 Task: Find a flat in Wooster, United States, for 3 guests from July 1 to July 8, with a price range of ₹15000 to ₹20000, 1 bedroom, 1 bathroom, and self check-in available.
Action: Mouse moved to (508, 100)
Screenshot: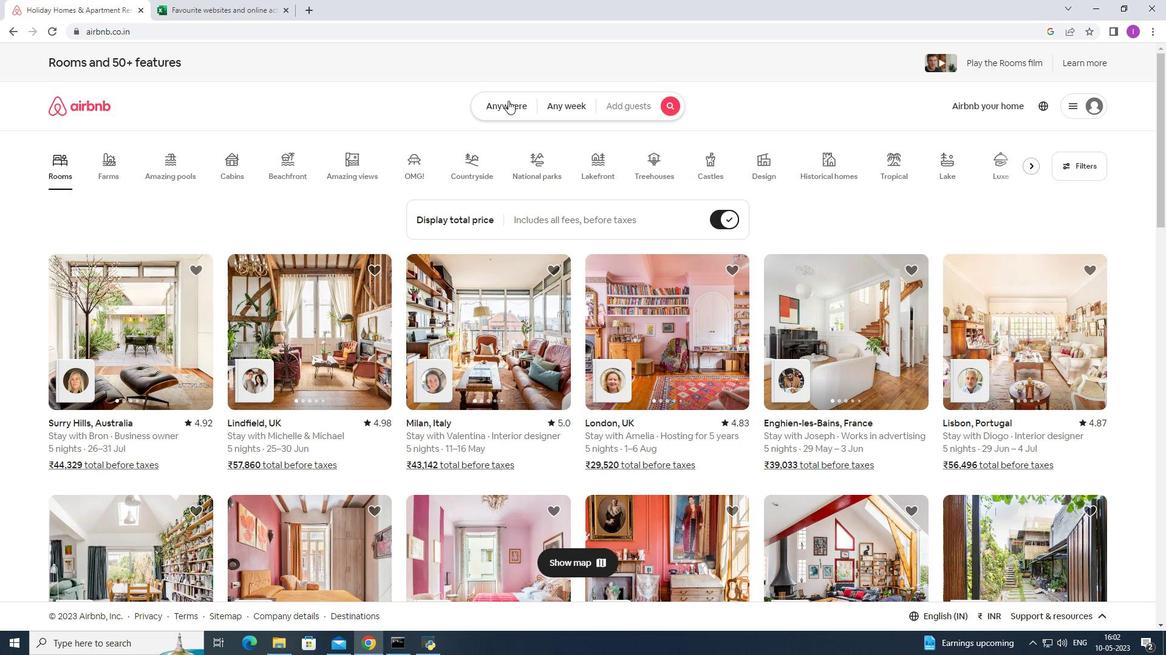 
Action: Mouse pressed left at (508, 100)
Screenshot: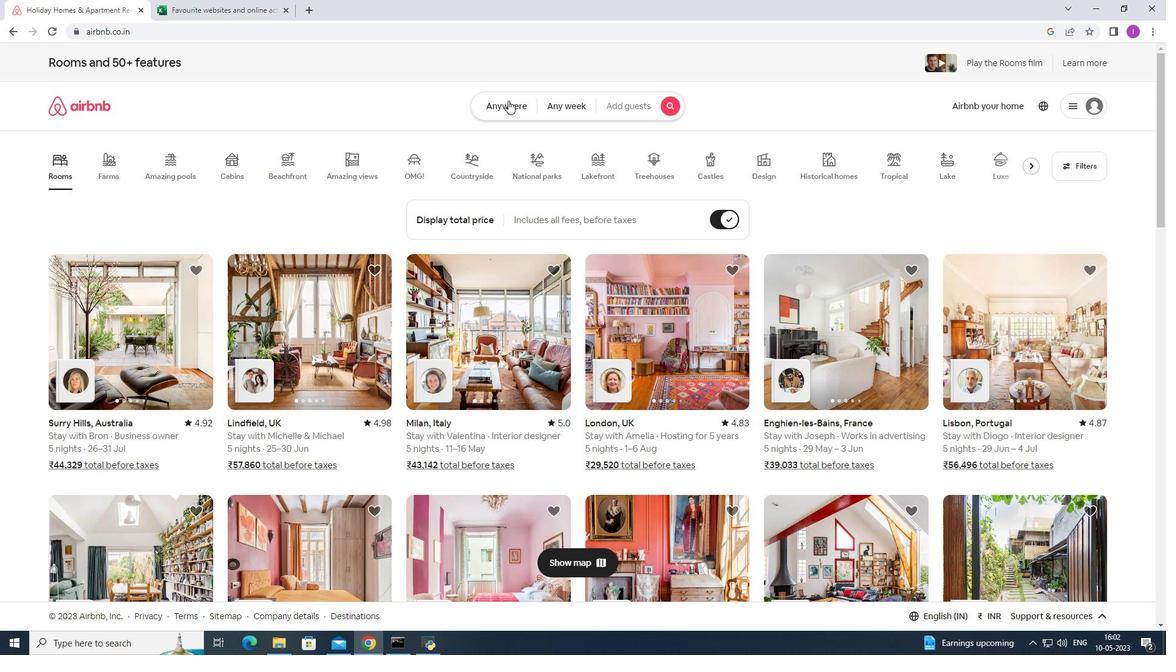 
Action: Mouse moved to (409, 148)
Screenshot: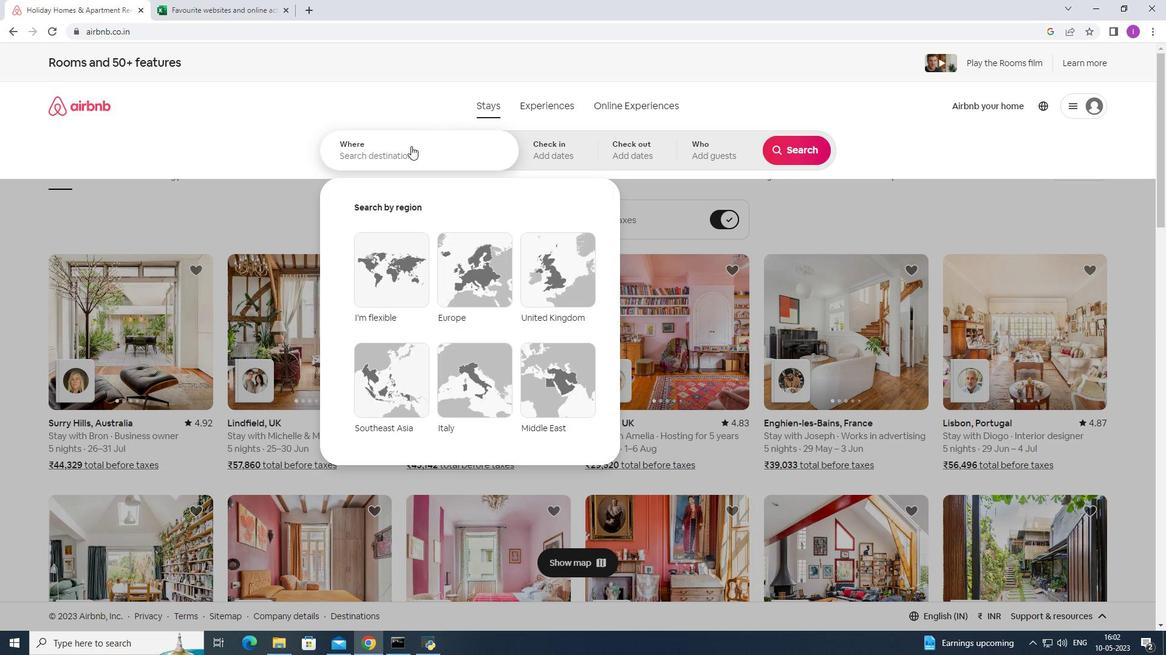 
Action: Mouse pressed left at (409, 148)
Screenshot: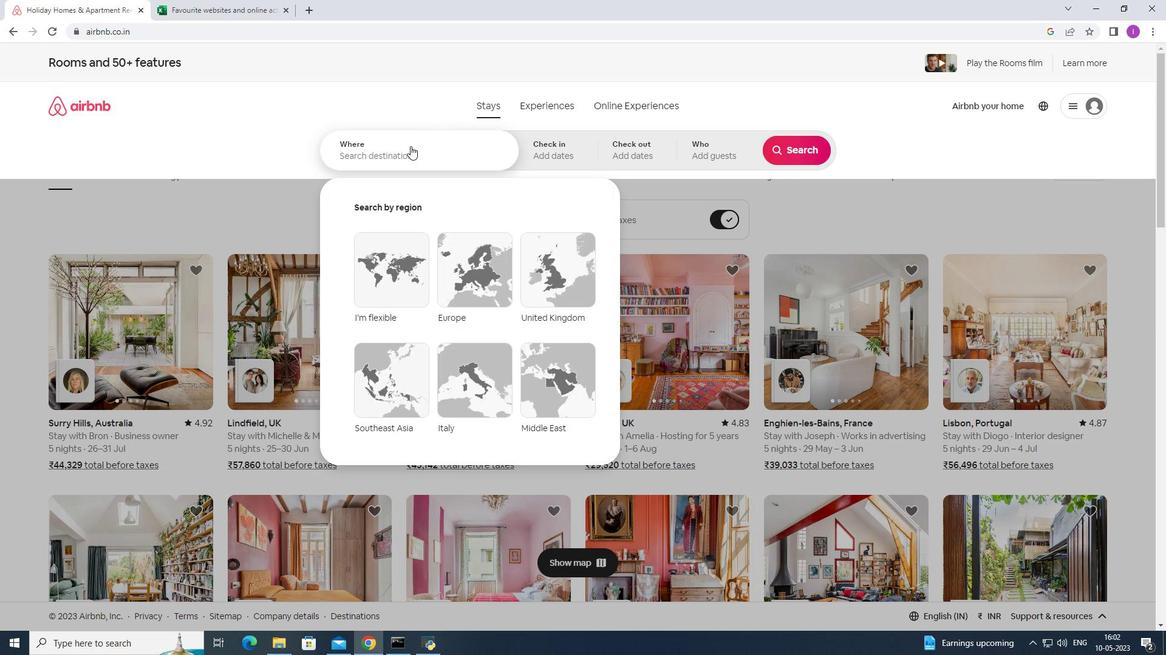 
Action: Mouse moved to (429, 140)
Screenshot: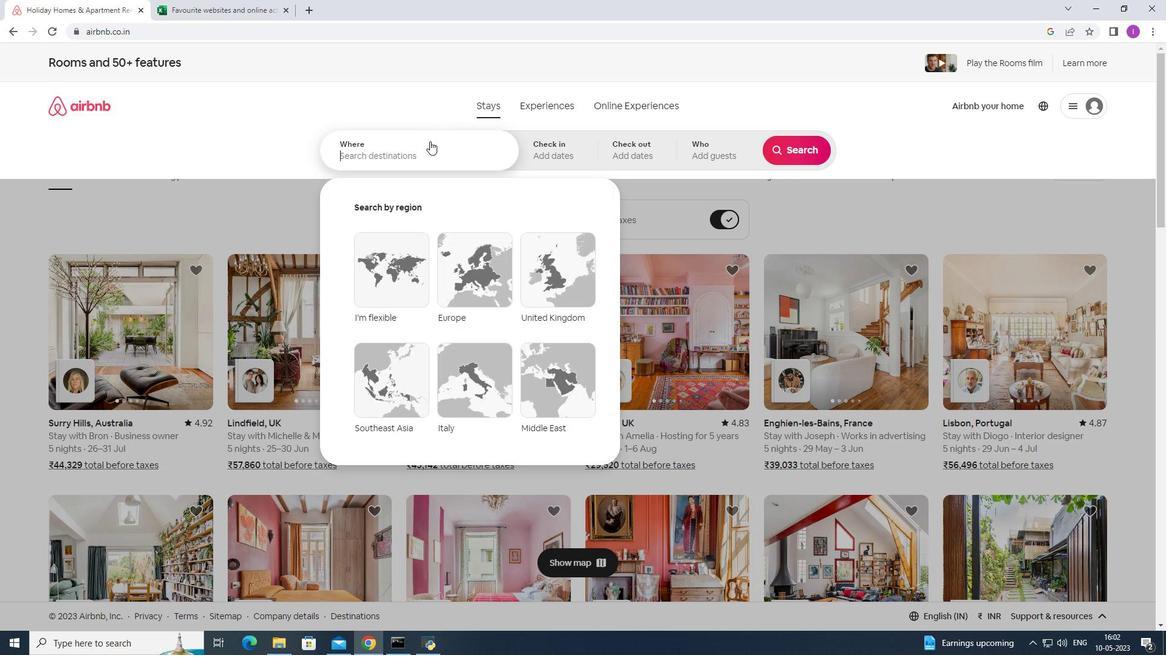 
Action: Key pressed <Key.shift>Wooster,<Key.shift>I<Key.backspace><Key.shift>United<Key.space>states
Screenshot: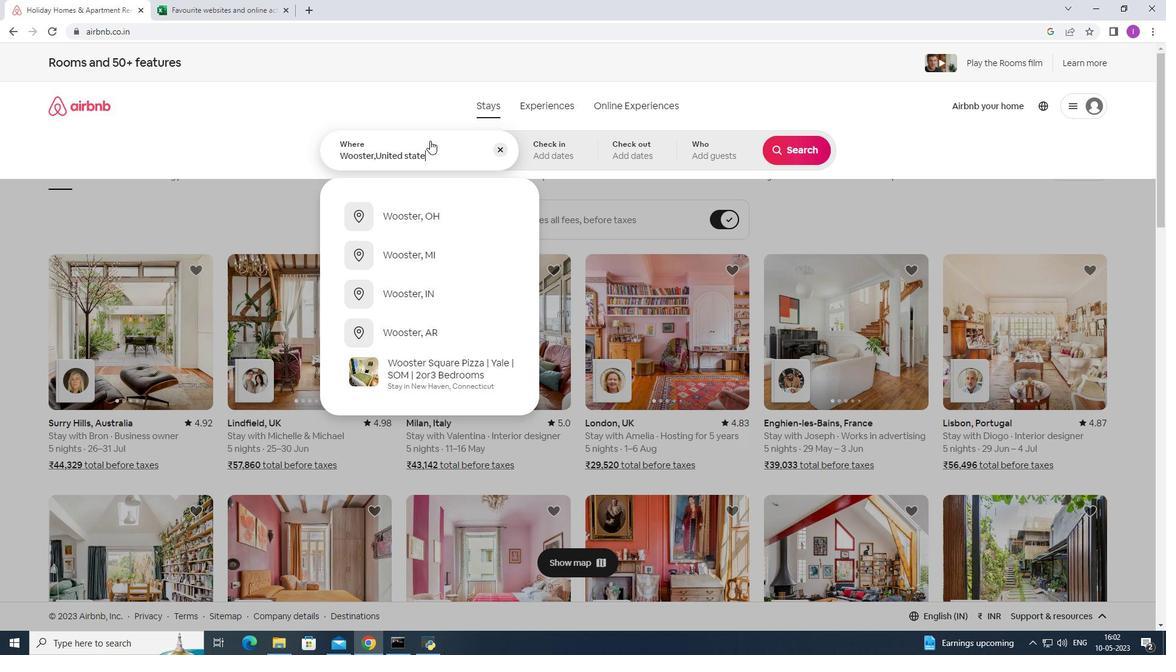 
Action: Mouse moved to (583, 151)
Screenshot: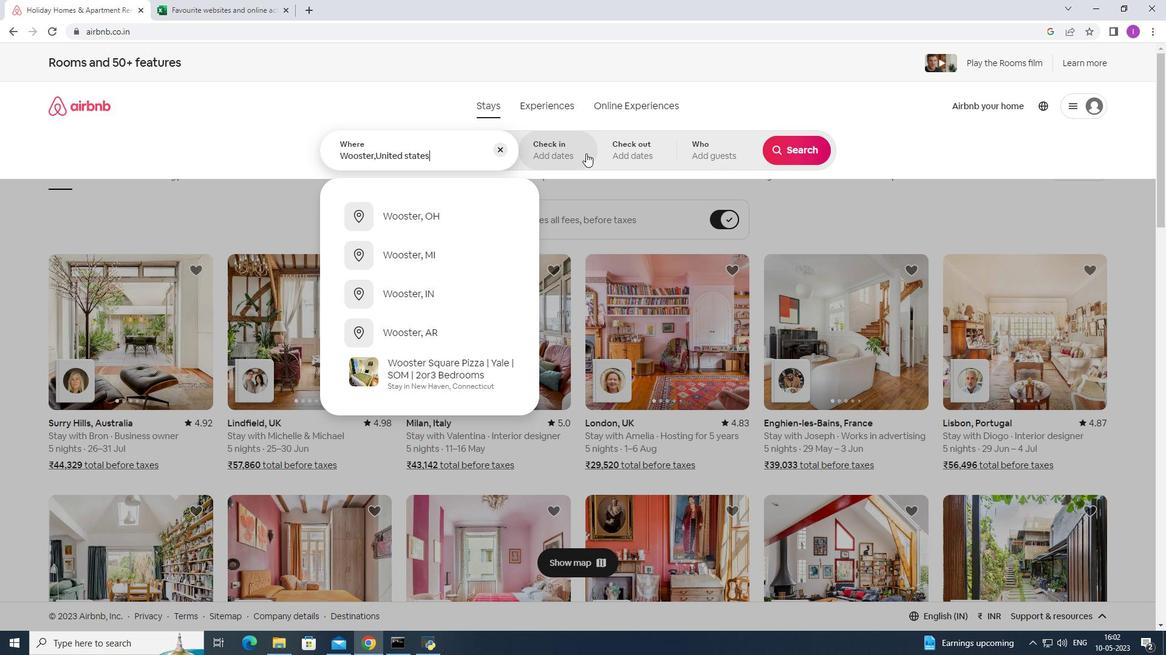 
Action: Mouse pressed left at (583, 151)
Screenshot: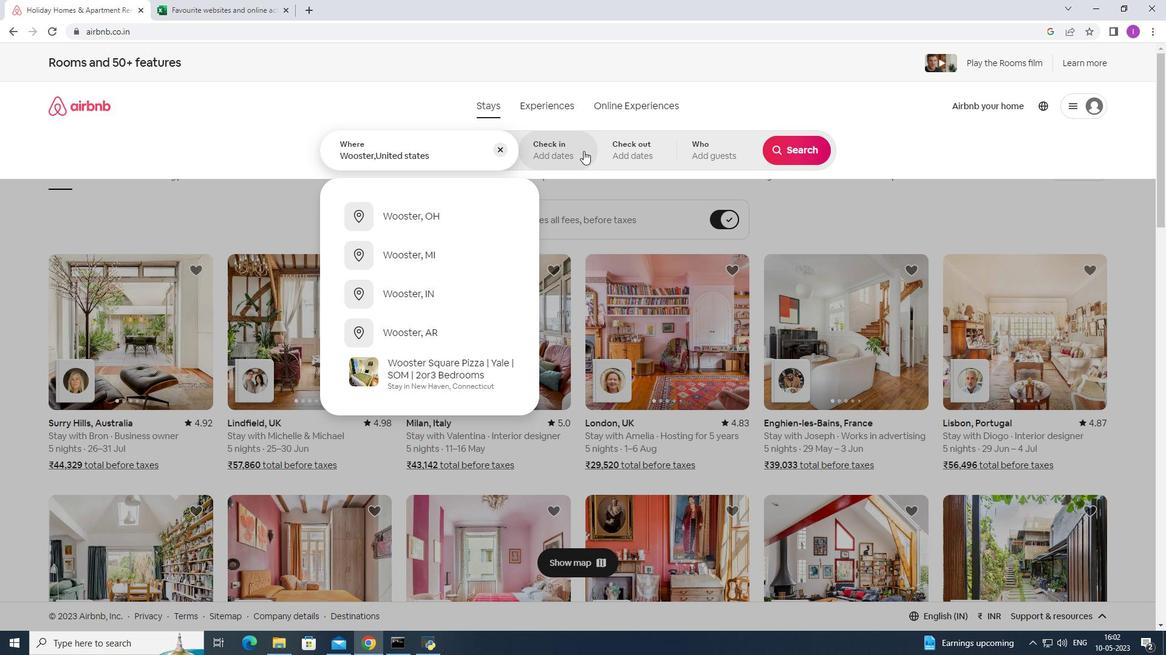 
Action: Mouse moved to (789, 248)
Screenshot: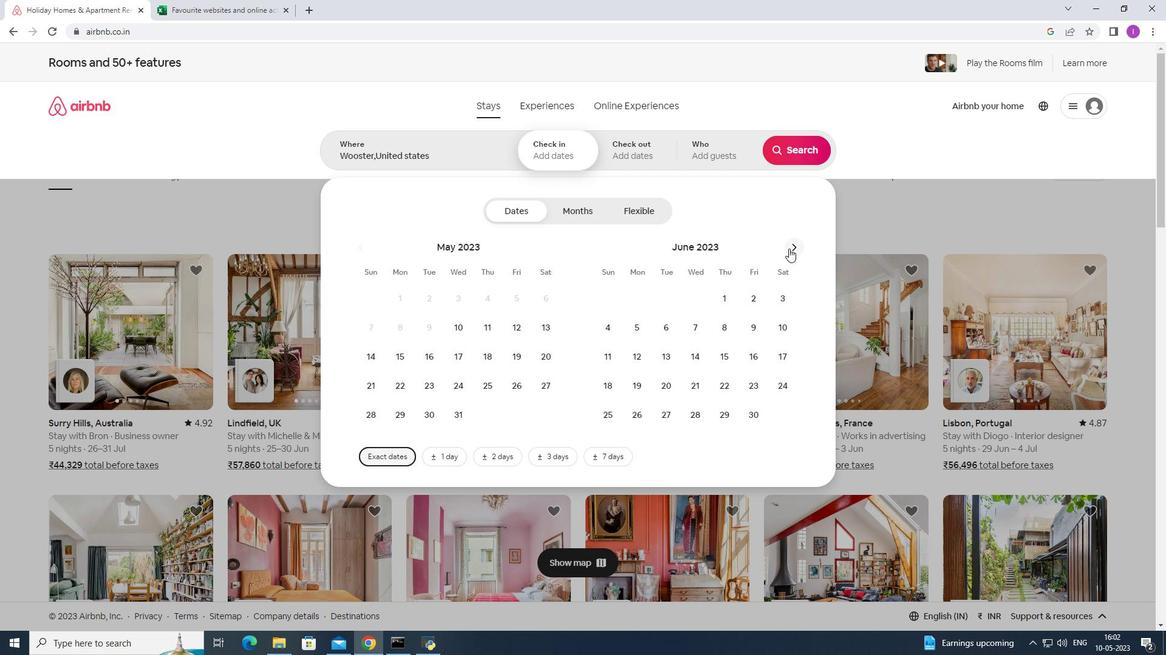 
Action: Mouse pressed left at (789, 248)
Screenshot: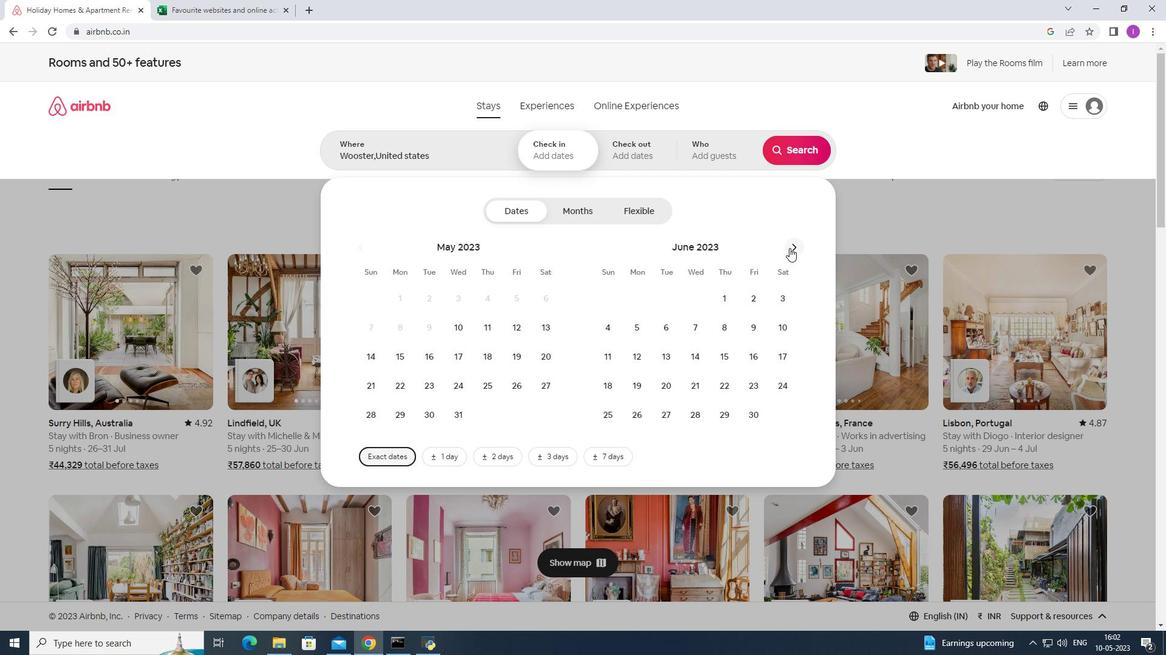 
Action: Mouse moved to (782, 296)
Screenshot: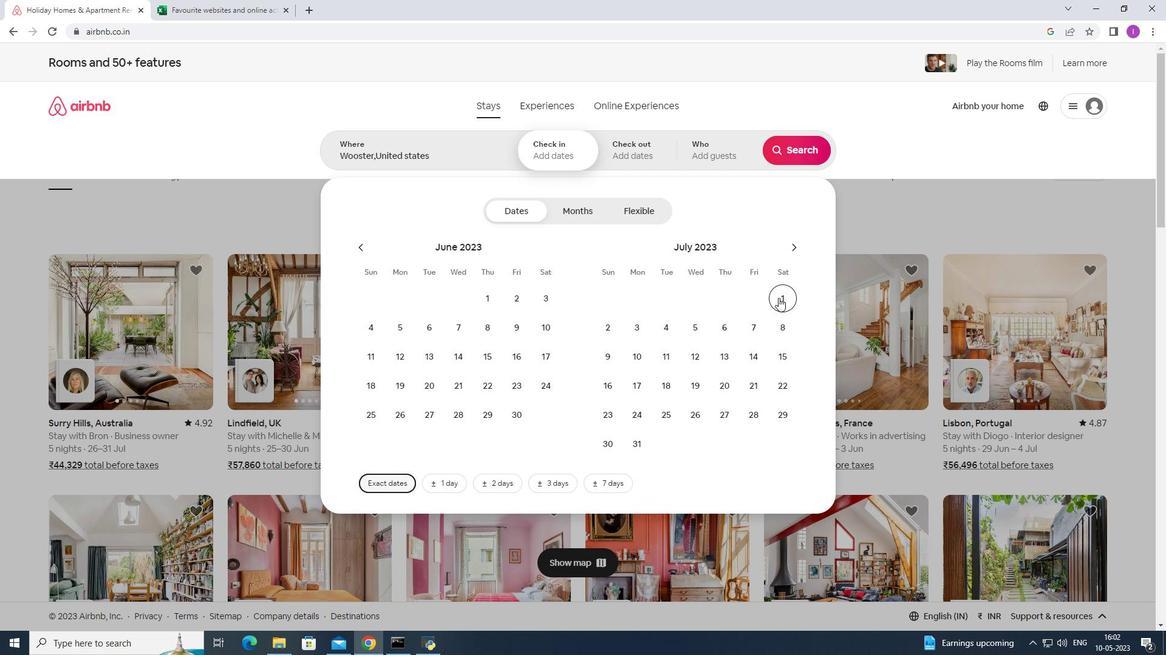 
Action: Mouse pressed left at (782, 296)
Screenshot: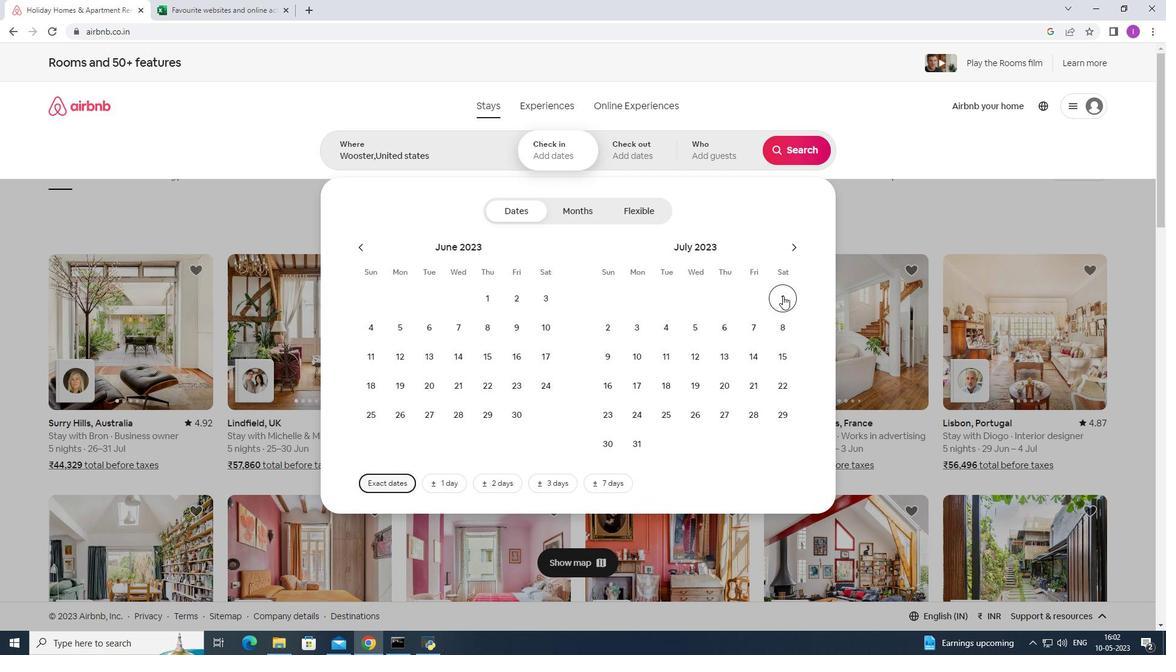 
Action: Mouse moved to (786, 330)
Screenshot: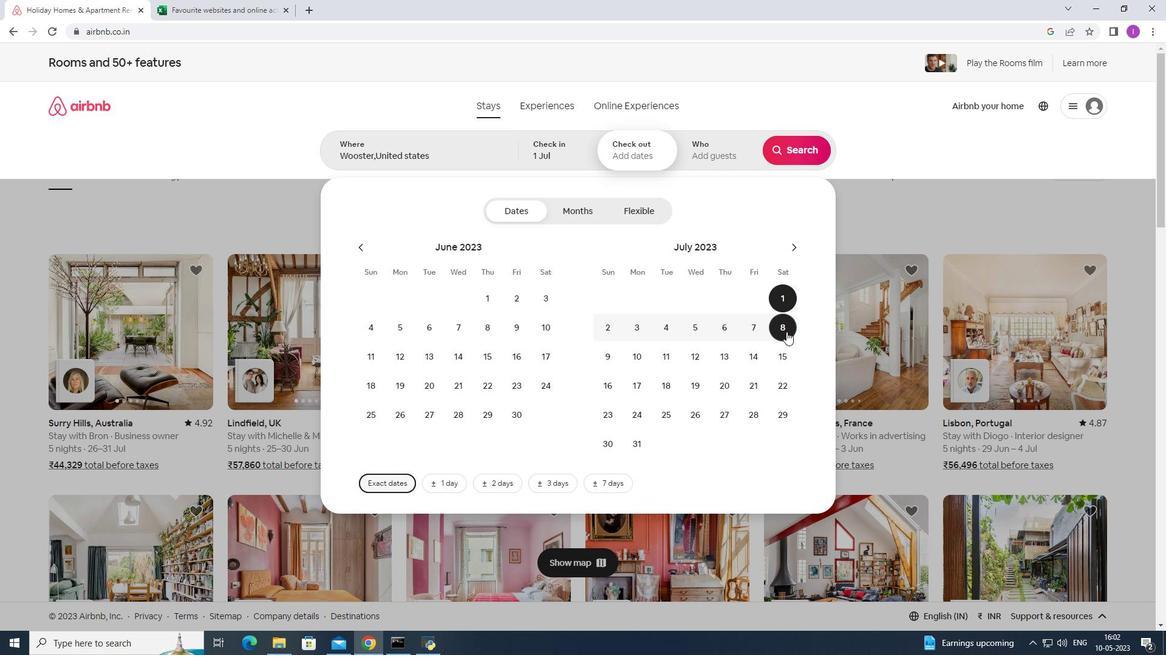 
Action: Mouse pressed left at (786, 330)
Screenshot: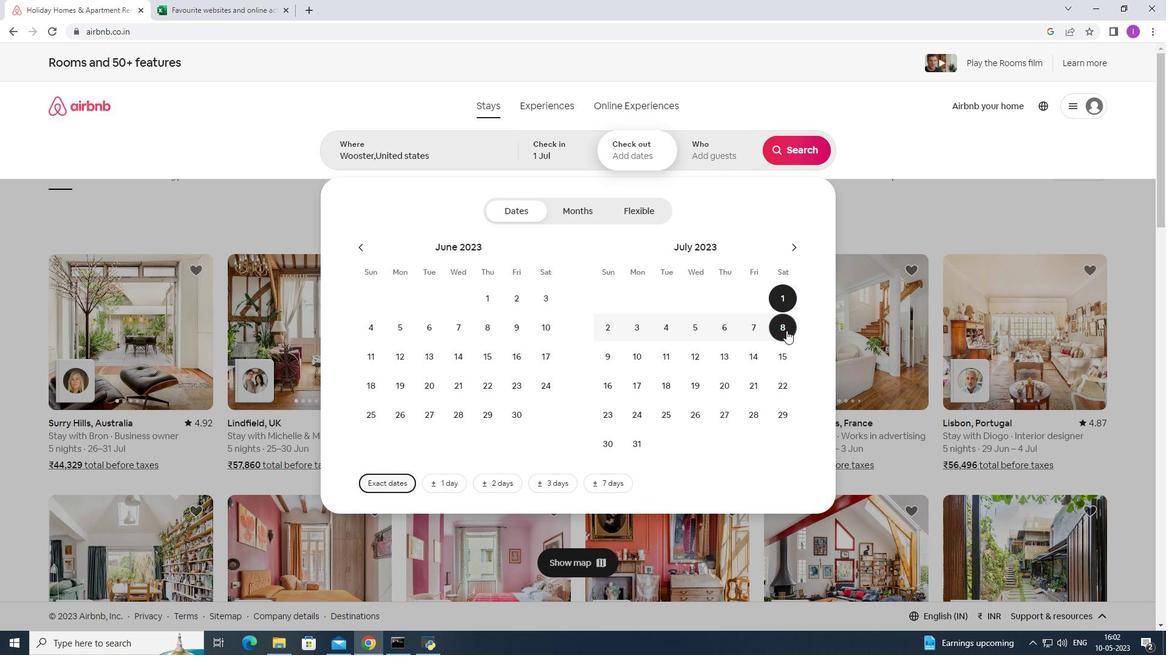 
Action: Mouse moved to (715, 145)
Screenshot: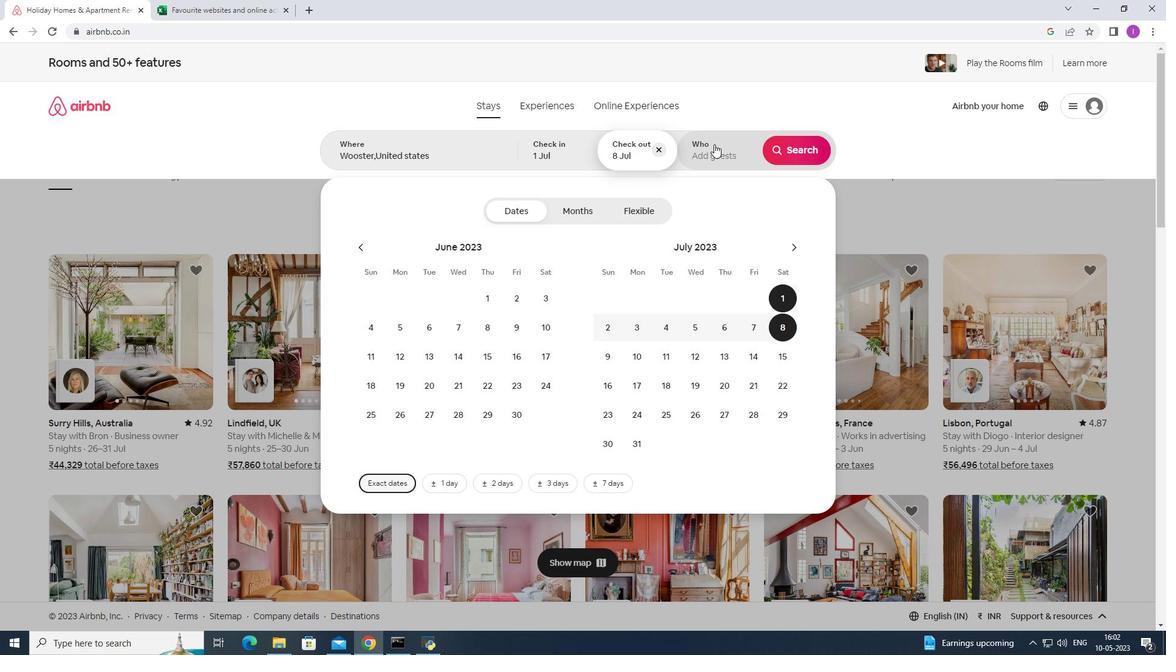 
Action: Mouse pressed left at (715, 145)
Screenshot: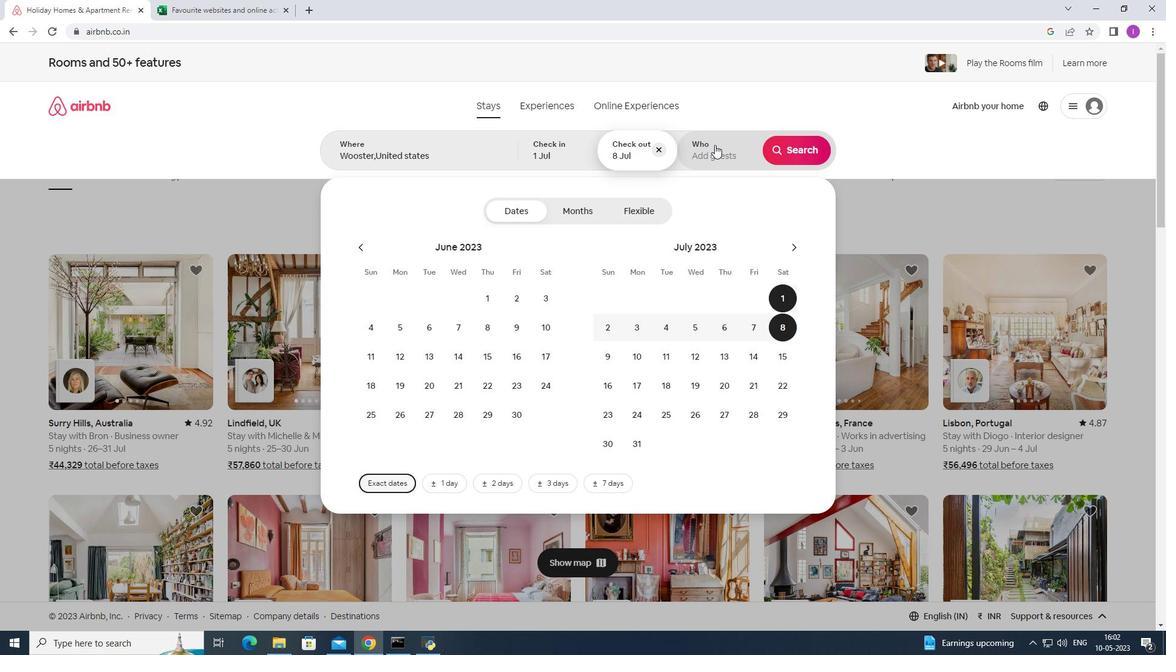 
Action: Mouse moved to (795, 217)
Screenshot: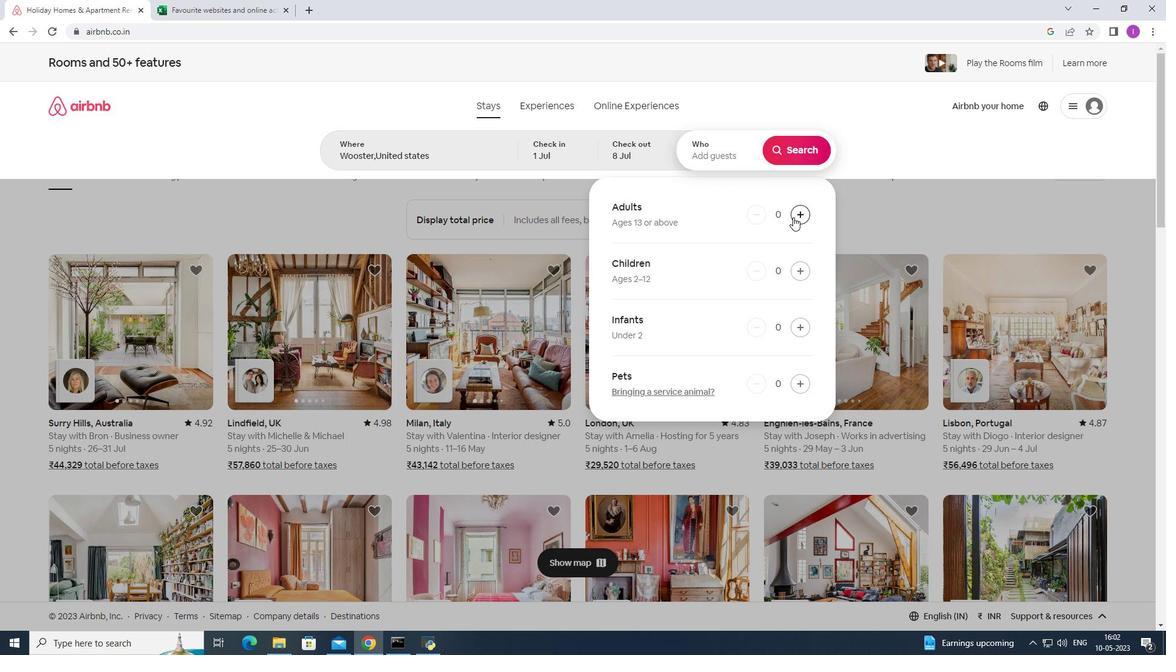 
Action: Mouse pressed left at (795, 217)
Screenshot: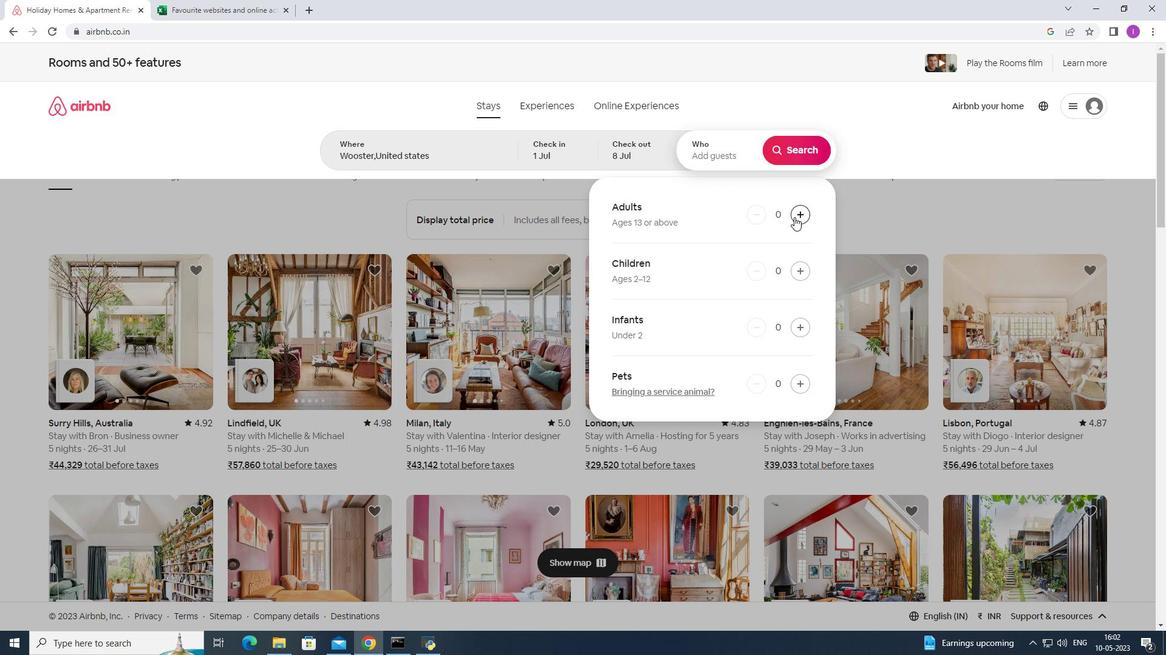 
Action: Mouse moved to (796, 216)
Screenshot: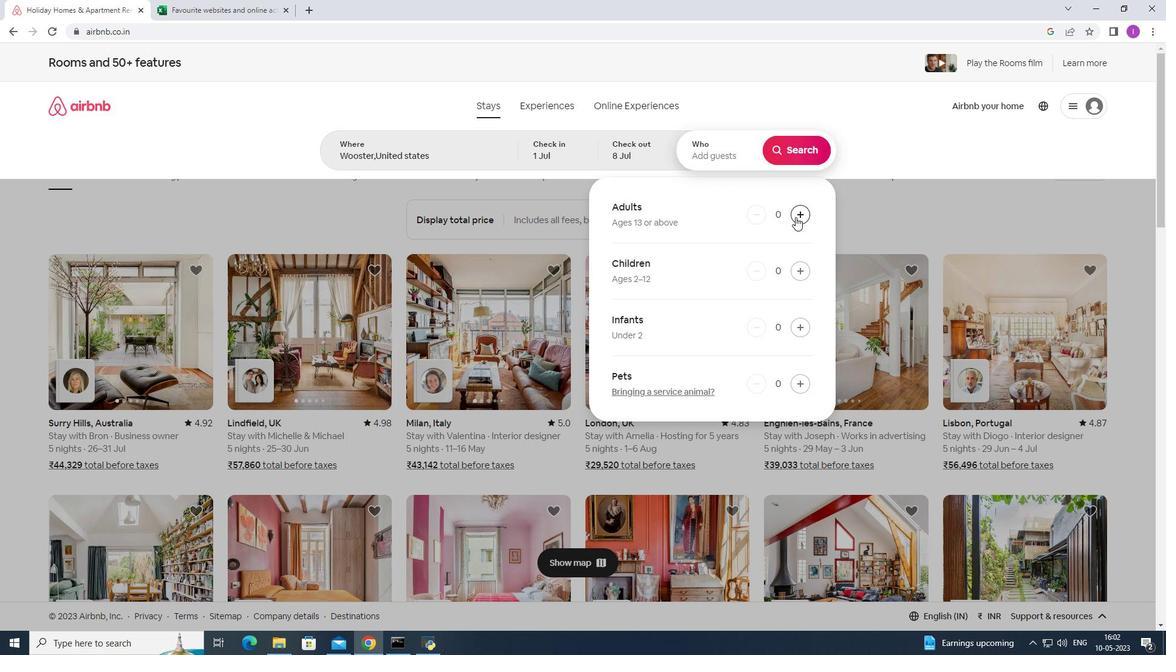 
Action: Mouse pressed left at (796, 216)
Screenshot: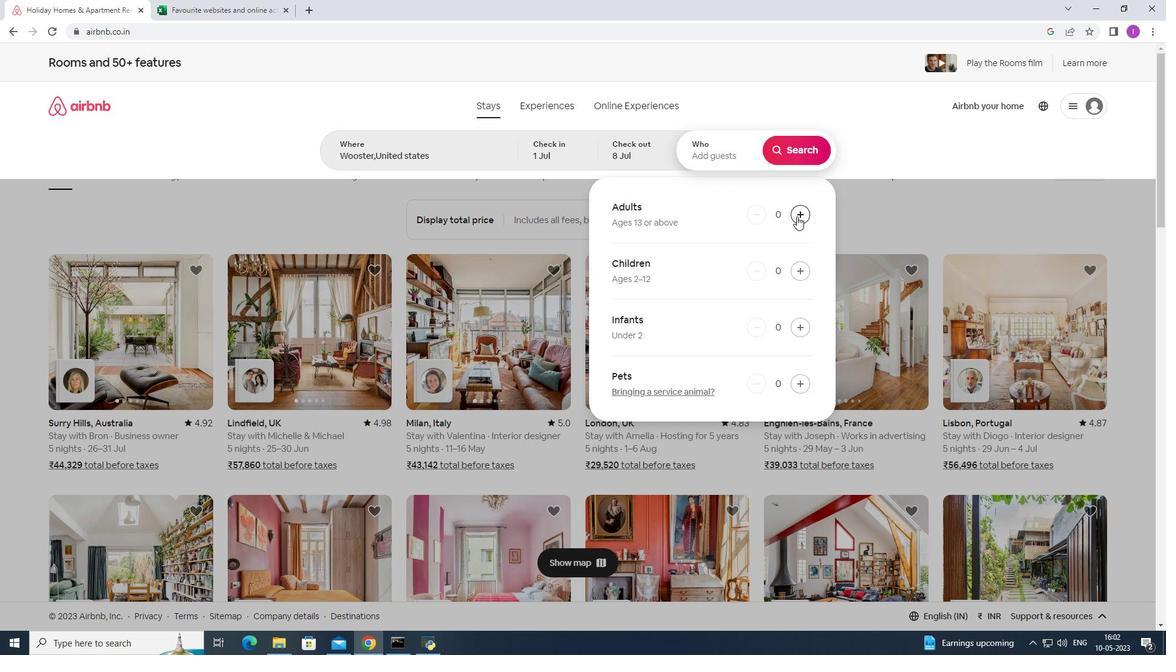 
Action: Mouse moved to (797, 270)
Screenshot: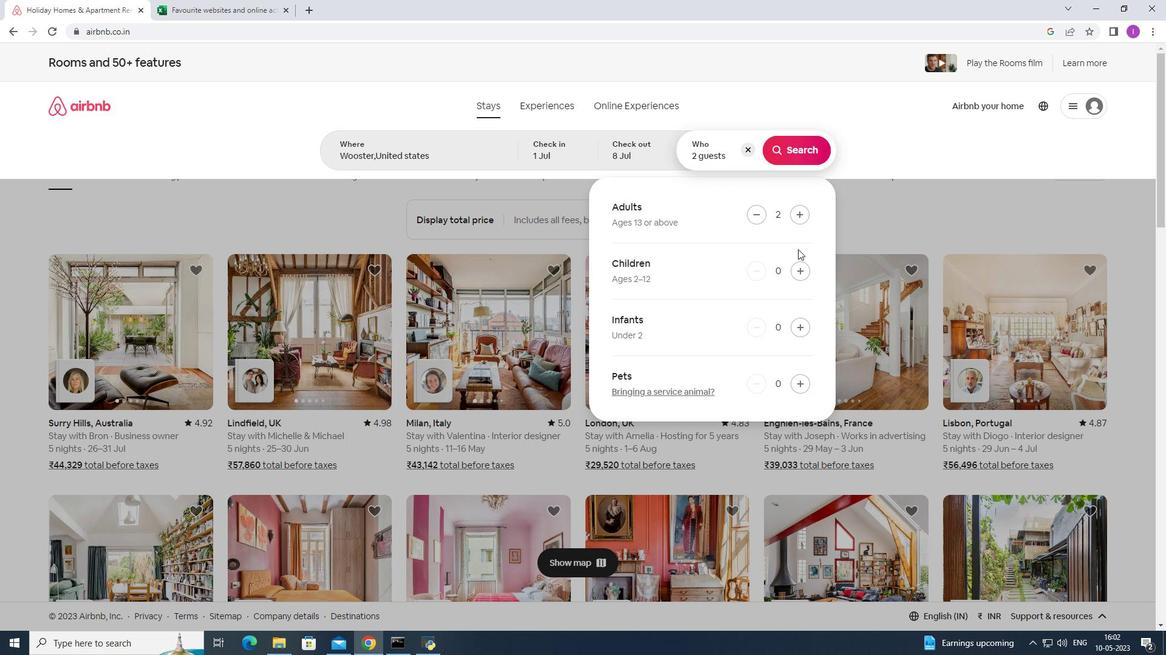 
Action: Mouse pressed left at (797, 270)
Screenshot: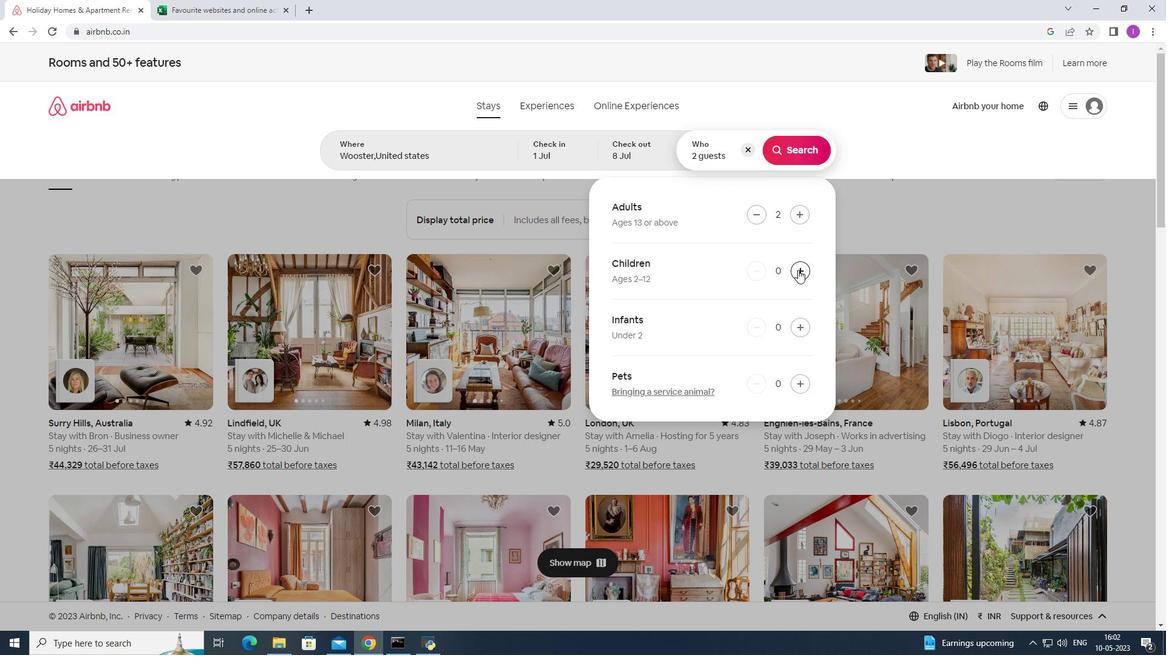 
Action: Mouse moved to (782, 154)
Screenshot: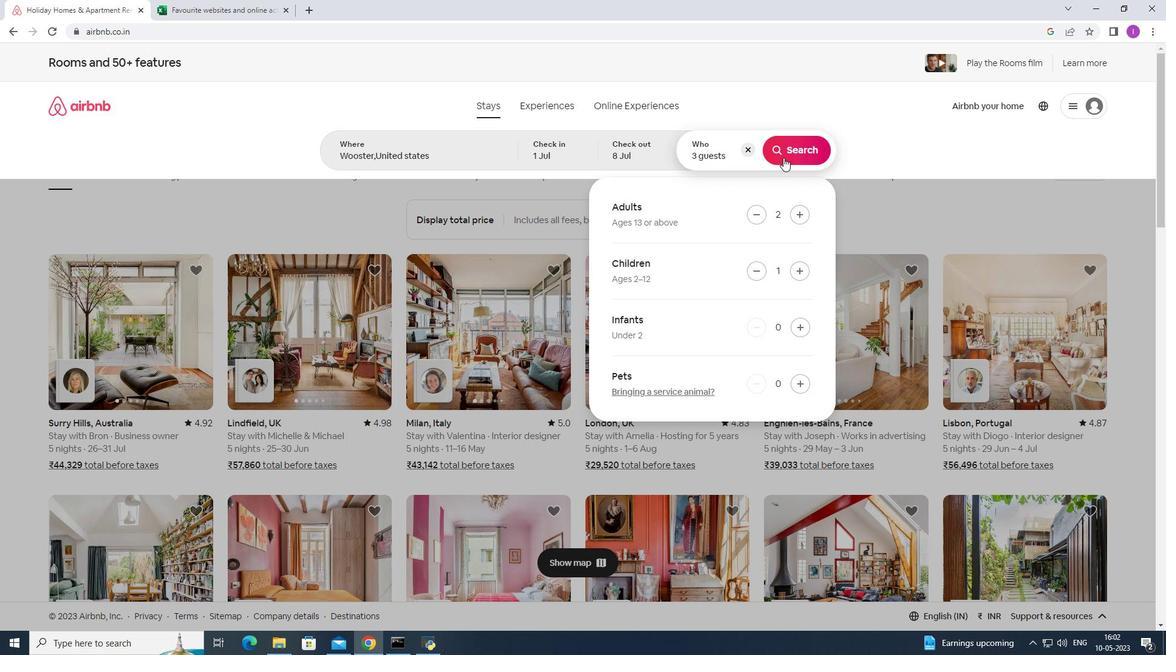 
Action: Mouse pressed left at (782, 154)
Screenshot: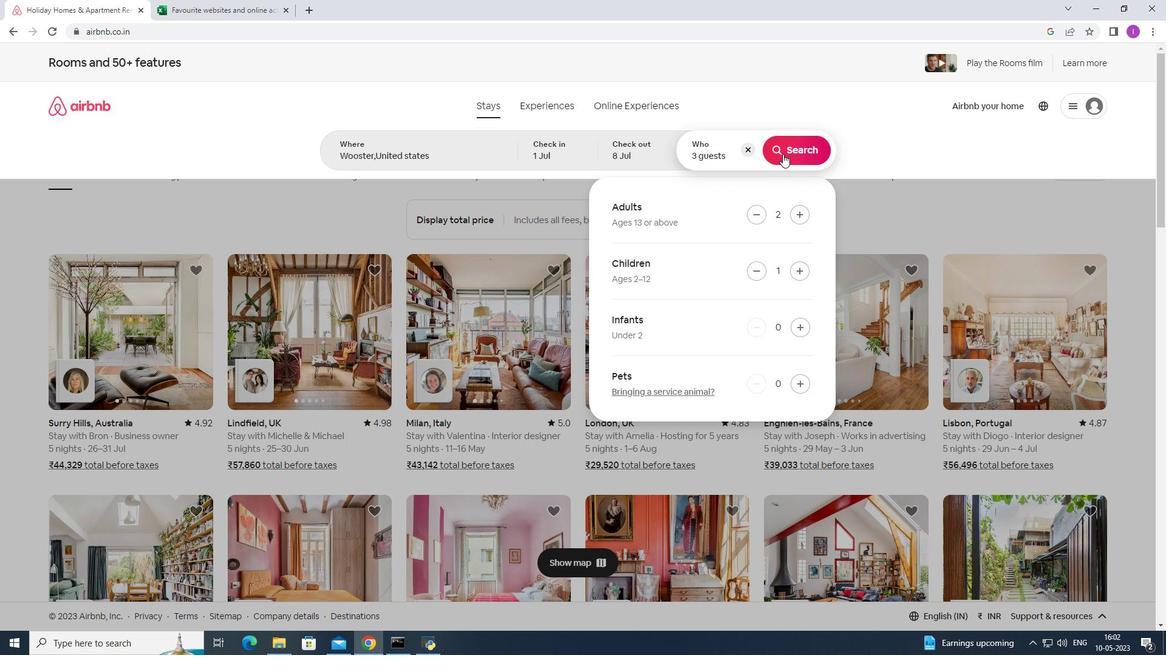 
Action: Mouse moved to (1116, 111)
Screenshot: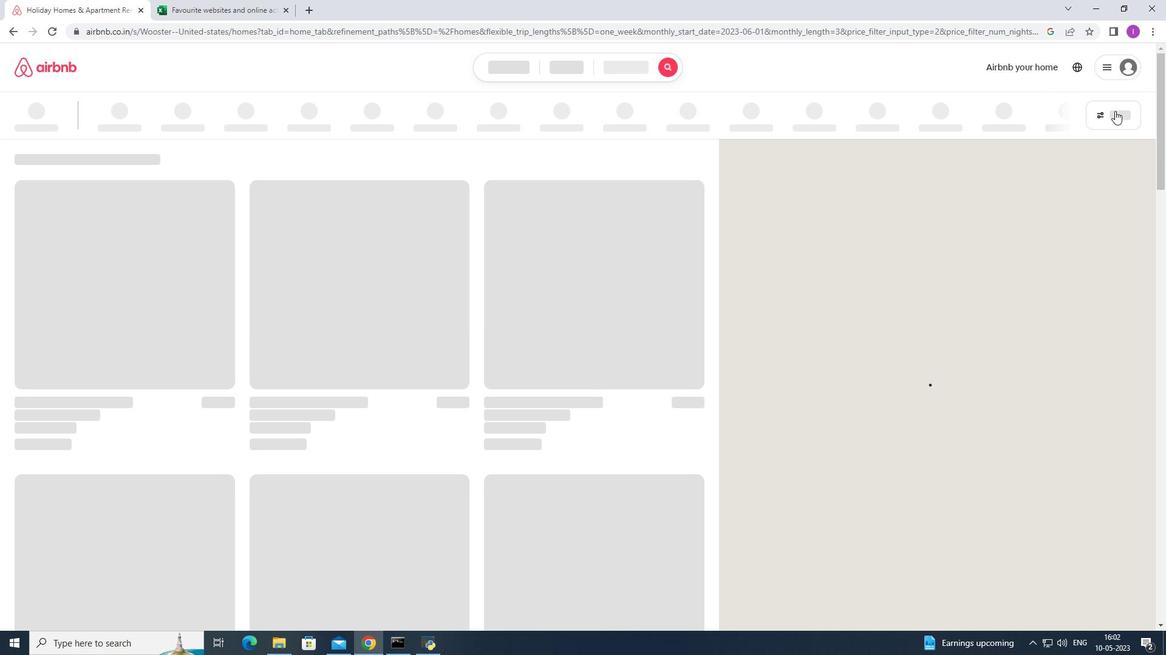 
Action: Mouse pressed left at (1116, 111)
Screenshot: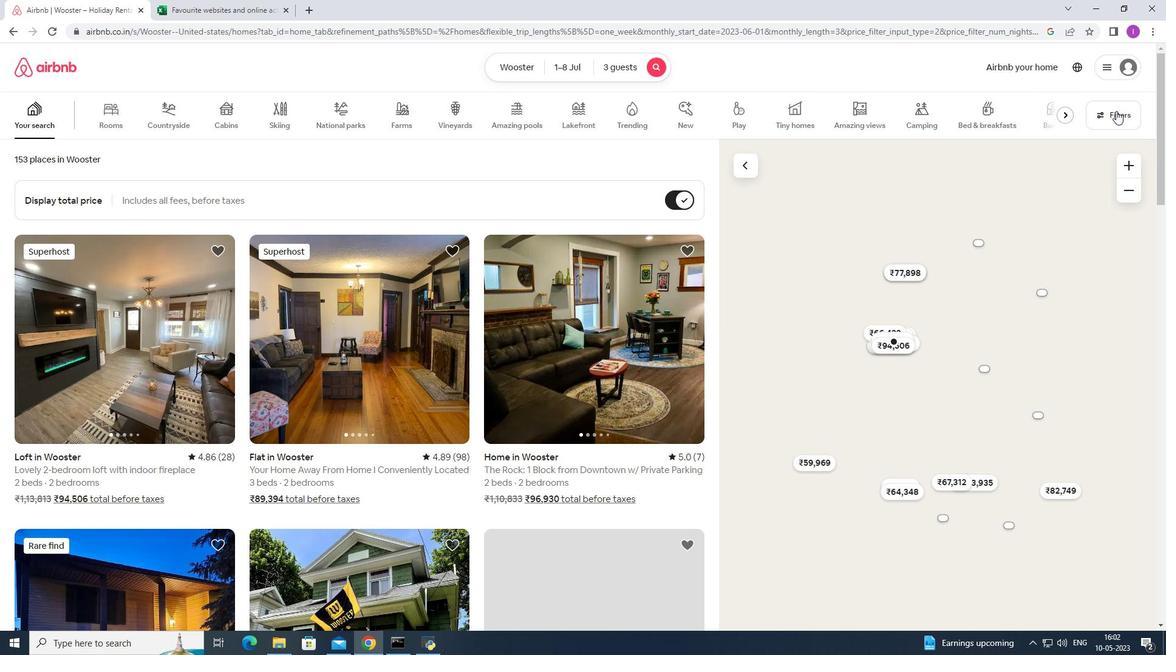 
Action: Mouse moved to (673, 420)
Screenshot: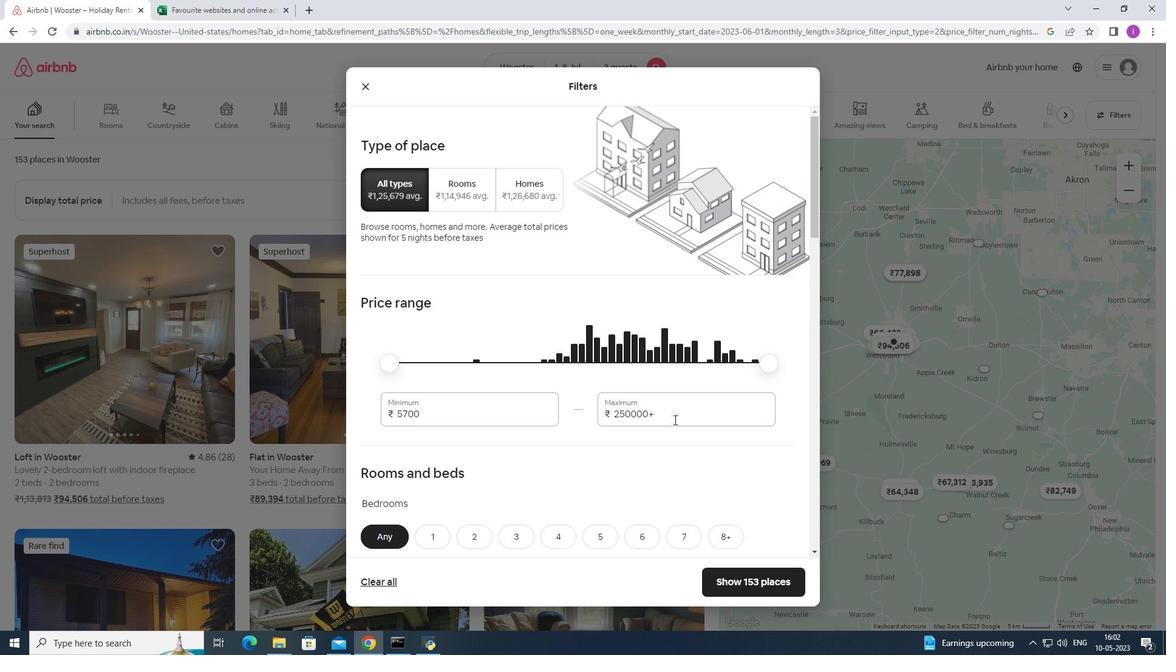 
Action: Mouse pressed left at (673, 420)
Screenshot: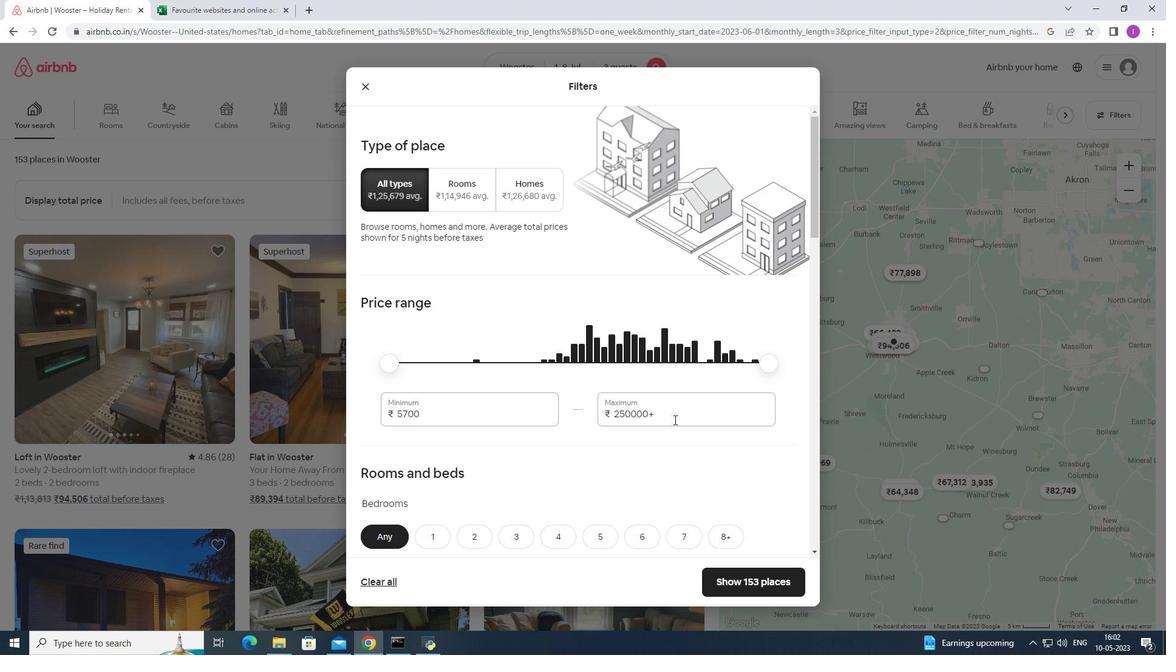 
Action: Mouse moved to (590, 401)
Screenshot: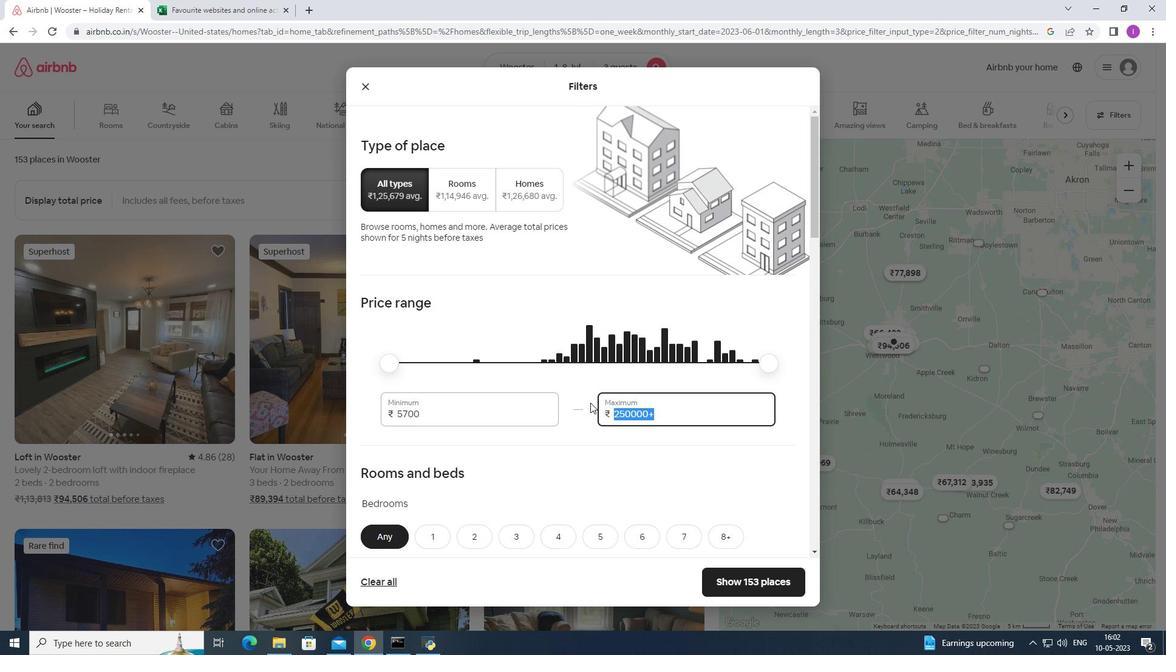 
Action: Key pressed 2
Screenshot: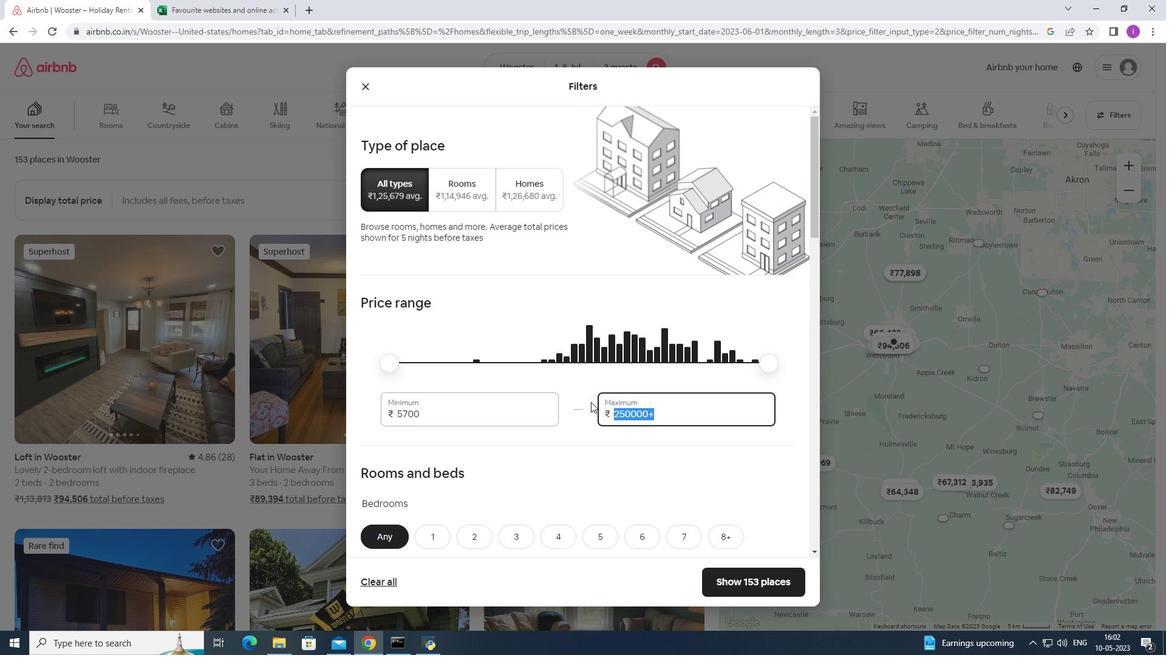 
Action: Mouse moved to (596, 388)
Screenshot: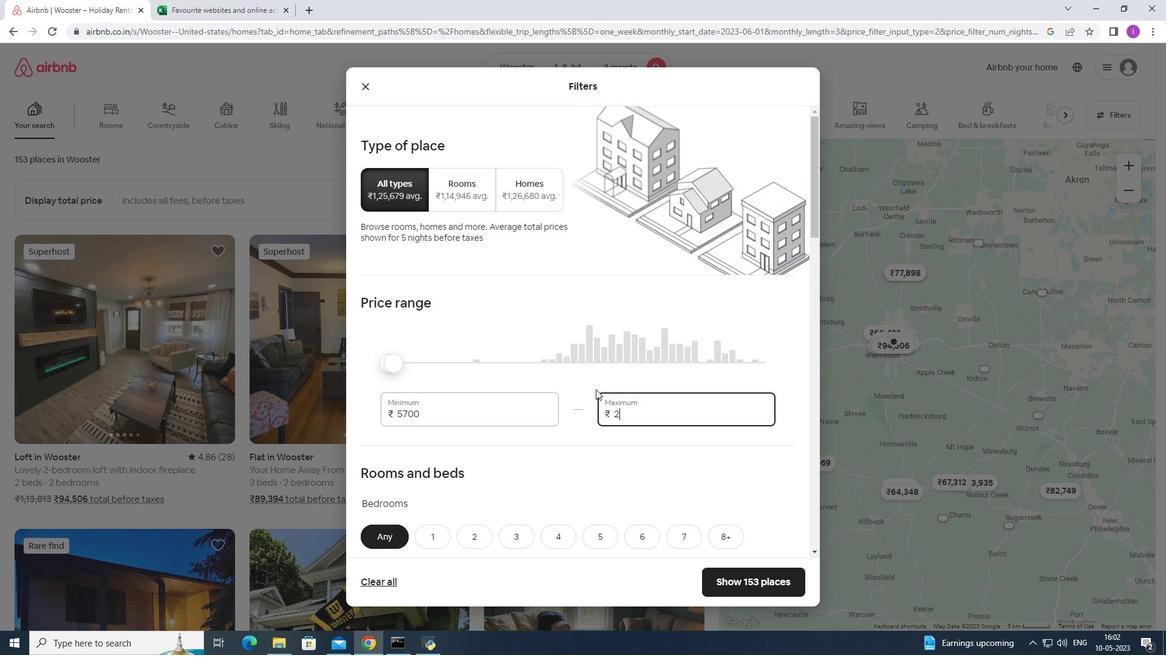 
Action: Key pressed 0
Screenshot: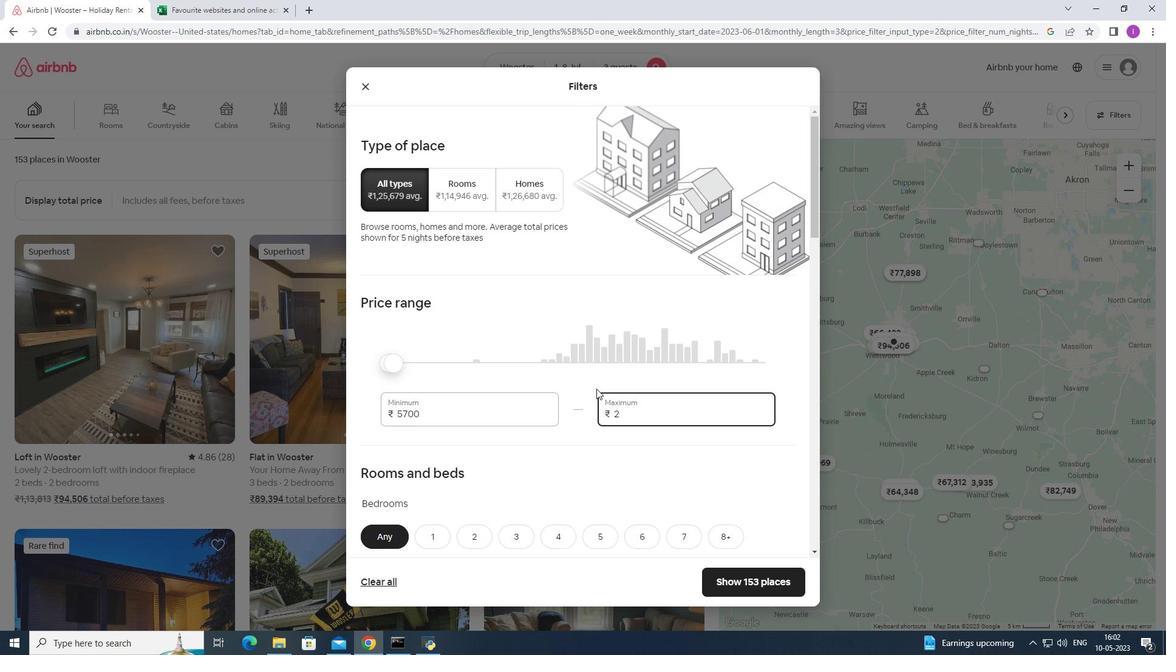 
Action: Mouse moved to (598, 386)
Screenshot: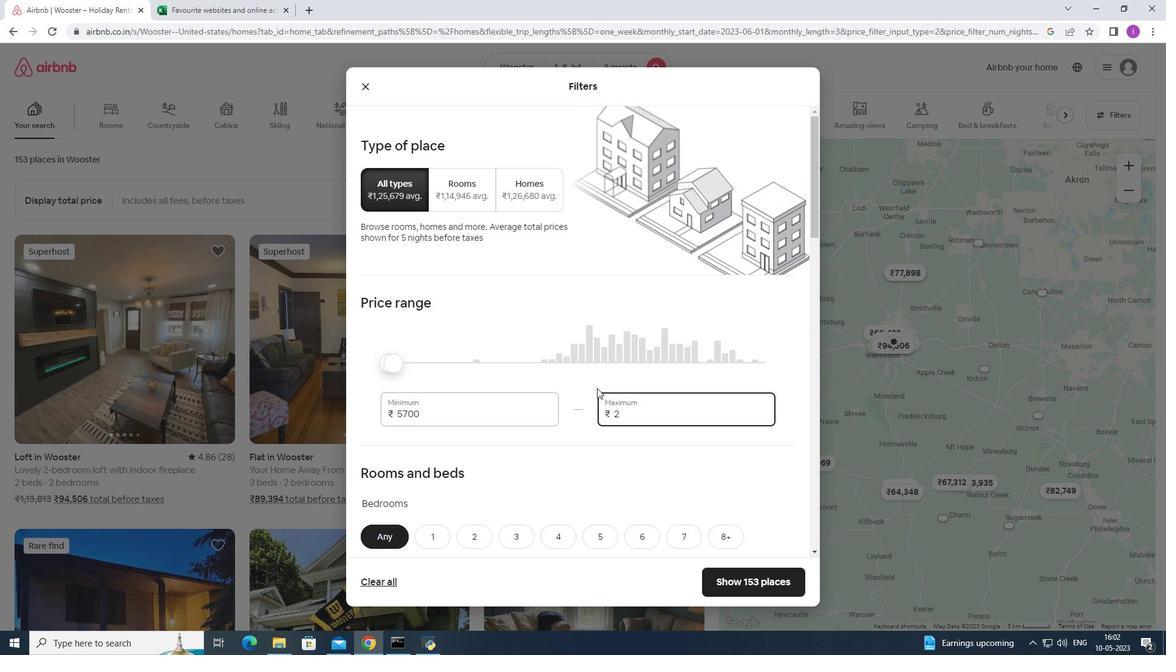 
Action: Key pressed 000
Screenshot: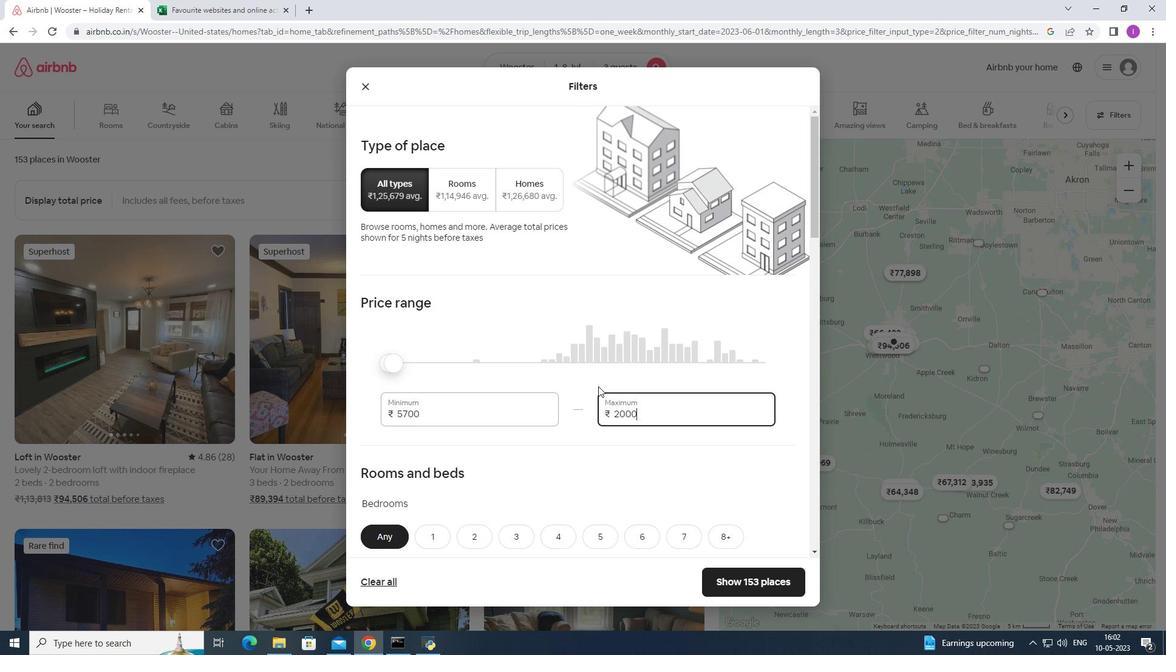 
Action: Mouse moved to (431, 415)
Screenshot: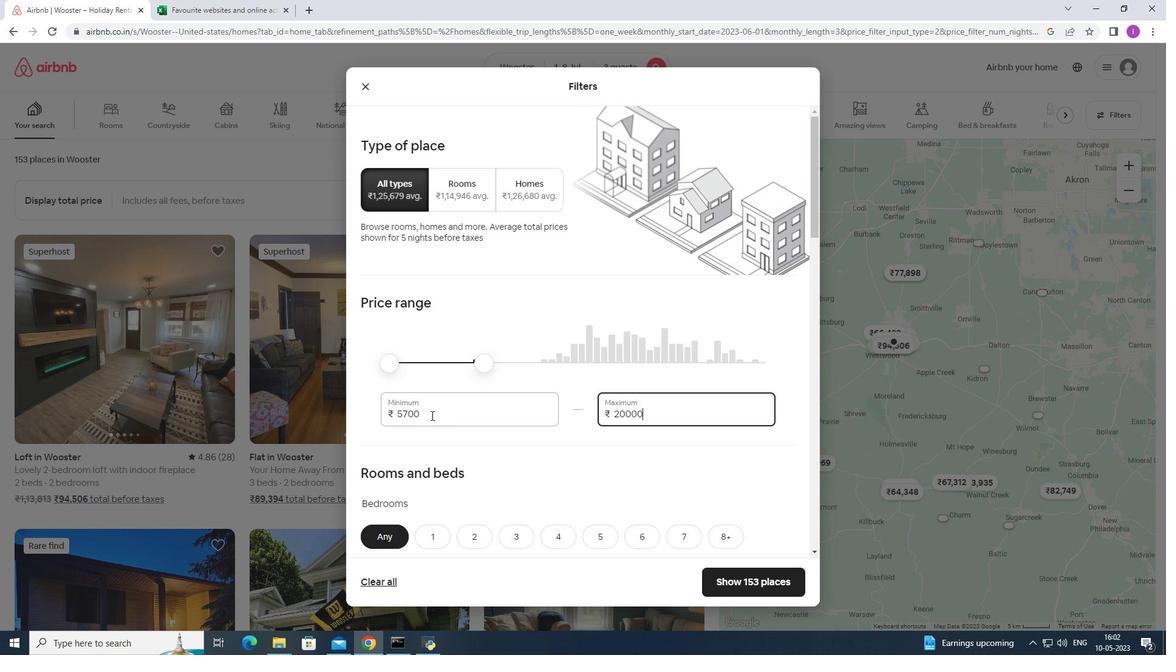 
Action: Mouse pressed left at (431, 415)
Screenshot: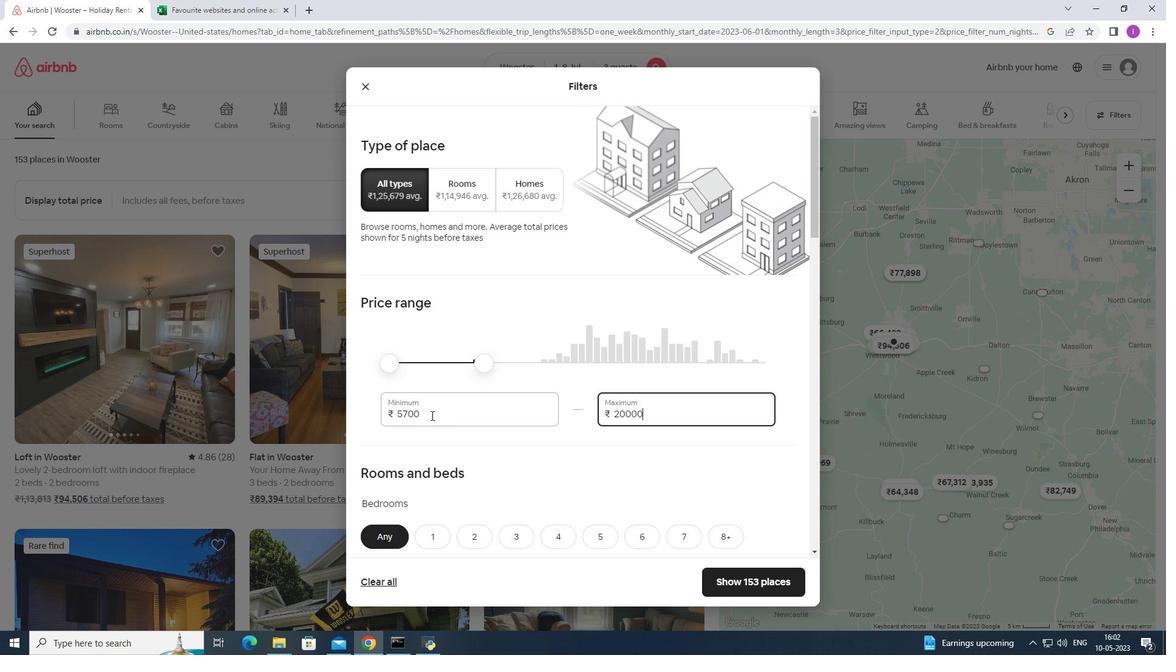 
Action: Mouse moved to (411, 396)
Screenshot: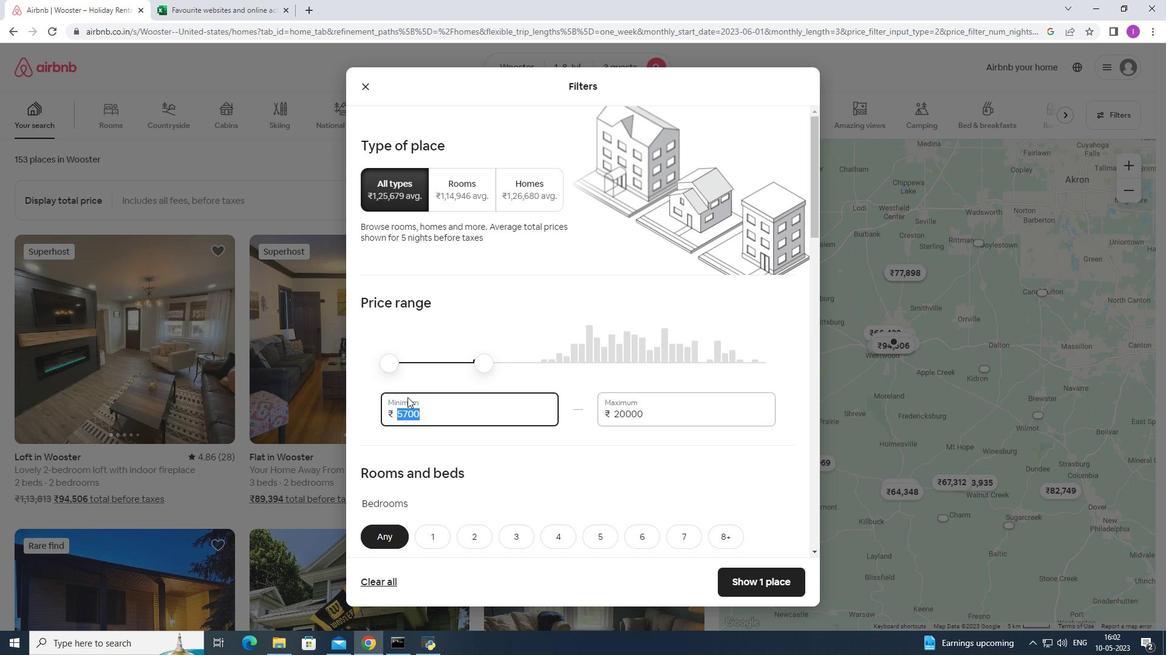 
Action: Key pressed 1
Screenshot: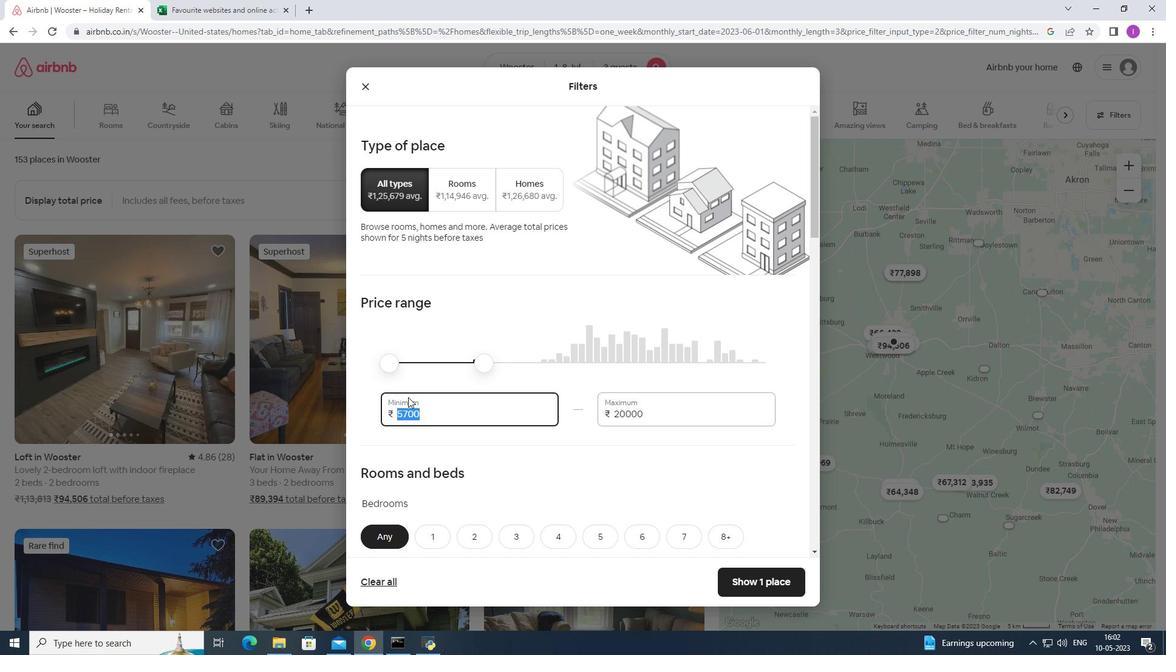 
Action: Mouse moved to (412, 395)
Screenshot: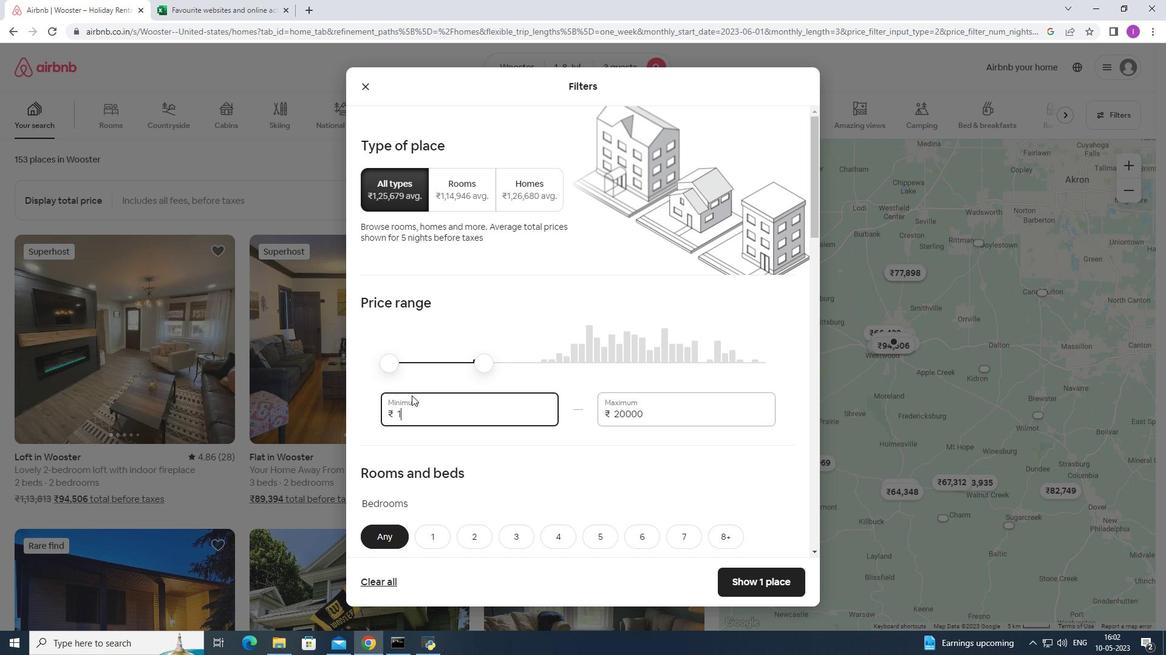
Action: Key pressed 5
Screenshot: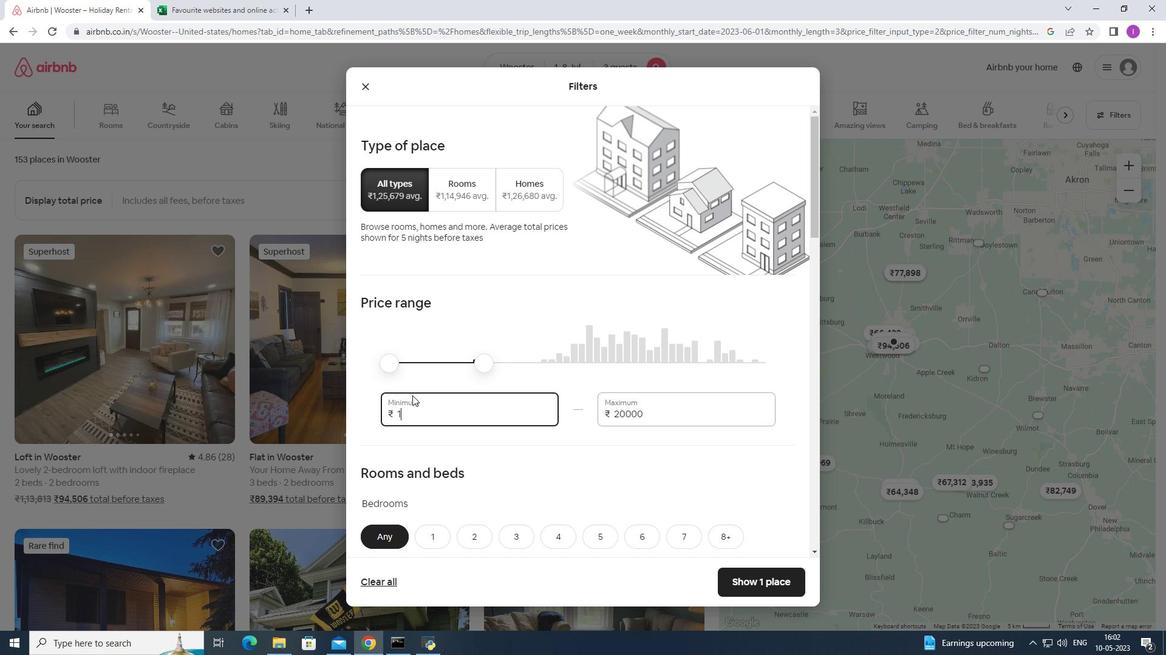 
Action: Mouse moved to (414, 393)
Screenshot: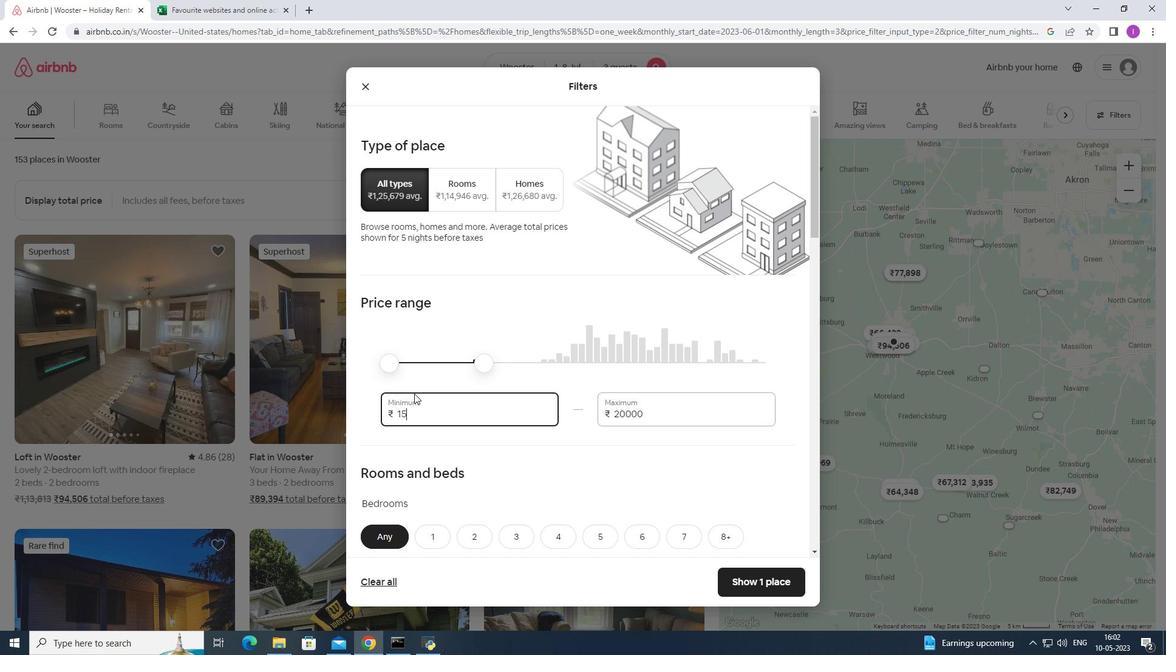 
Action: Key pressed 00
Screenshot: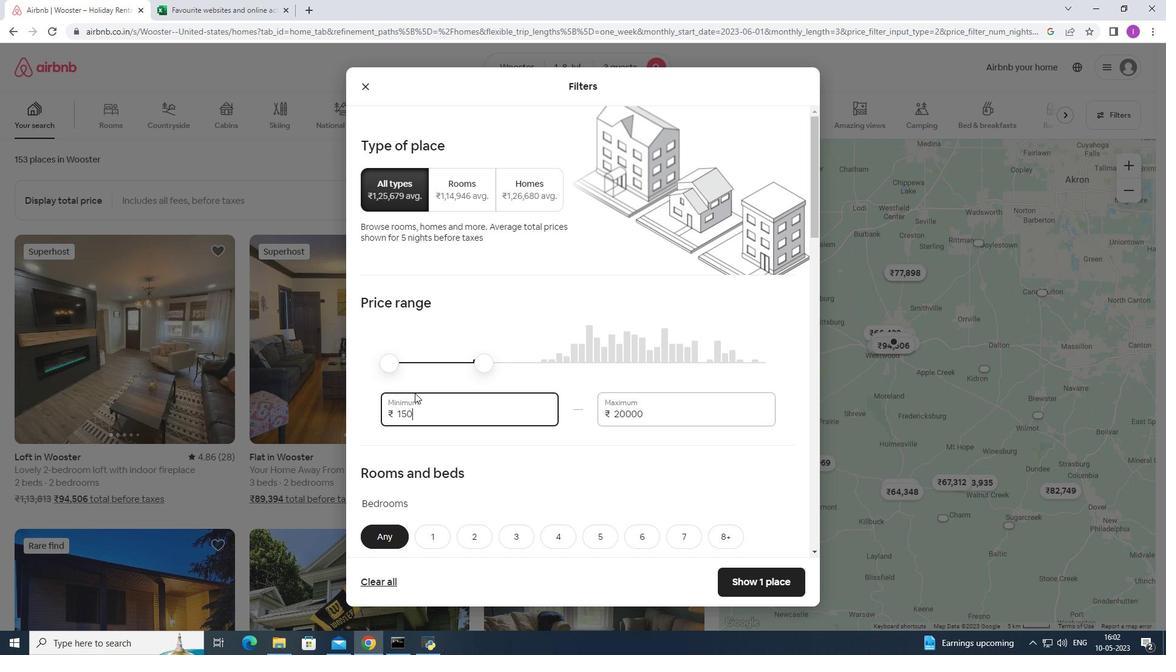 
Action: Mouse moved to (420, 390)
Screenshot: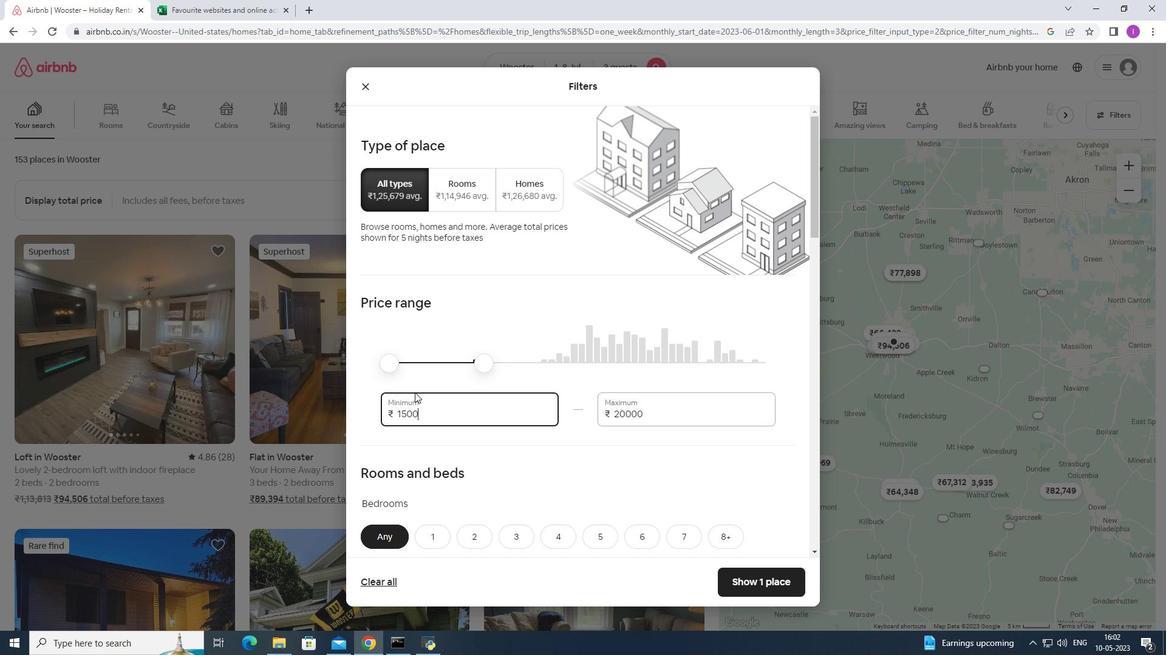 
Action: Key pressed 0
Screenshot: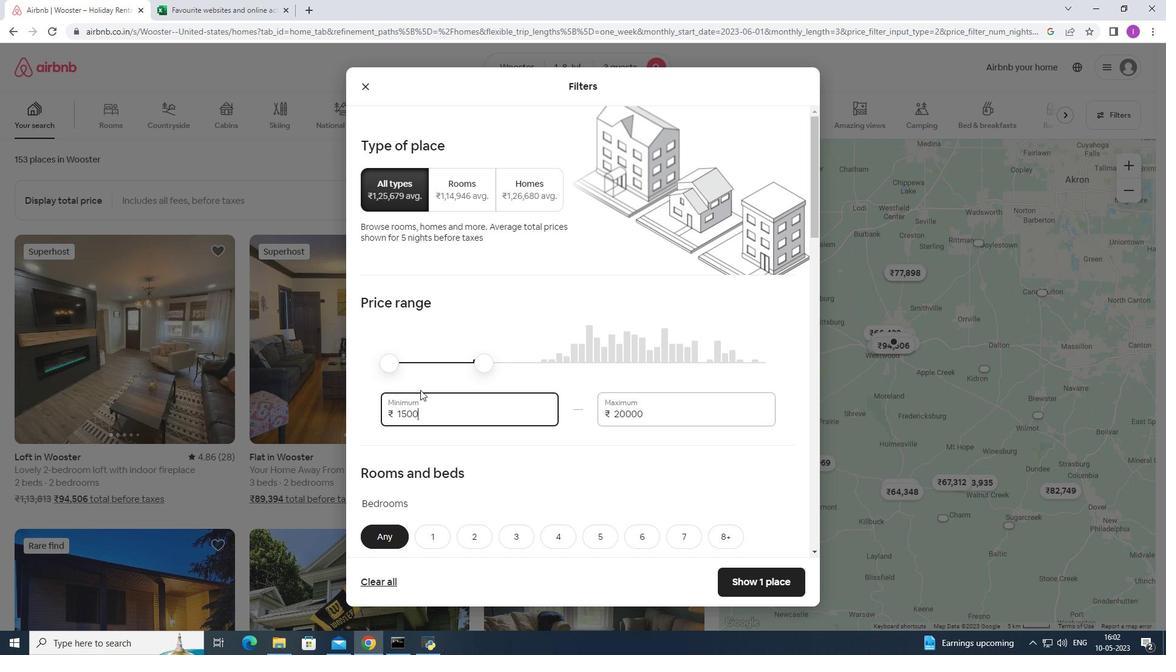 
Action: Mouse moved to (450, 423)
Screenshot: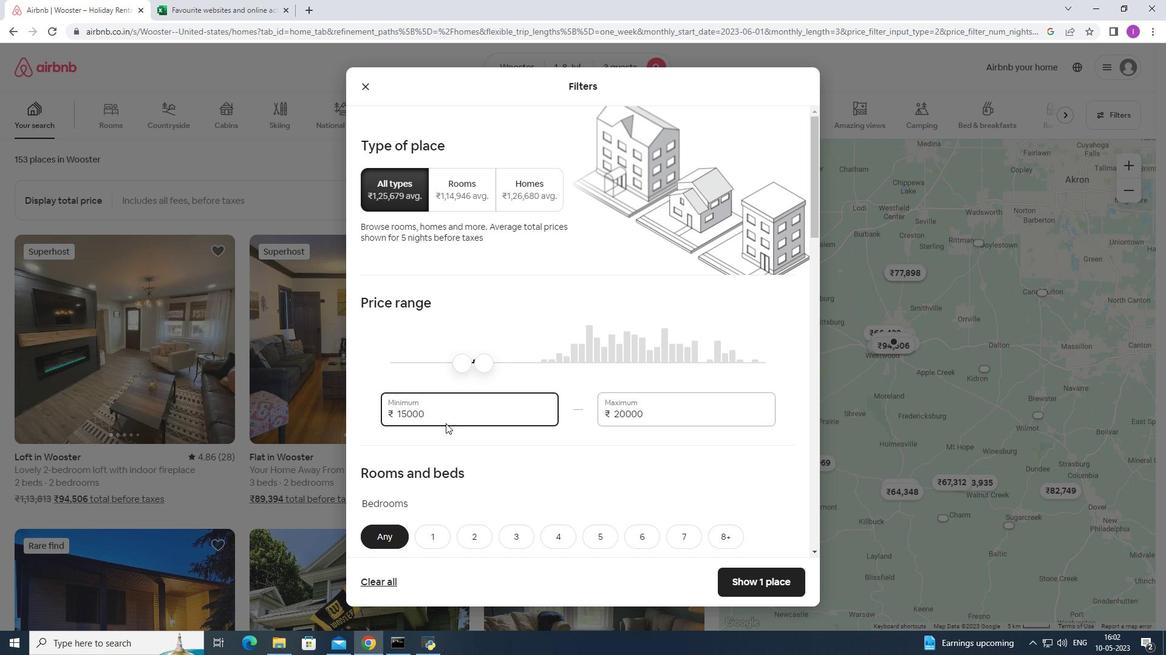 
Action: Mouse scrolled (450, 423) with delta (0, 0)
Screenshot: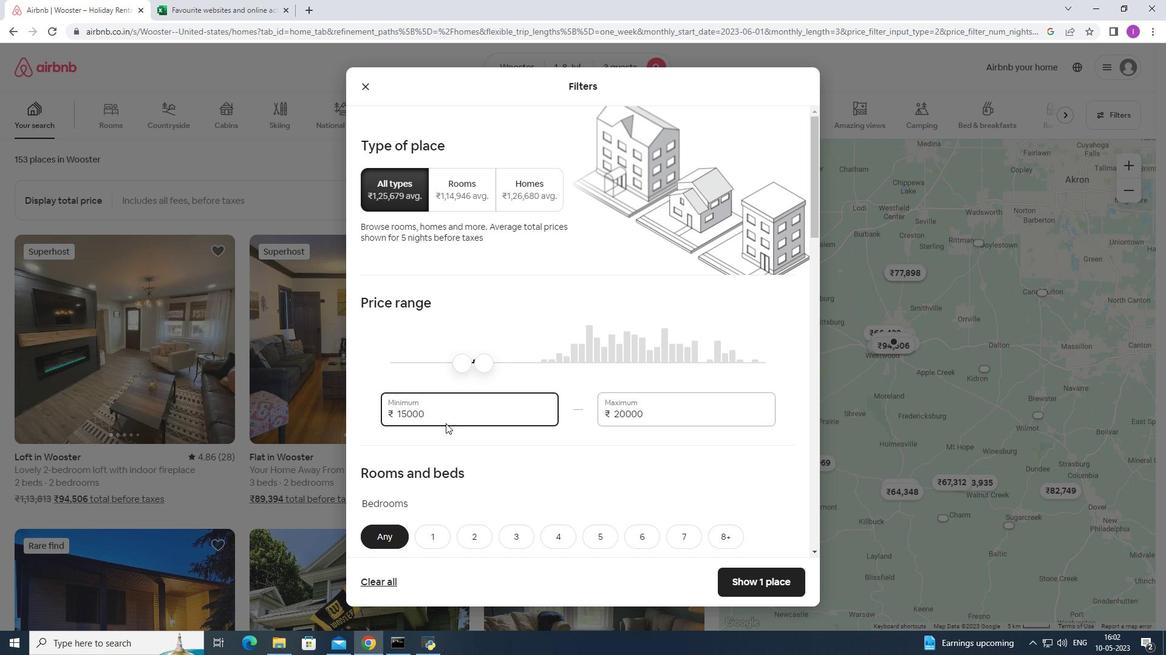 
Action: Mouse moved to (455, 423)
Screenshot: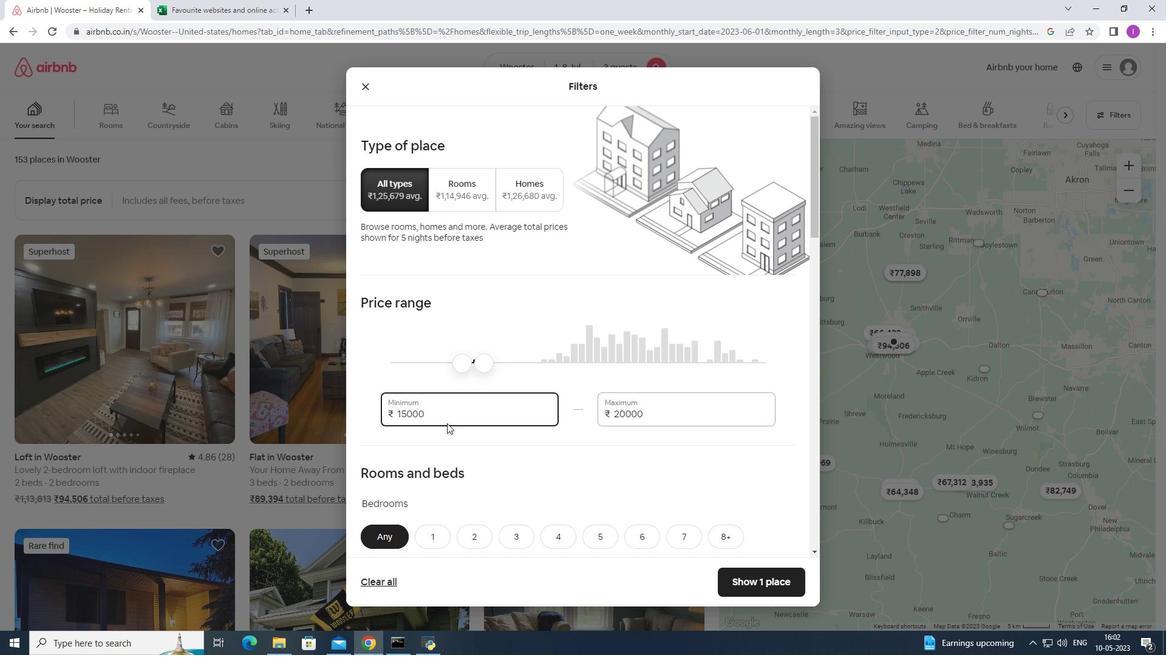 
Action: Mouse scrolled (455, 423) with delta (0, 0)
Screenshot: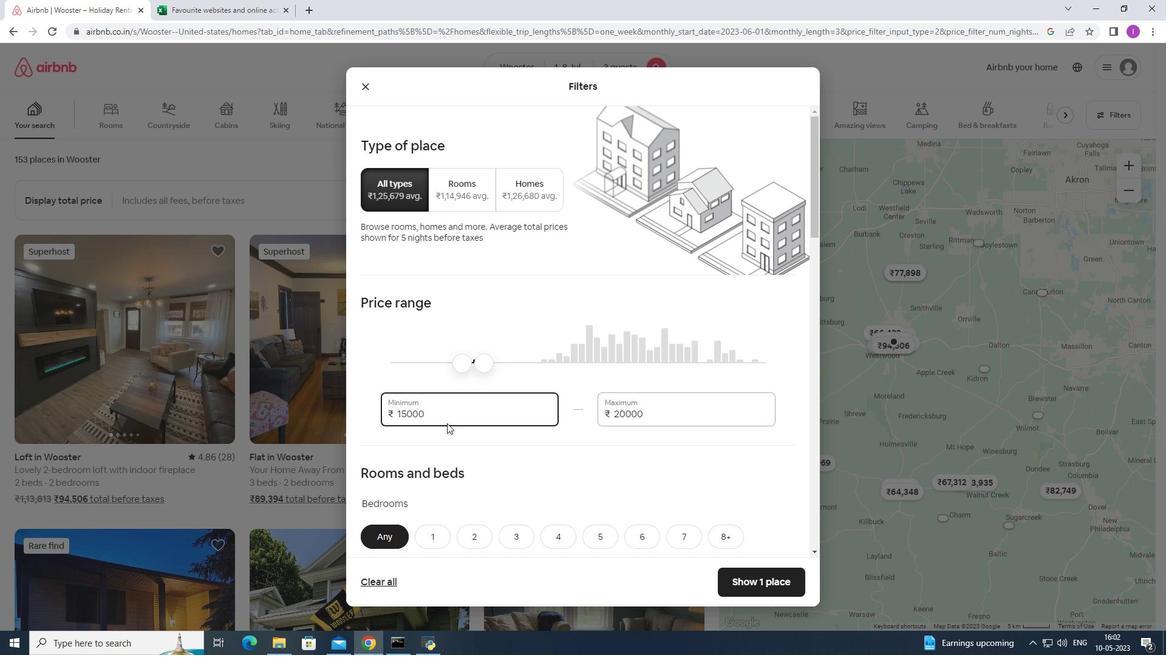 
Action: Mouse moved to (467, 412)
Screenshot: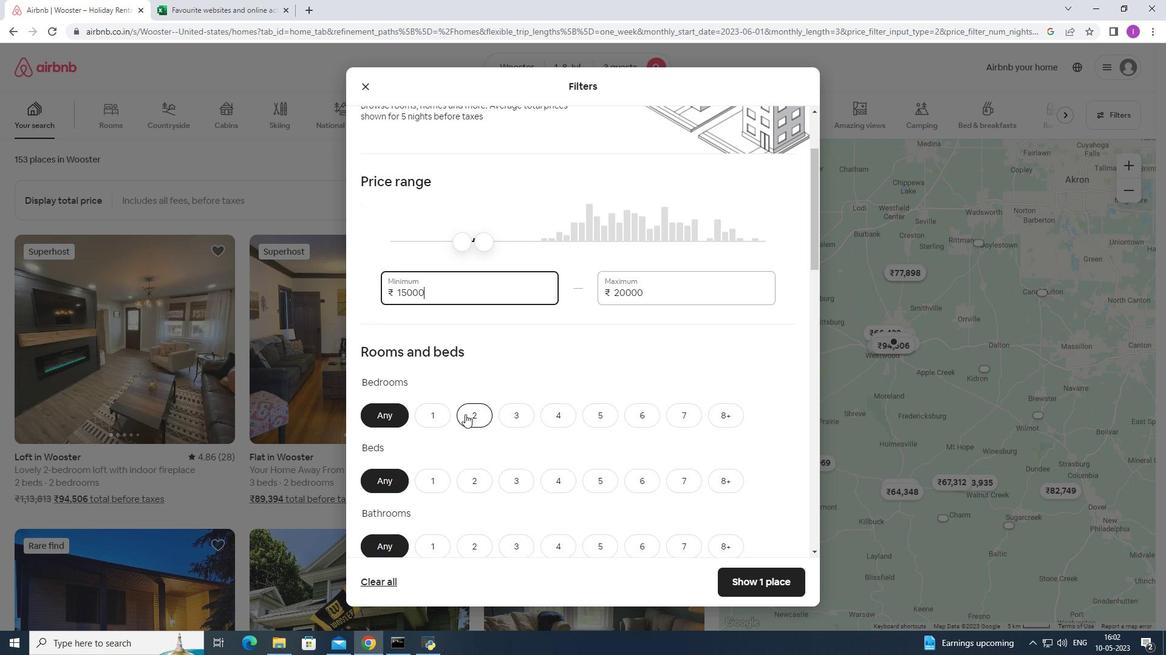 
Action: Mouse scrolled (467, 412) with delta (0, 0)
Screenshot: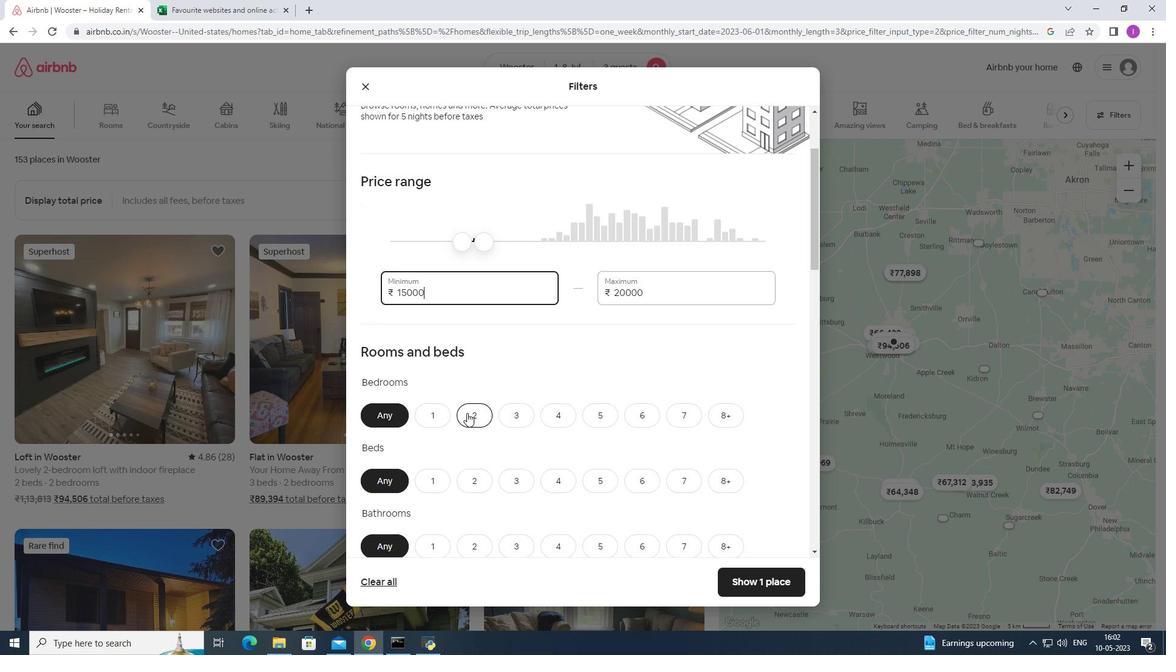 
Action: Mouse moved to (470, 411)
Screenshot: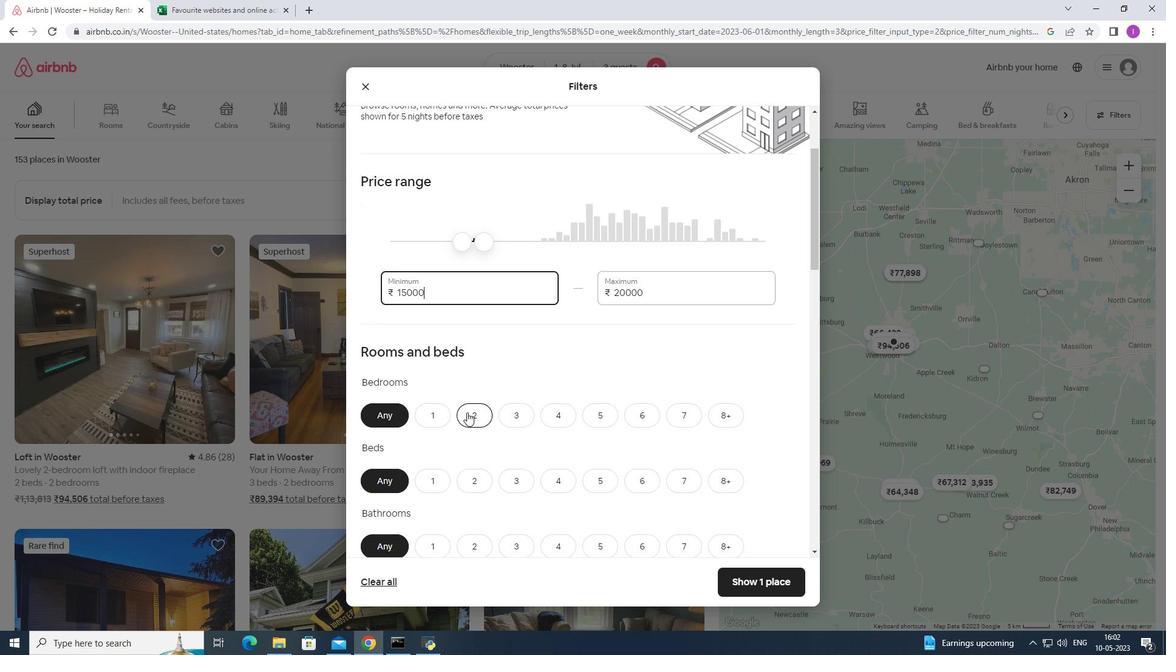 
Action: Mouse scrolled (470, 411) with delta (0, 0)
Screenshot: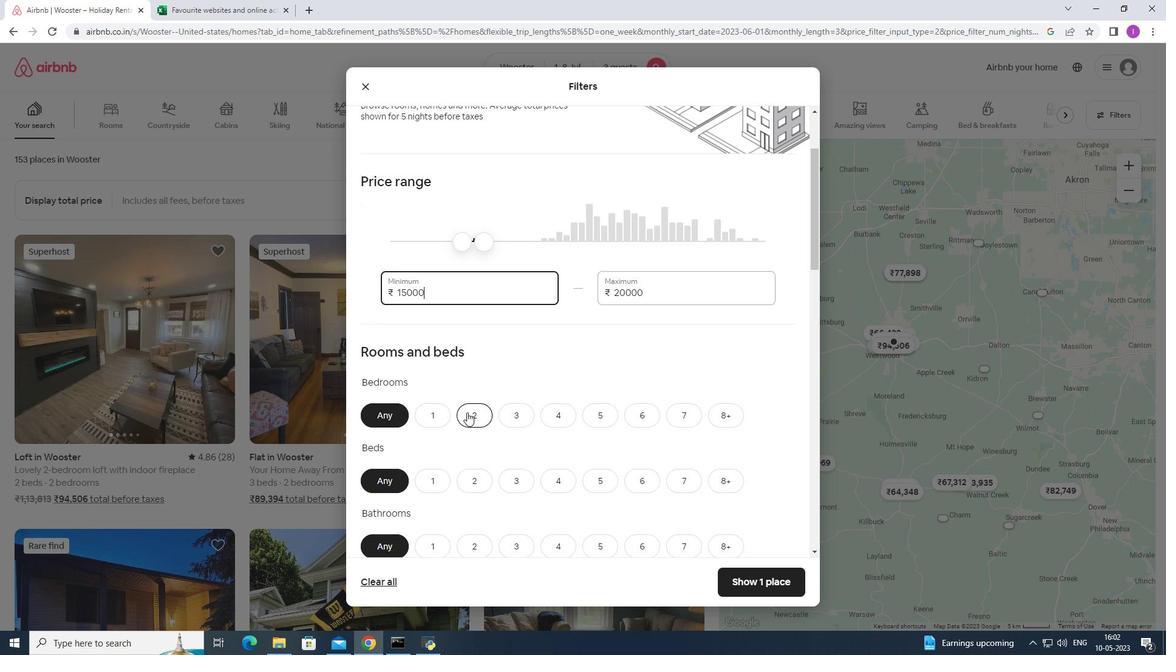 
Action: Mouse moved to (473, 380)
Screenshot: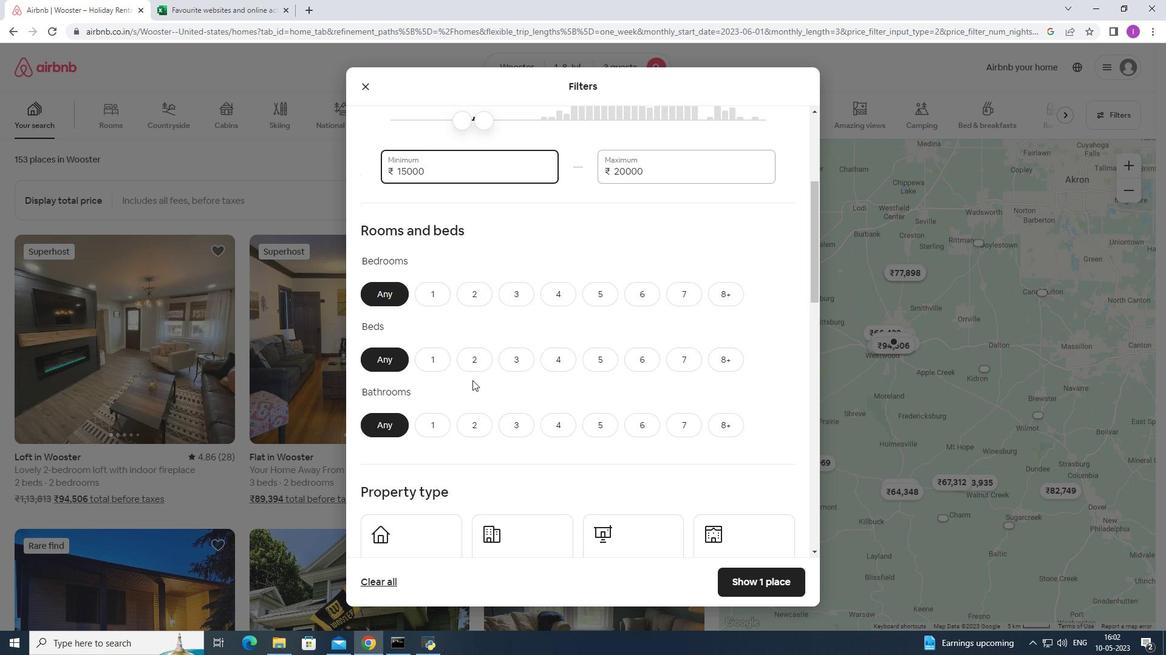 
Action: Mouse scrolled (473, 379) with delta (0, 0)
Screenshot: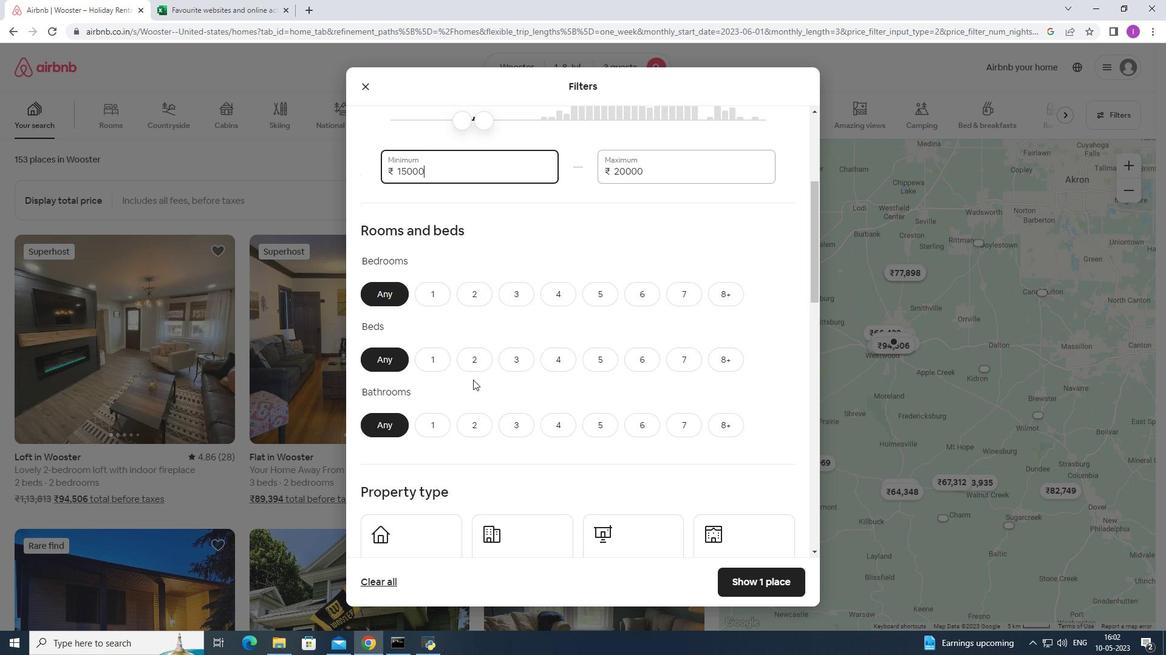 
Action: Mouse moved to (422, 230)
Screenshot: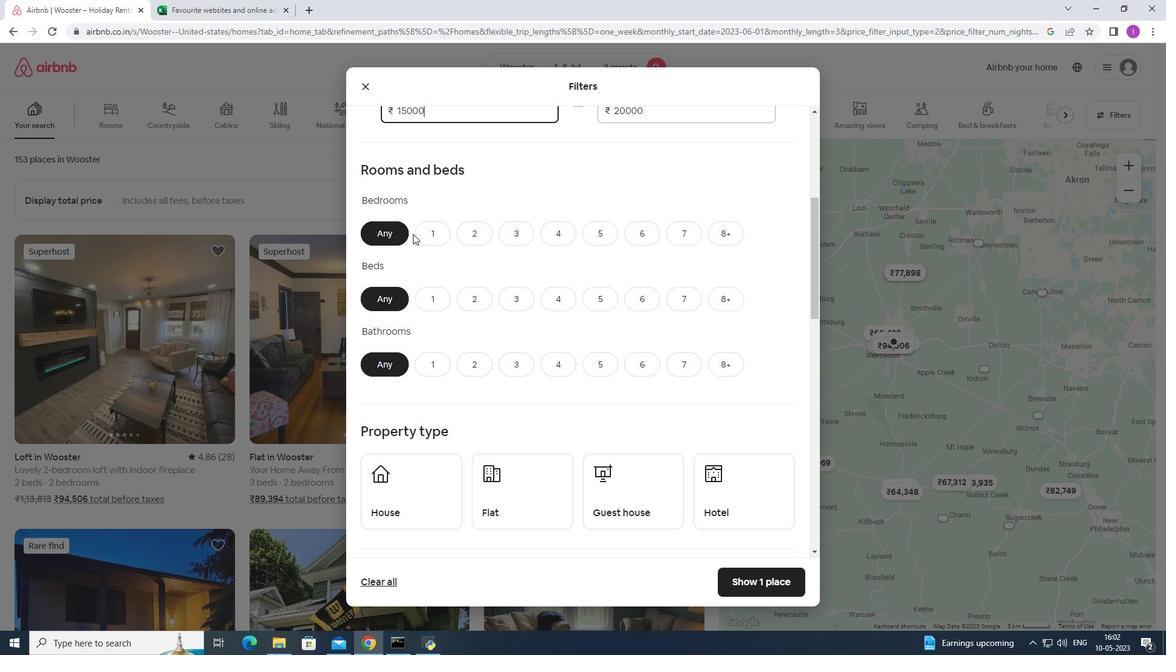 
Action: Mouse pressed left at (422, 230)
Screenshot: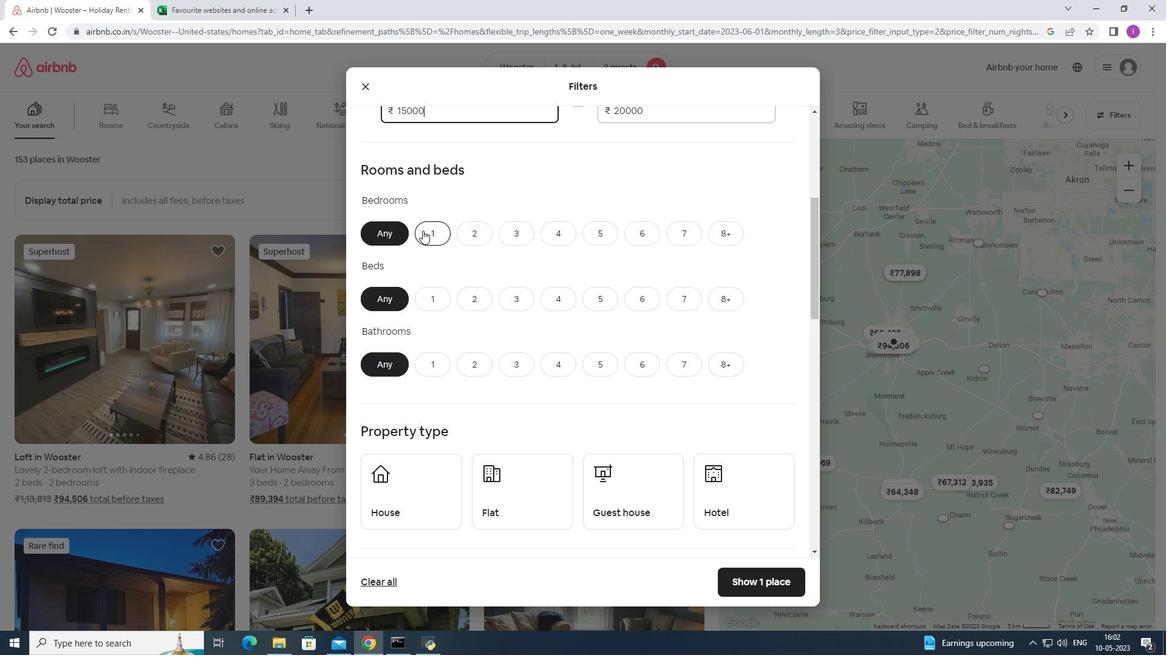 
Action: Mouse moved to (443, 304)
Screenshot: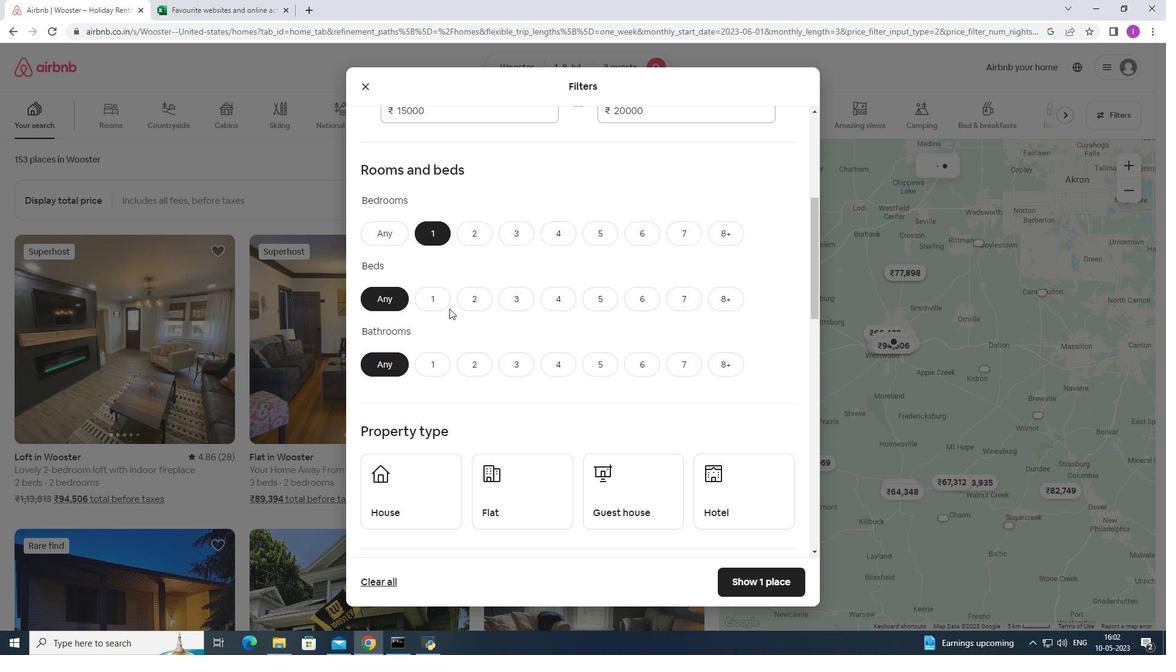 
Action: Mouse pressed left at (443, 304)
Screenshot: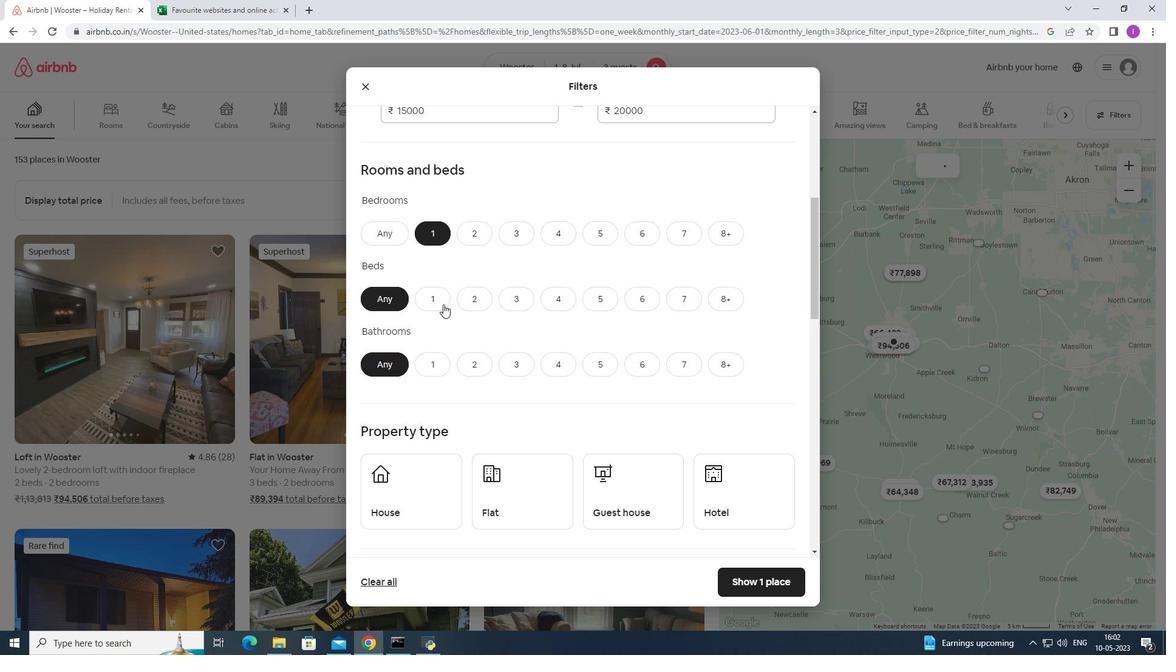
Action: Mouse moved to (439, 358)
Screenshot: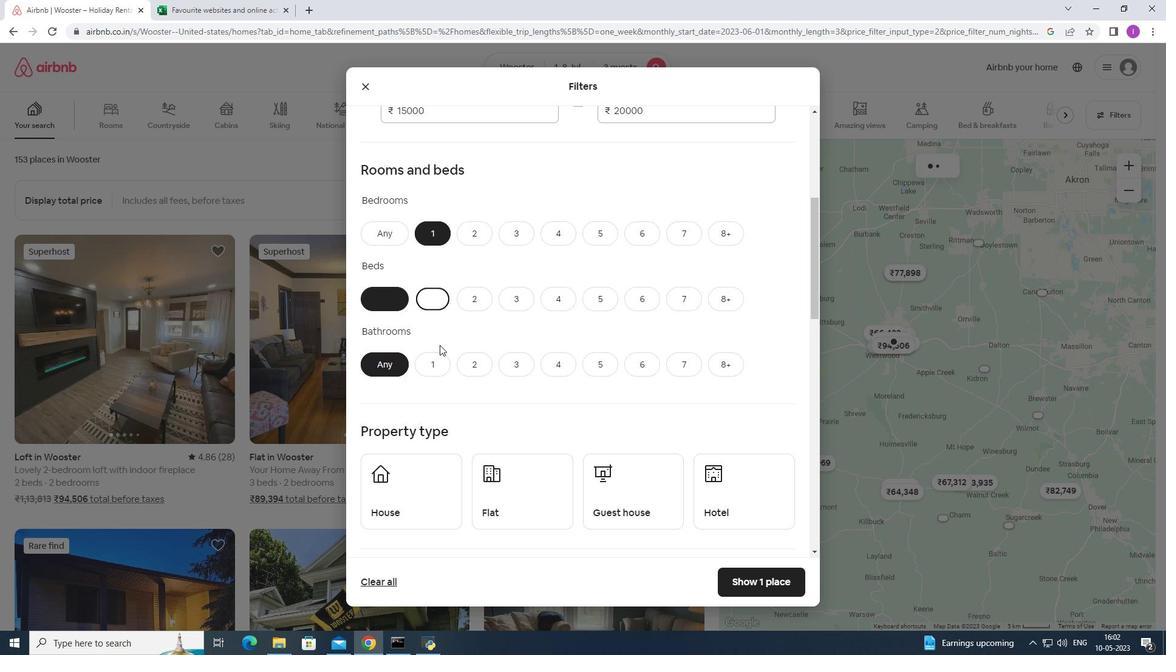 
Action: Mouse pressed left at (439, 358)
Screenshot: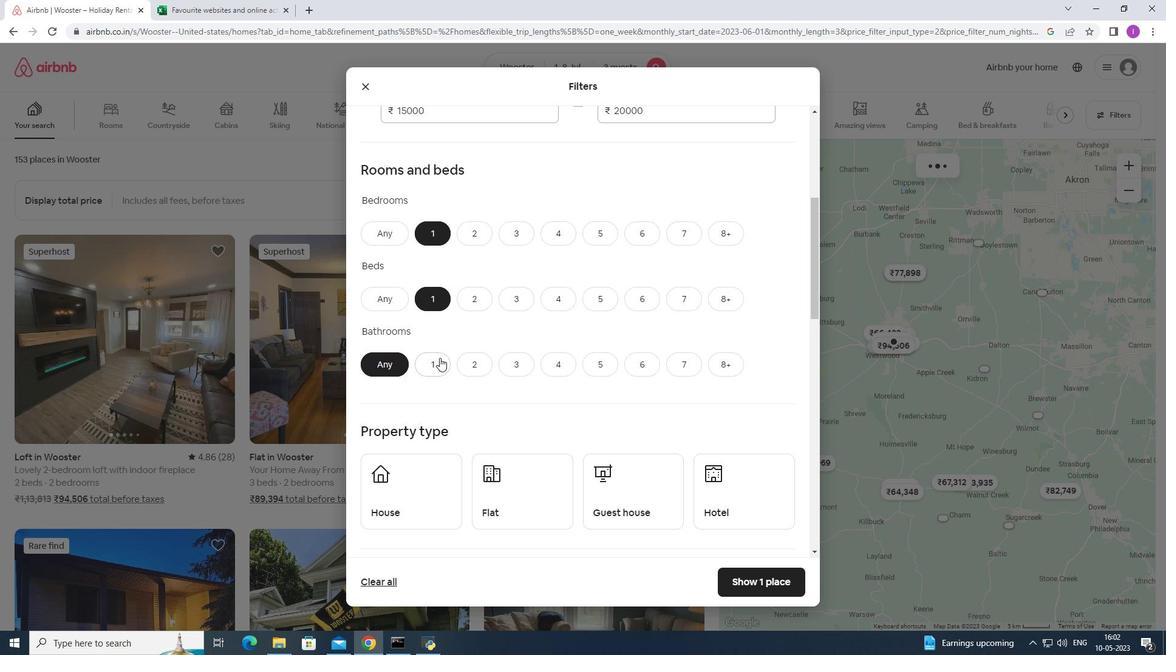 
Action: Mouse moved to (530, 354)
Screenshot: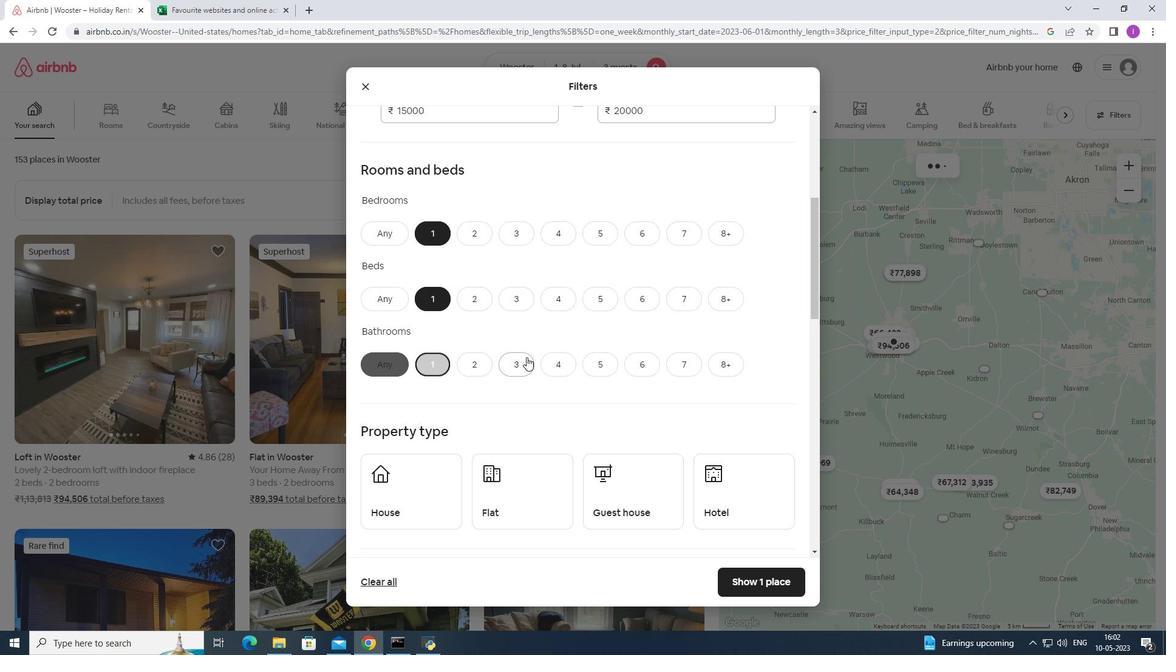 
Action: Mouse scrolled (530, 354) with delta (0, 0)
Screenshot: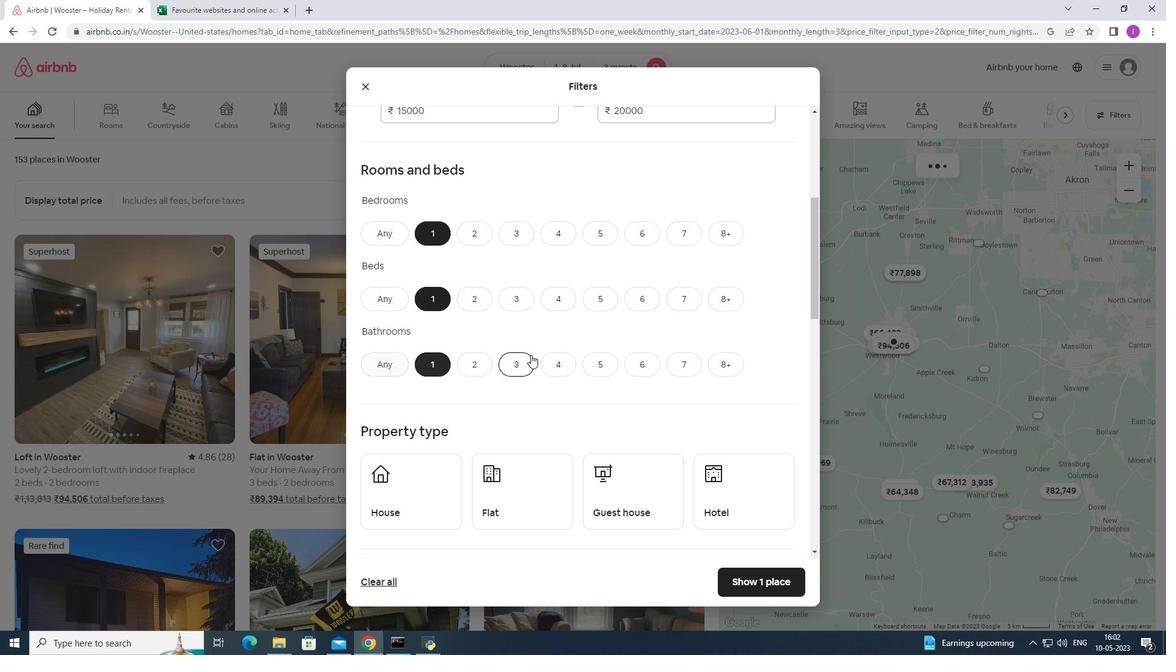 
Action: Mouse scrolled (530, 354) with delta (0, 0)
Screenshot: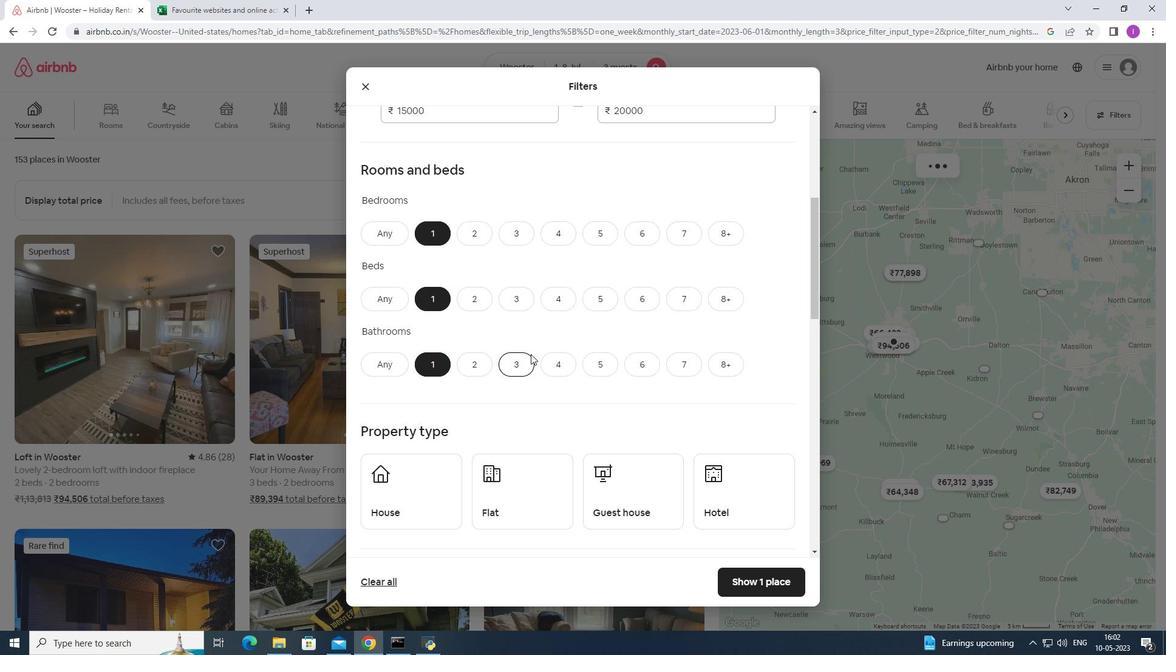 
Action: Mouse scrolled (530, 354) with delta (0, 0)
Screenshot: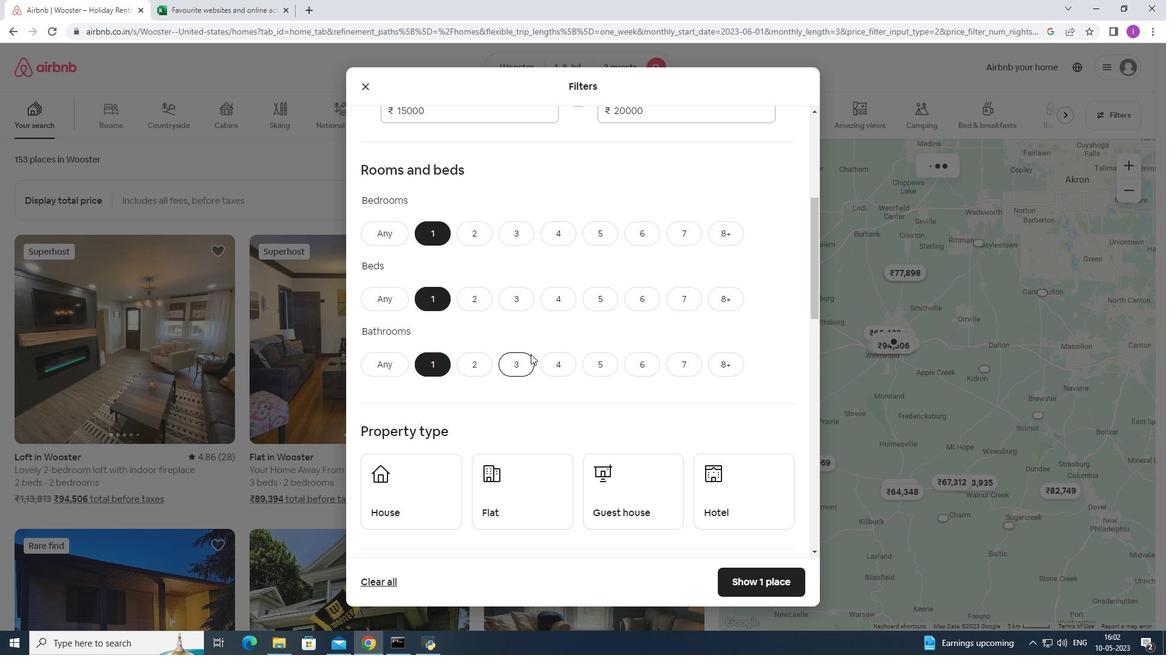 
Action: Mouse moved to (429, 303)
Screenshot: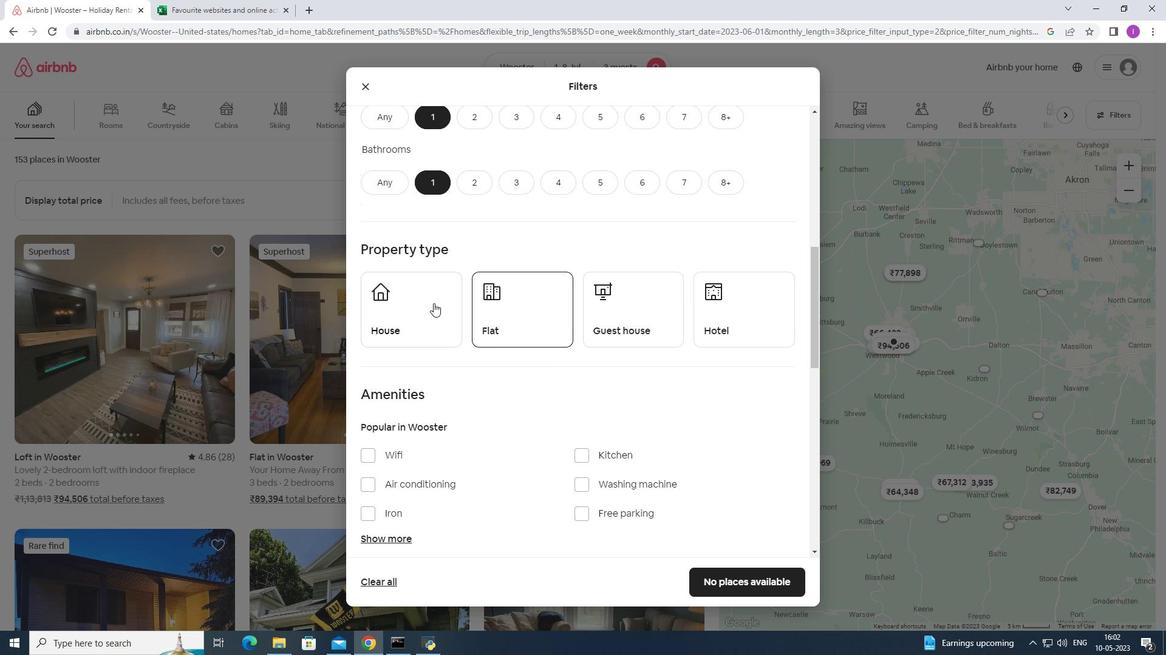 
Action: Mouse pressed left at (429, 303)
Screenshot: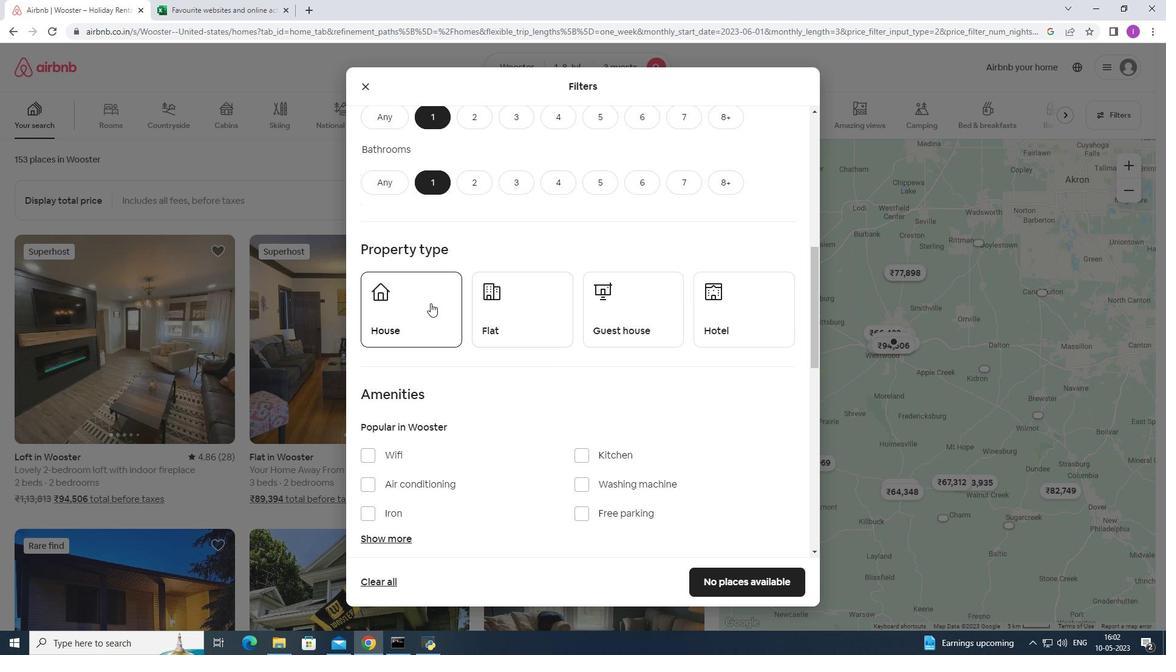 
Action: Mouse moved to (501, 312)
Screenshot: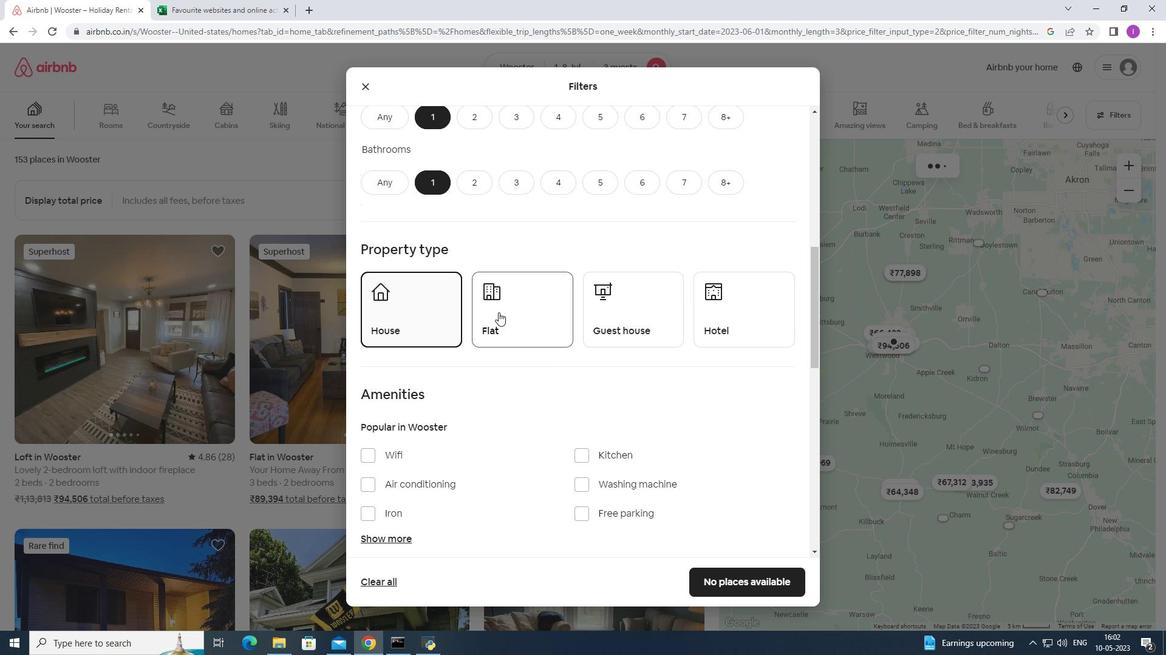 
Action: Mouse pressed left at (501, 312)
Screenshot: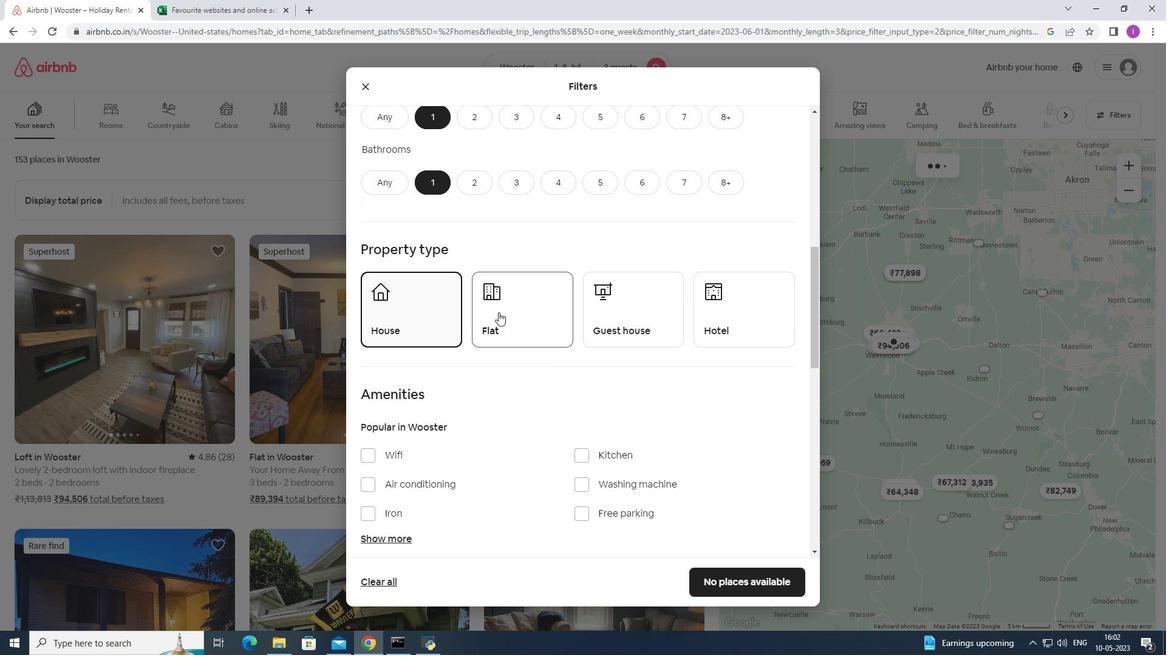 
Action: Mouse moved to (606, 318)
Screenshot: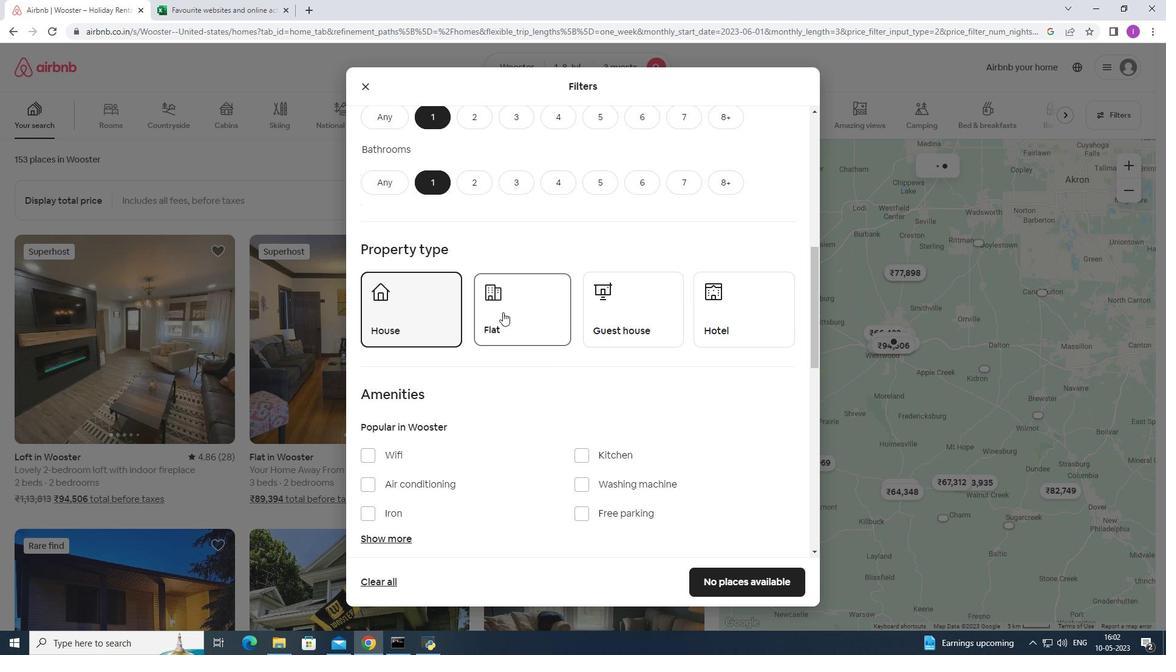 
Action: Mouse pressed left at (606, 318)
Screenshot: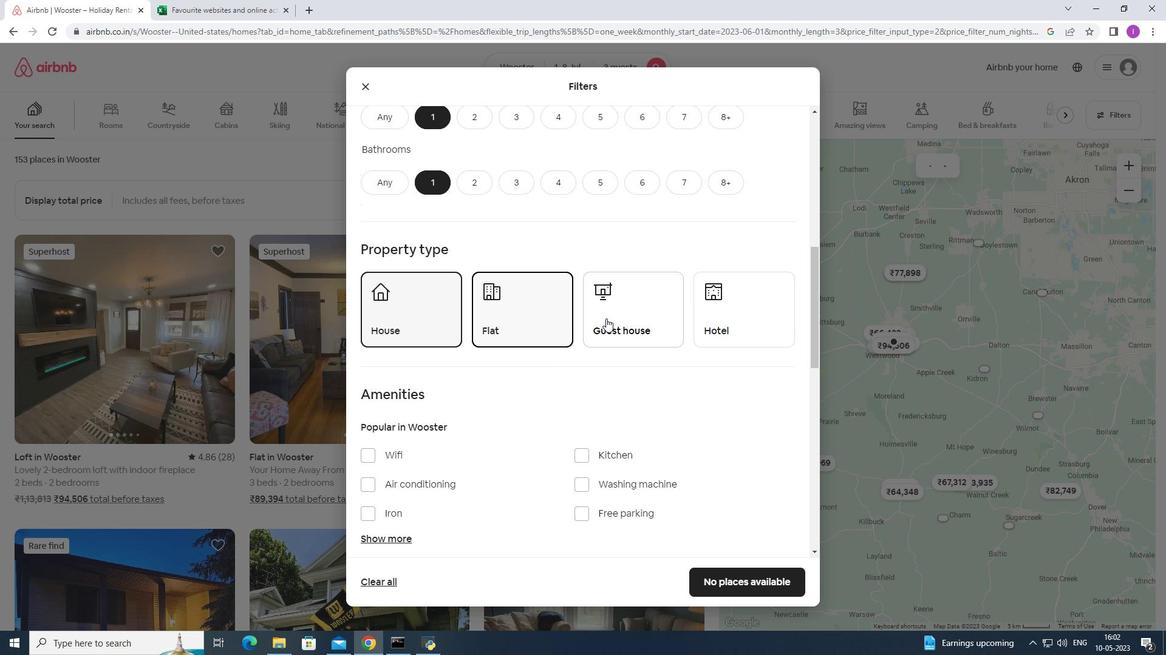
Action: Mouse moved to (710, 317)
Screenshot: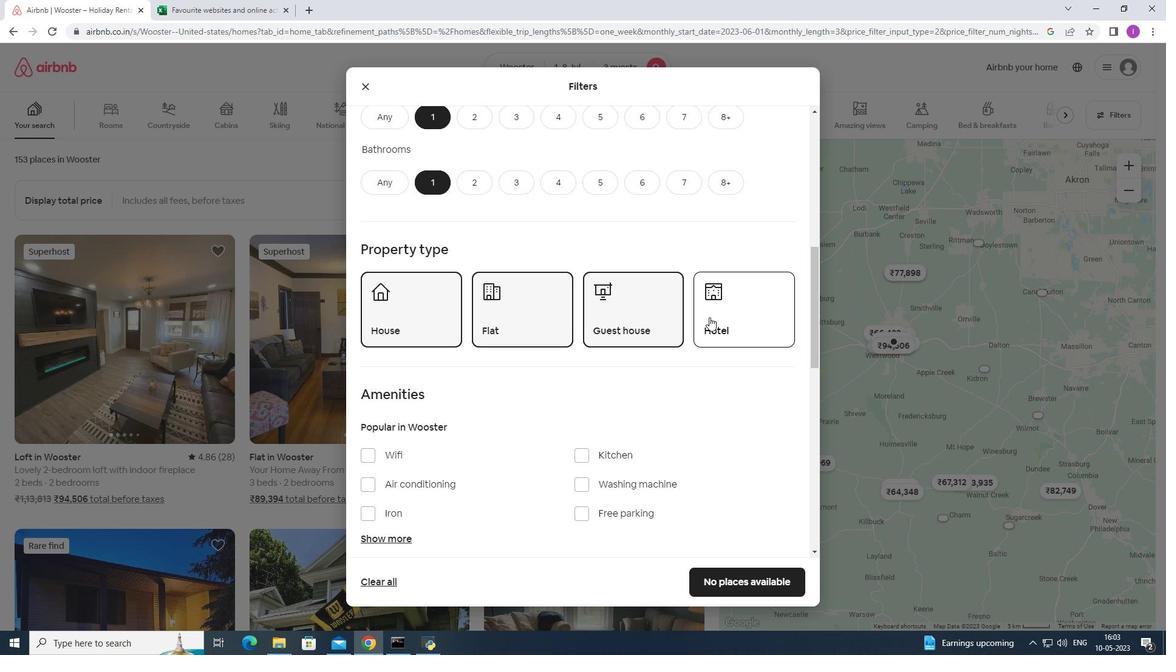 
Action: Mouse pressed left at (710, 317)
Screenshot: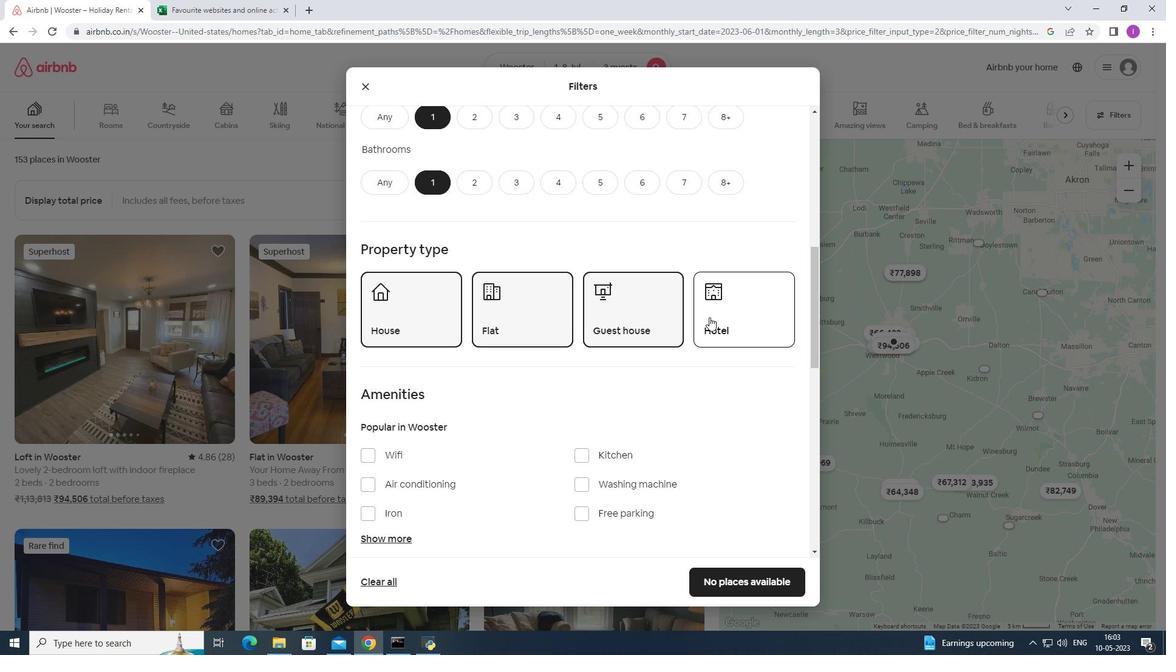 
Action: Mouse moved to (637, 388)
Screenshot: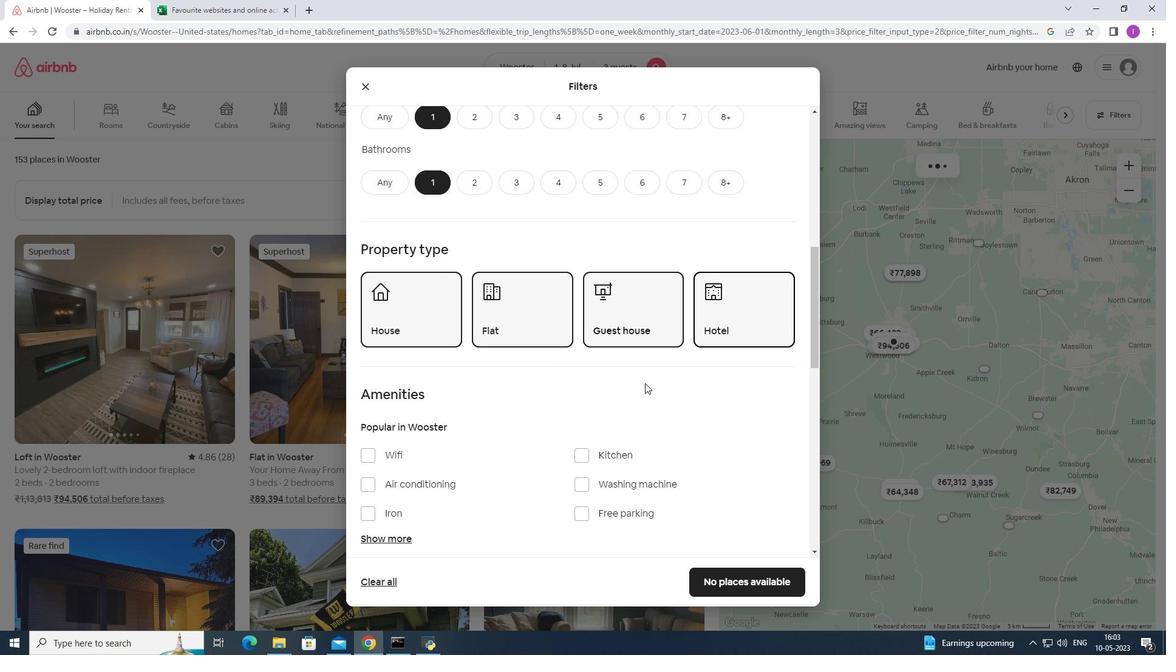 
Action: Mouse scrolled (637, 388) with delta (0, 0)
Screenshot: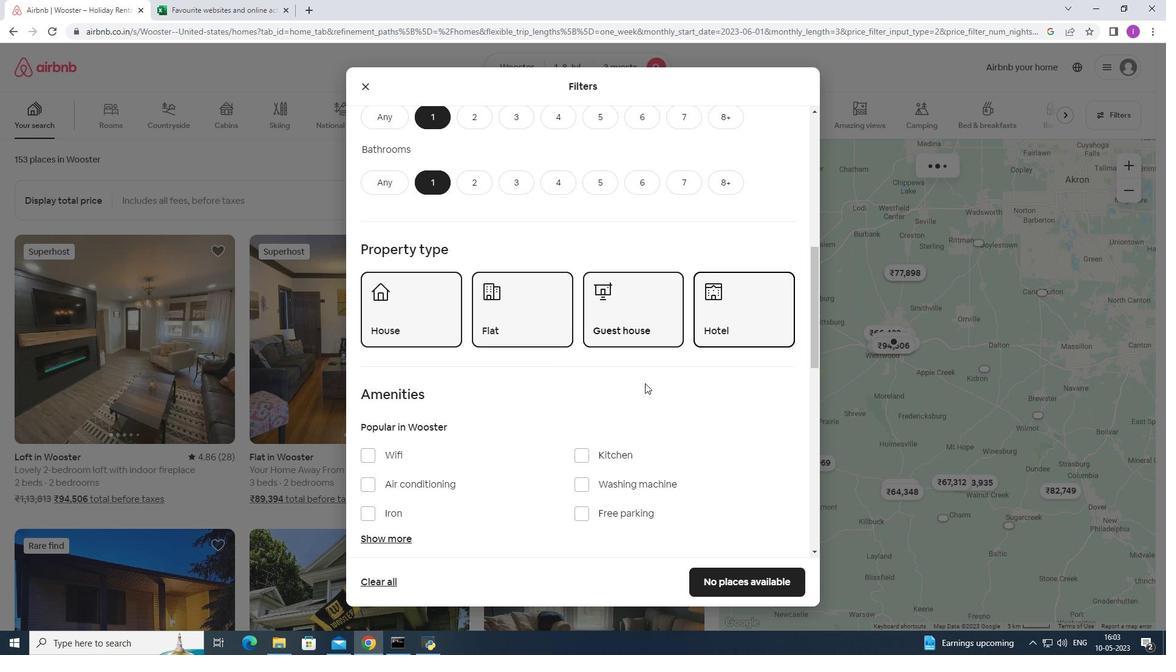 
Action: Mouse scrolled (637, 388) with delta (0, 0)
Screenshot: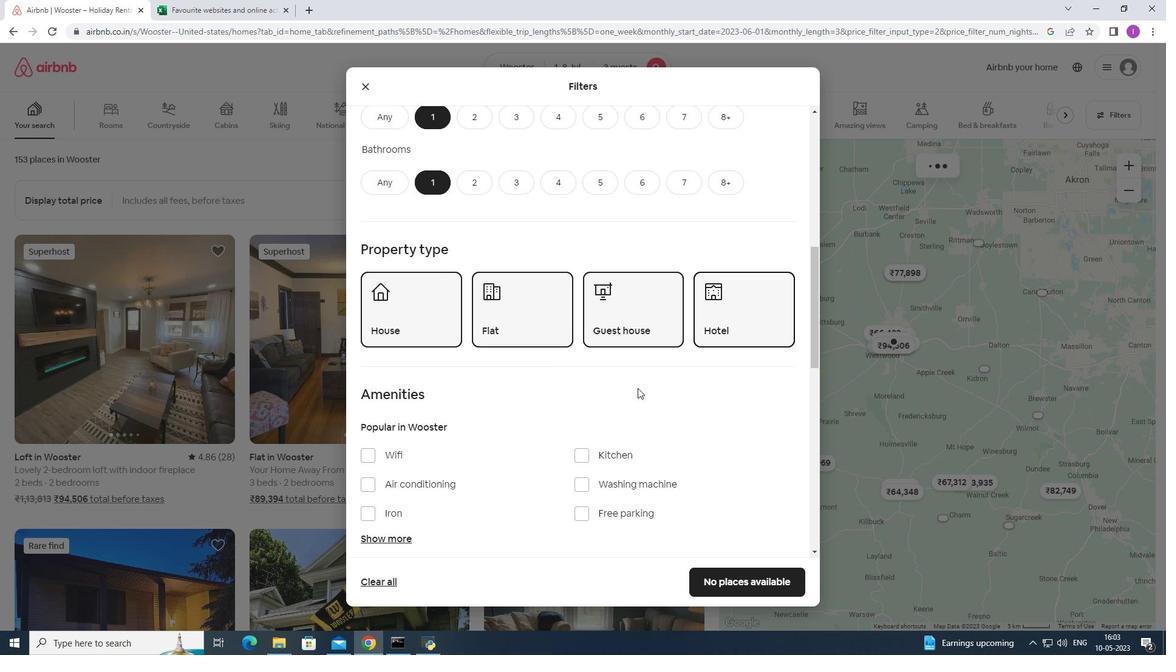 
Action: Mouse scrolled (637, 388) with delta (0, 0)
Screenshot: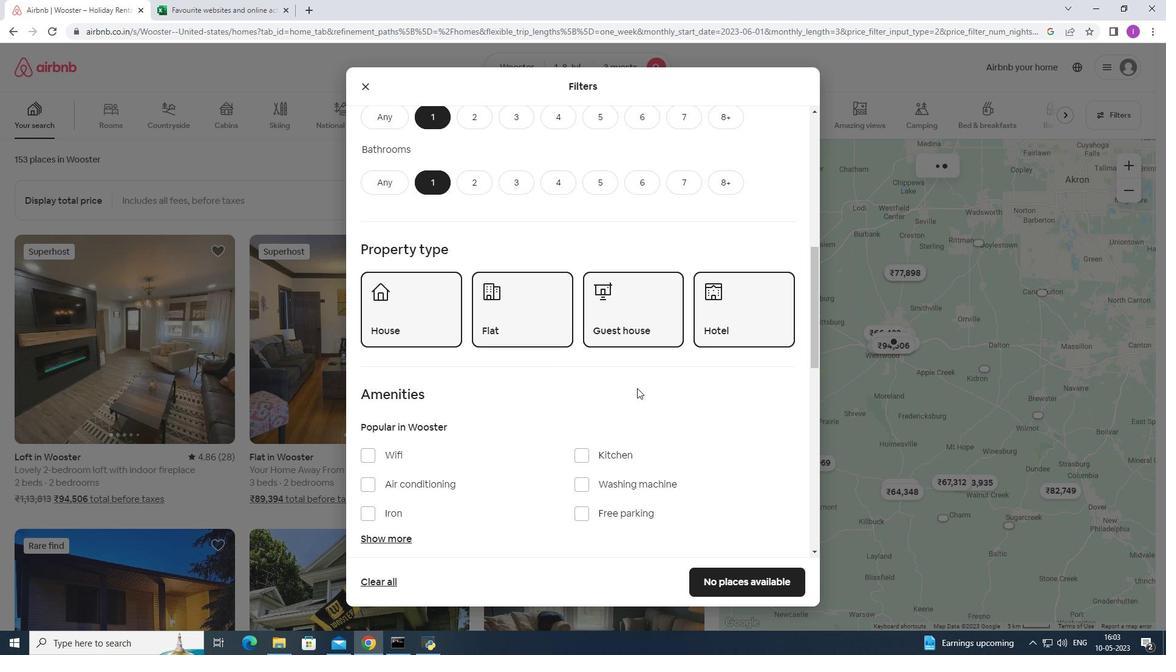 
Action: Mouse moved to (632, 384)
Screenshot: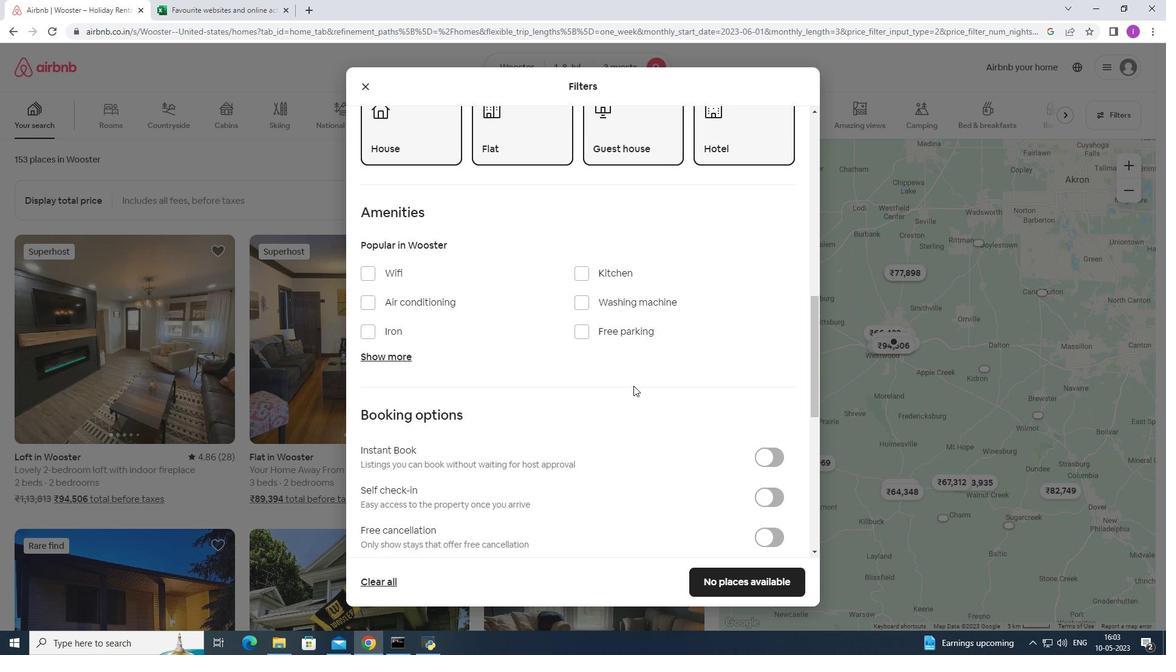 
Action: Mouse scrolled (632, 383) with delta (0, 0)
Screenshot: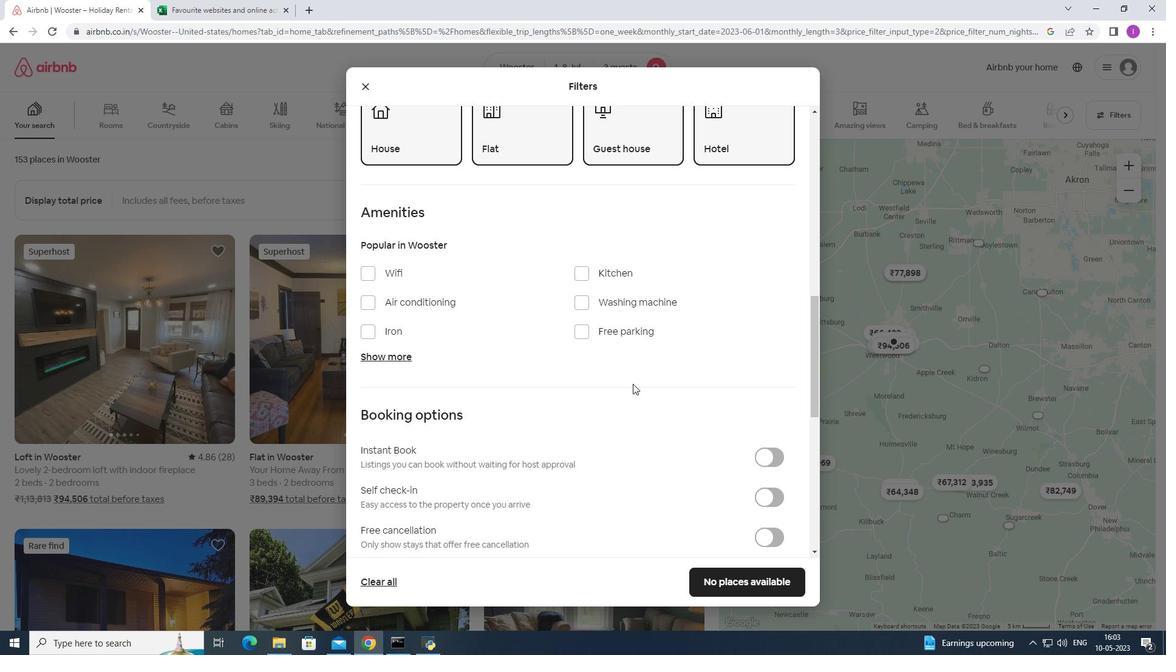 
Action: Mouse scrolled (632, 383) with delta (0, 0)
Screenshot: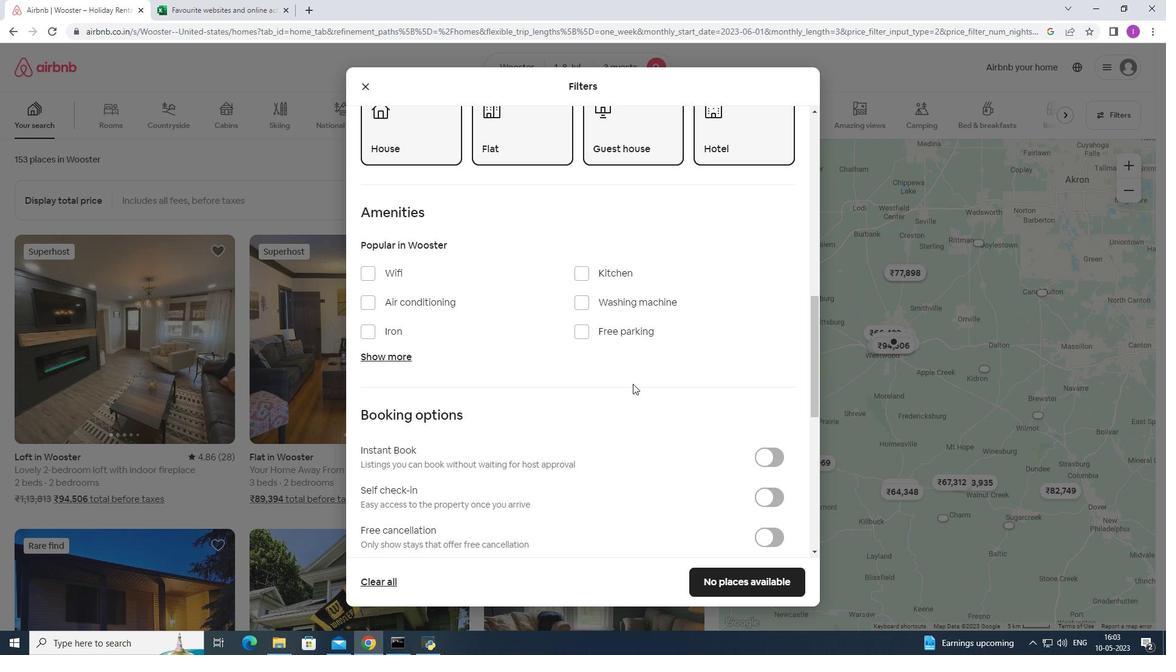 
Action: Mouse moved to (770, 379)
Screenshot: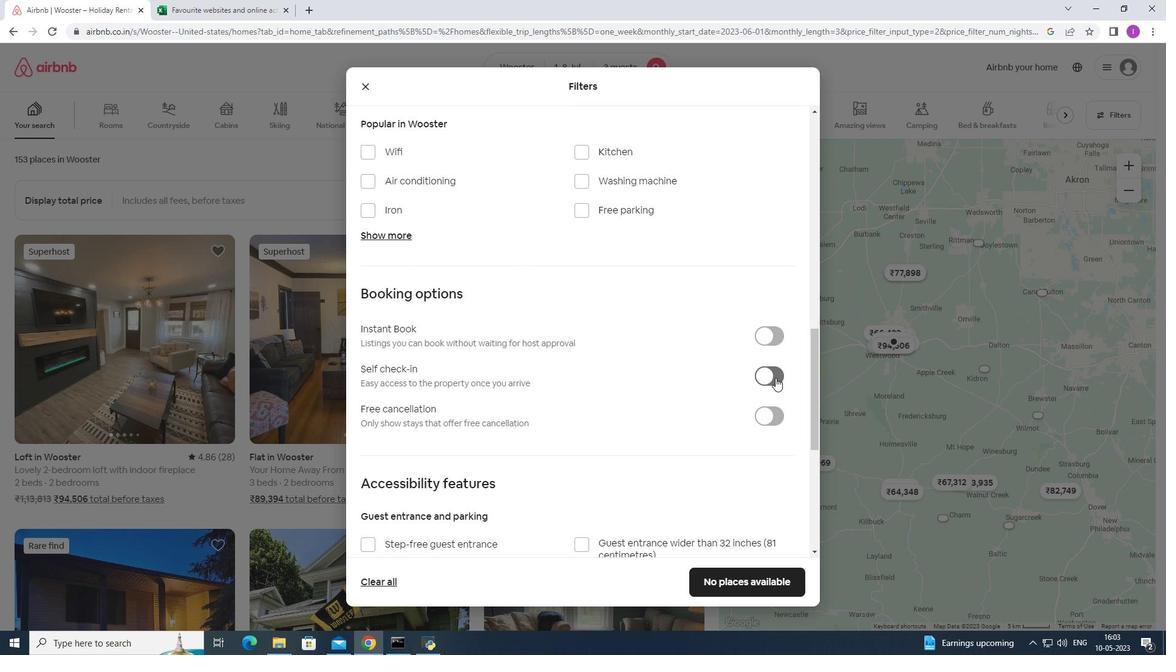 
Action: Mouse pressed left at (770, 379)
Screenshot: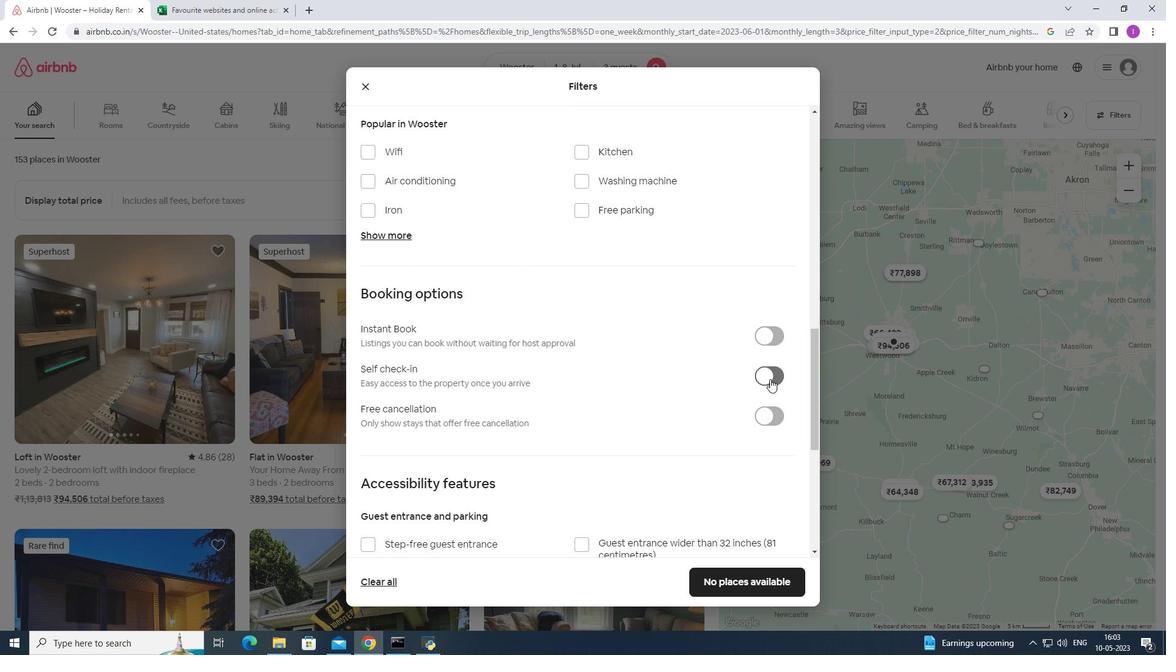 
Action: Mouse moved to (553, 415)
Screenshot: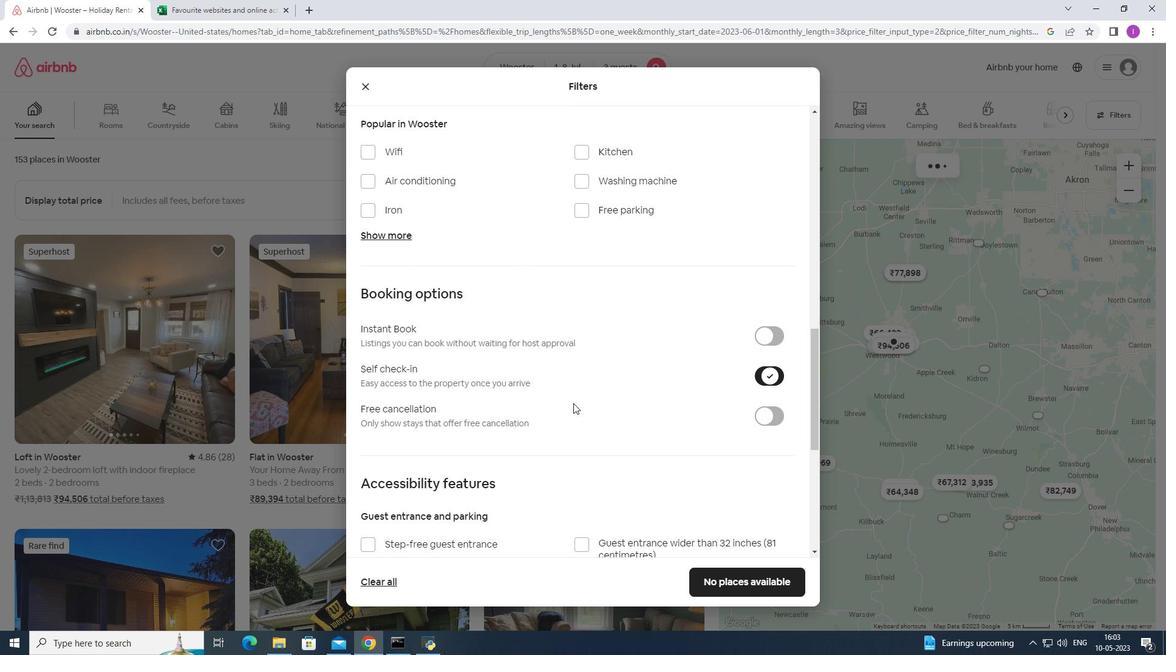 
Action: Mouse scrolled (553, 415) with delta (0, 0)
Screenshot: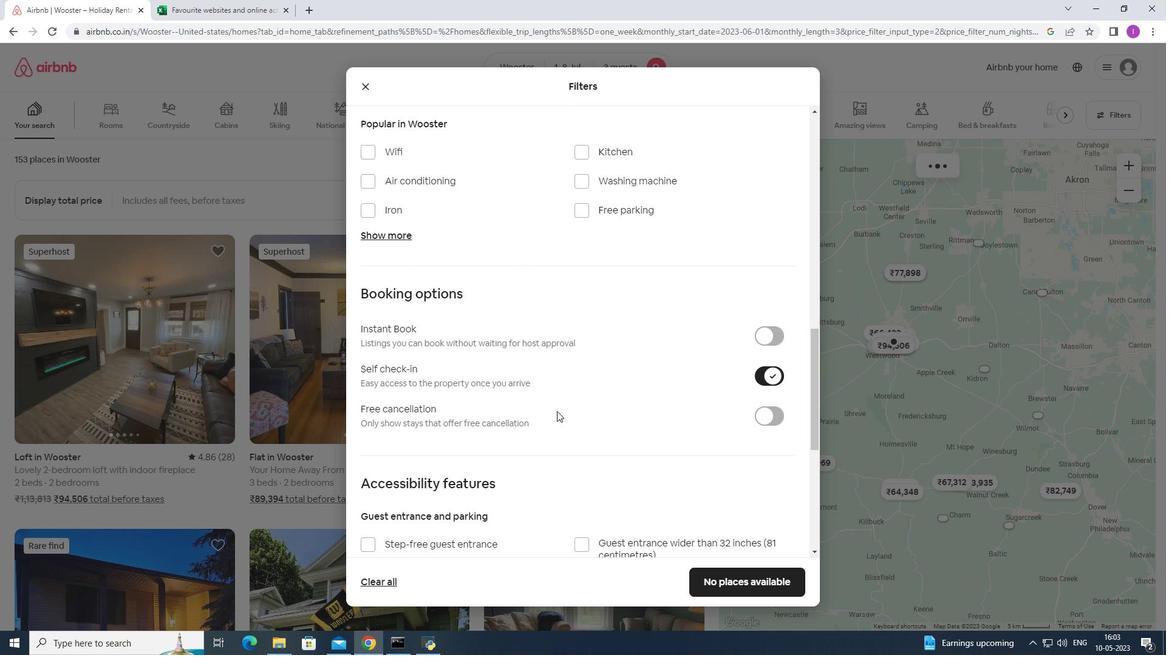
Action: Mouse moved to (552, 416)
Screenshot: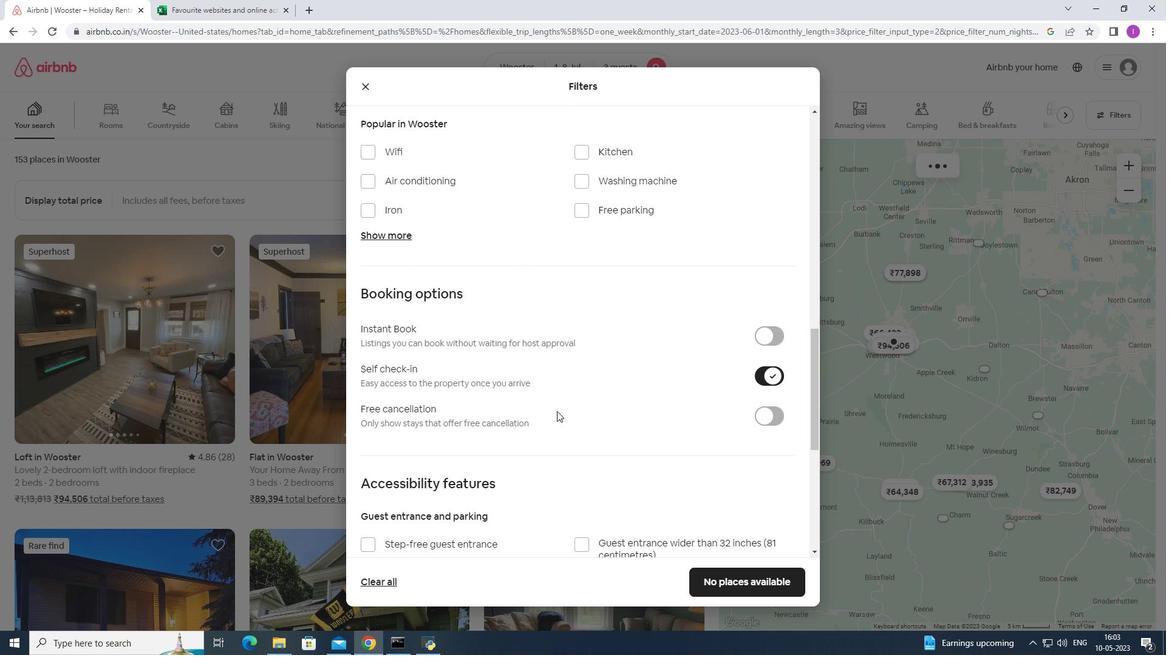 
Action: Mouse scrolled (552, 415) with delta (0, 0)
Screenshot: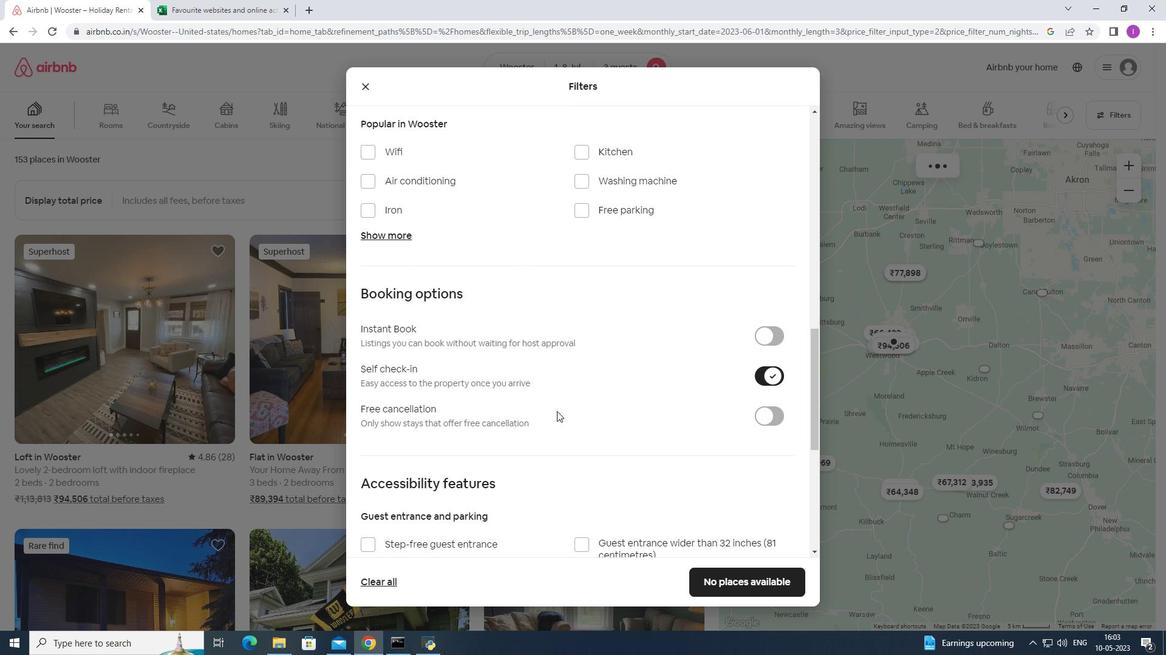 
Action: Mouse moved to (552, 417)
Screenshot: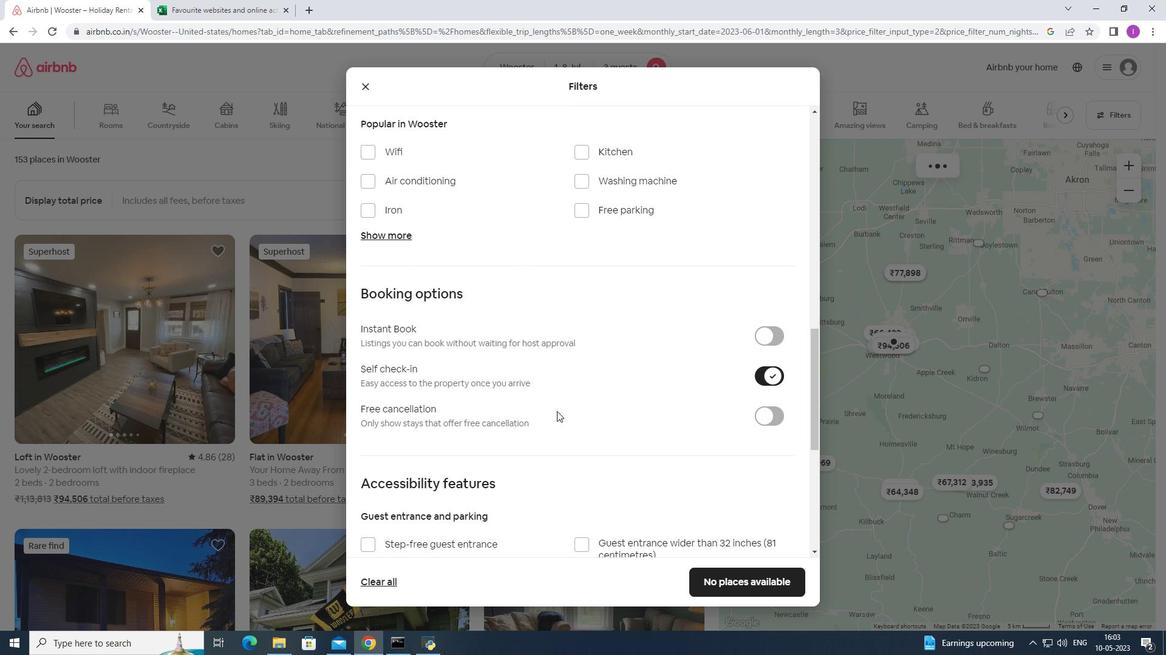 
Action: Mouse scrolled (552, 417) with delta (0, 0)
Screenshot: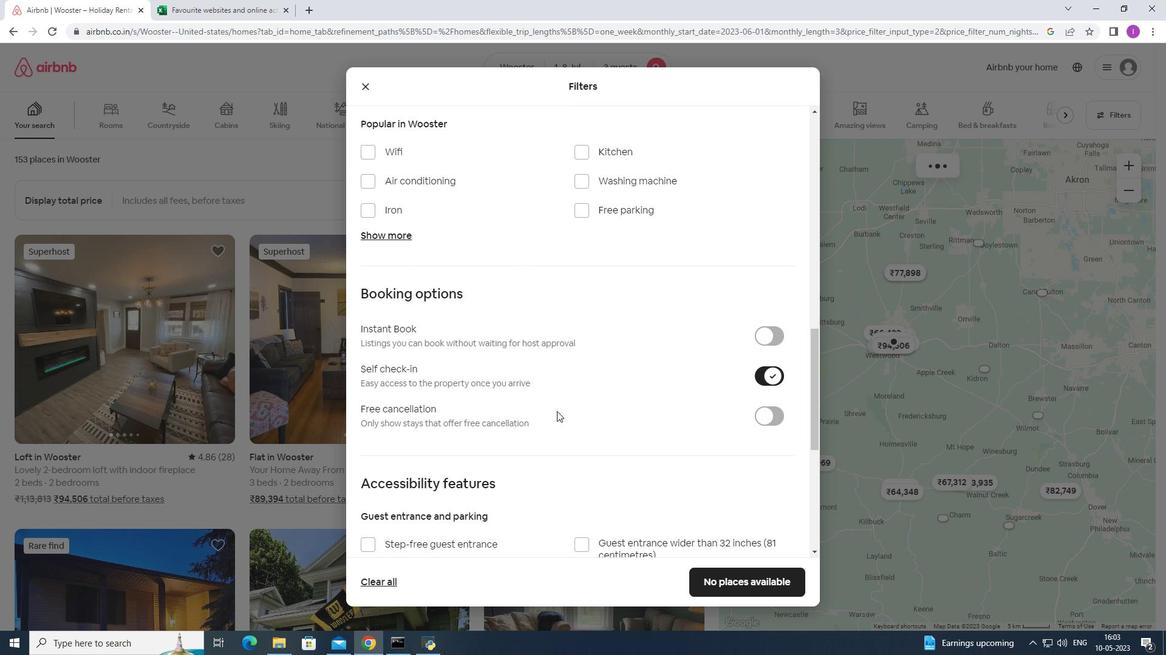 
Action: Mouse scrolled (552, 417) with delta (0, 0)
Screenshot: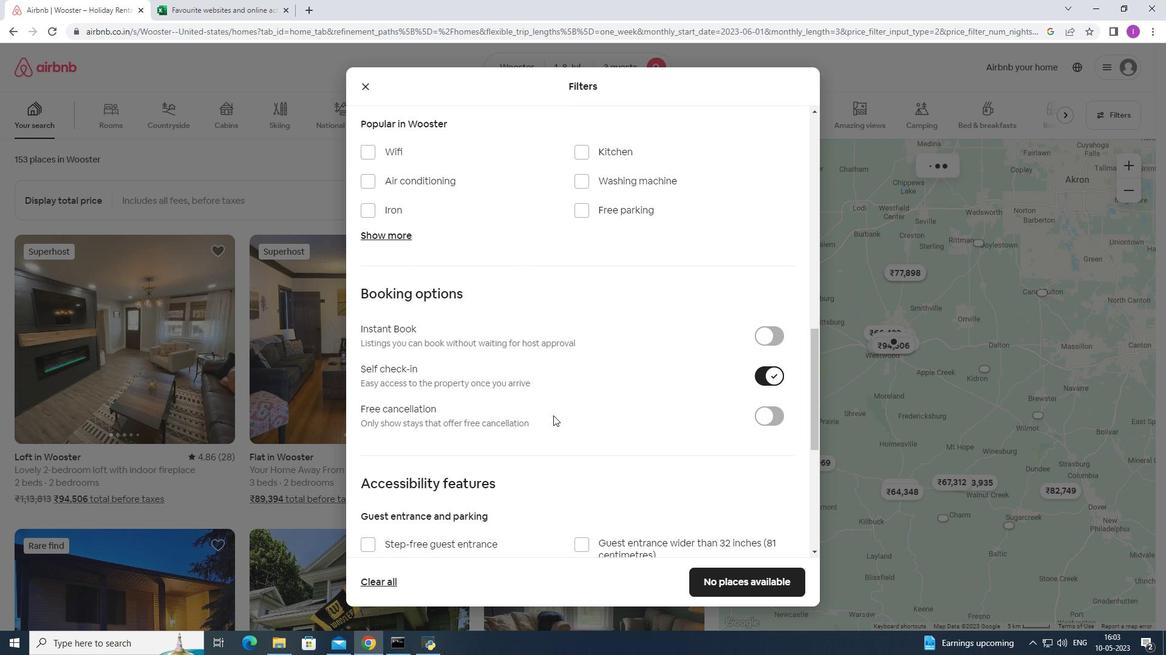 
Action: Mouse moved to (551, 417)
Screenshot: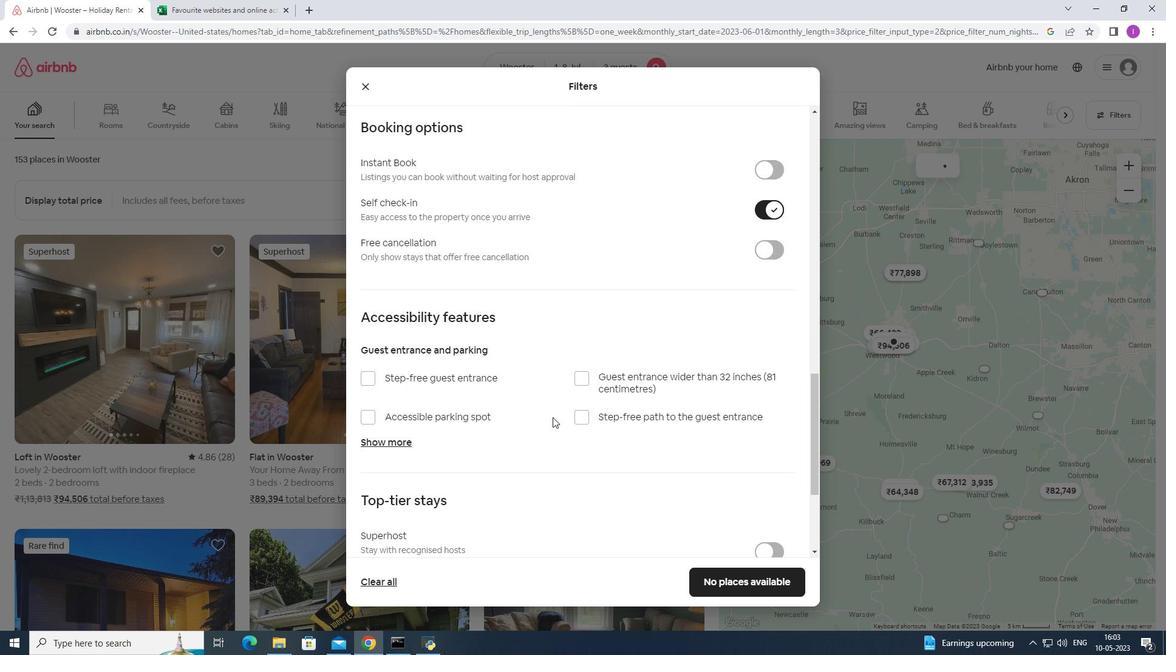 
Action: Mouse scrolled (551, 417) with delta (0, 0)
Screenshot: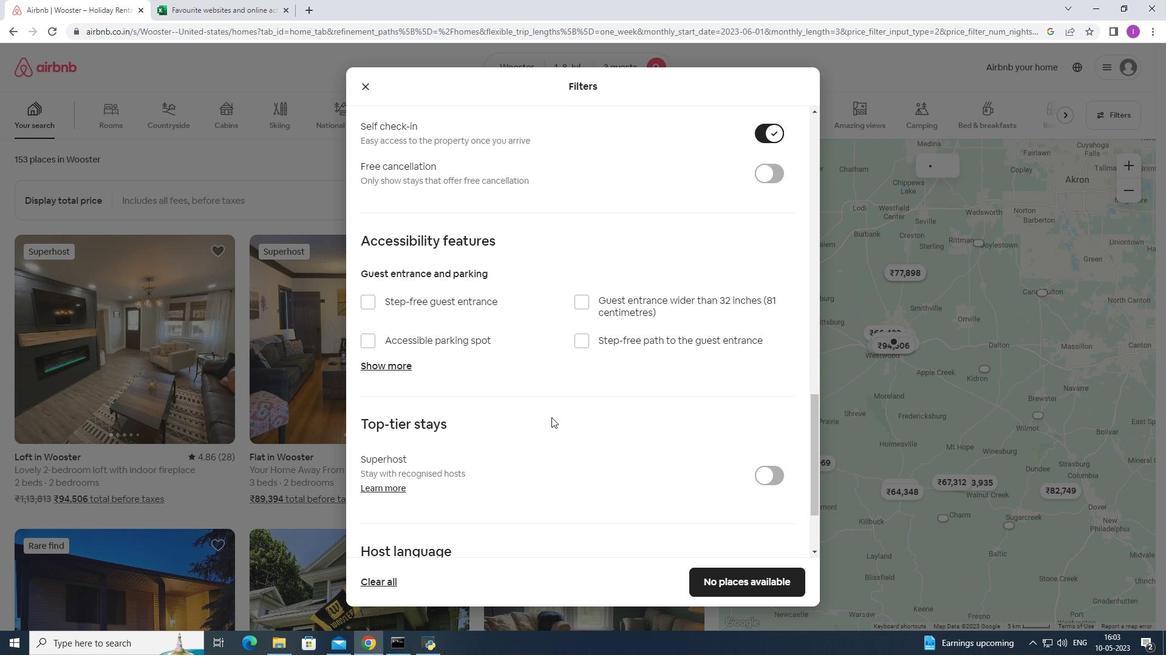 
Action: Mouse scrolled (551, 417) with delta (0, 0)
Screenshot: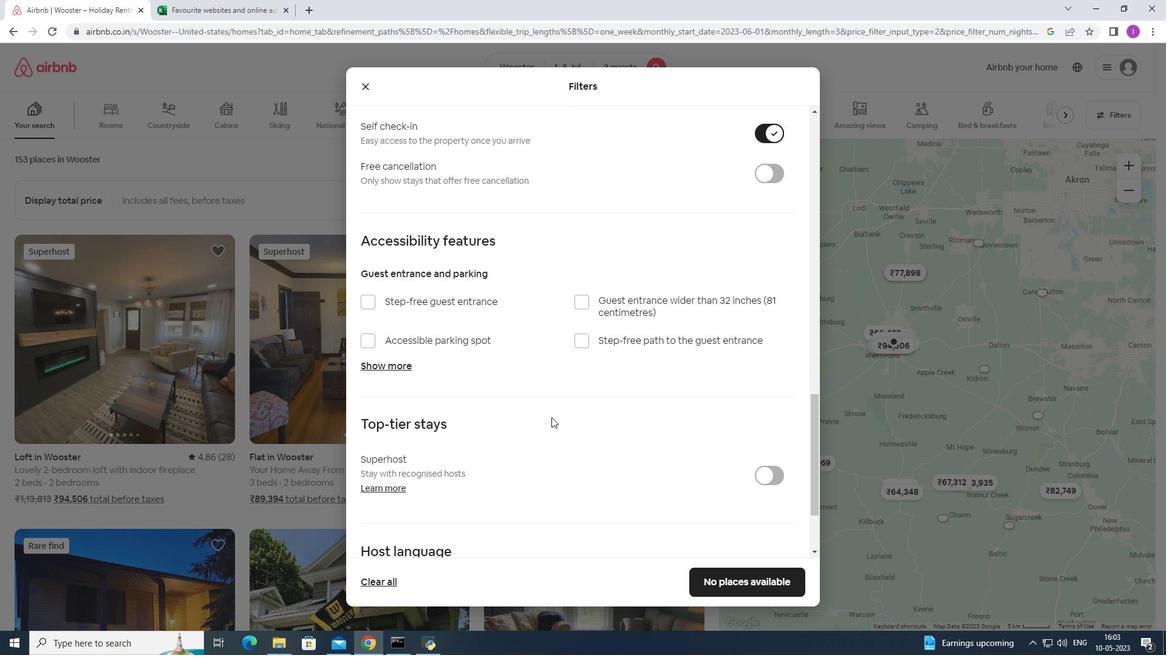 
Action: Mouse scrolled (551, 417) with delta (0, 0)
Screenshot: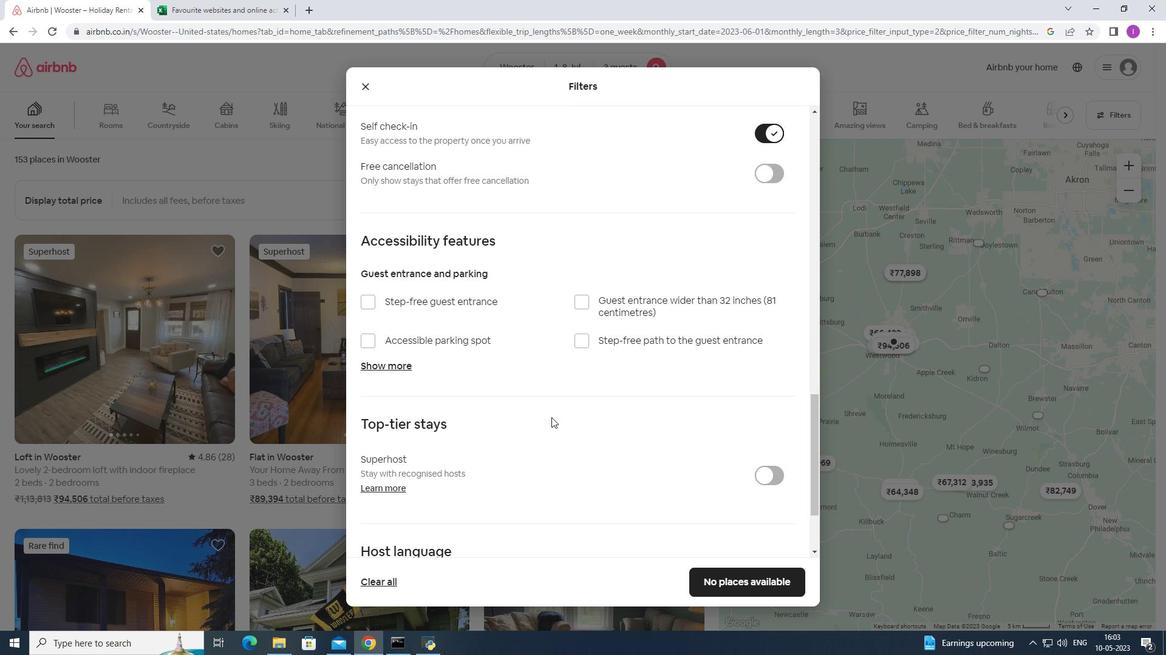 
Action: Mouse scrolled (551, 417) with delta (0, 0)
Screenshot: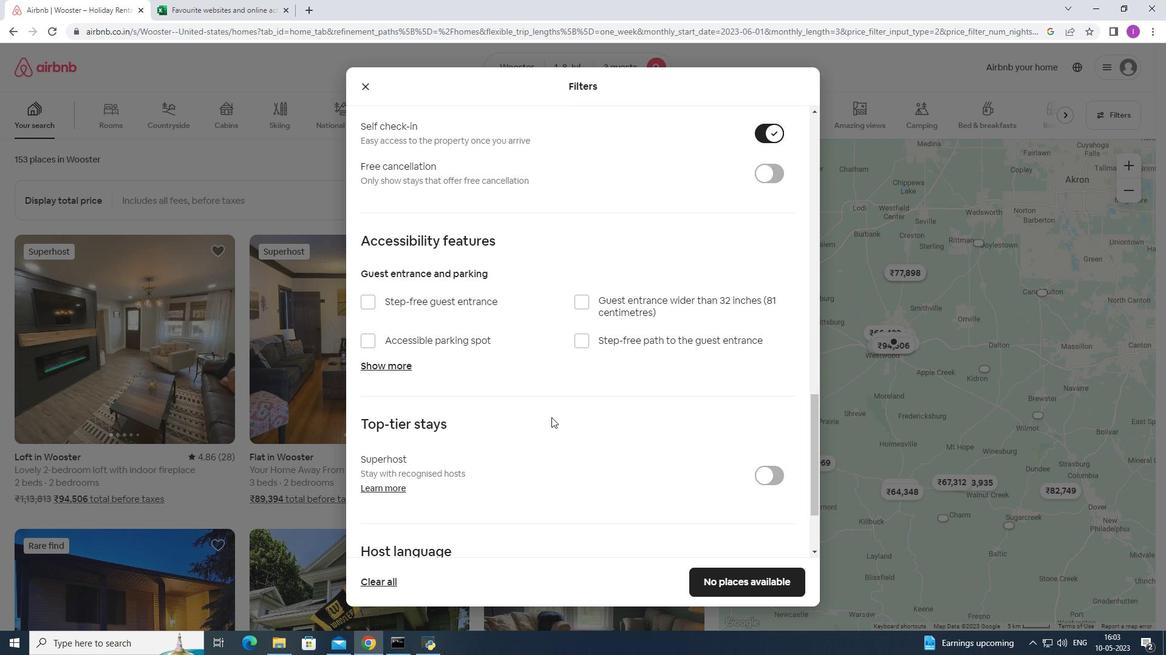 
Action: Mouse moved to (553, 412)
Screenshot: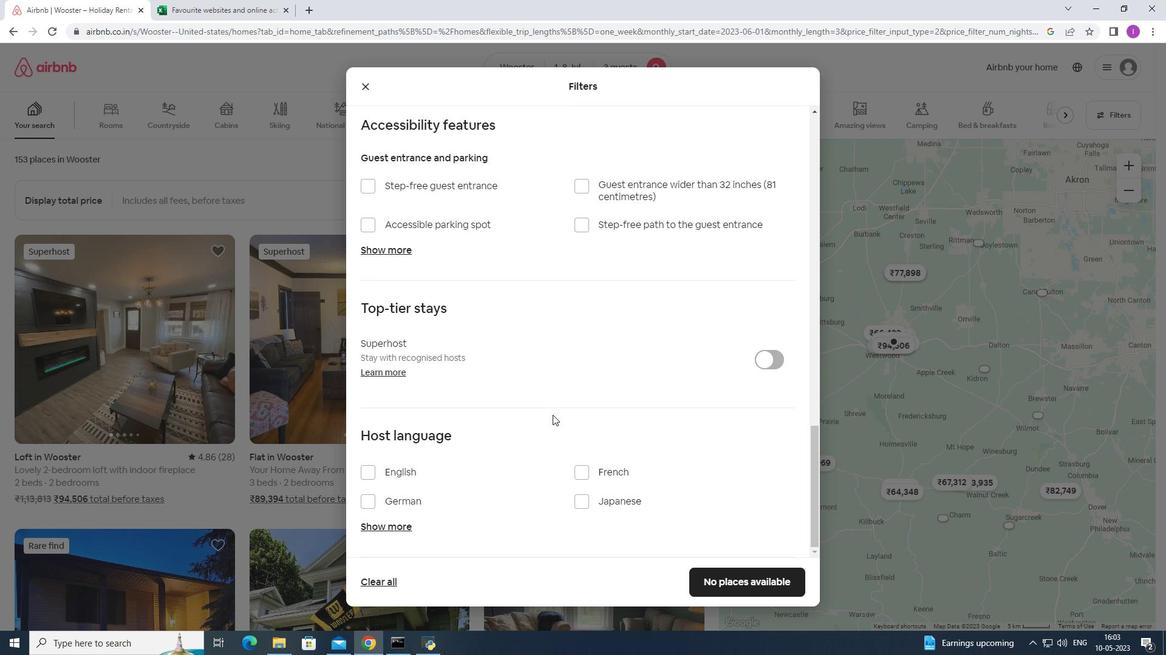 
Action: Mouse scrolled (553, 411) with delta (0, 0)
Screenshot: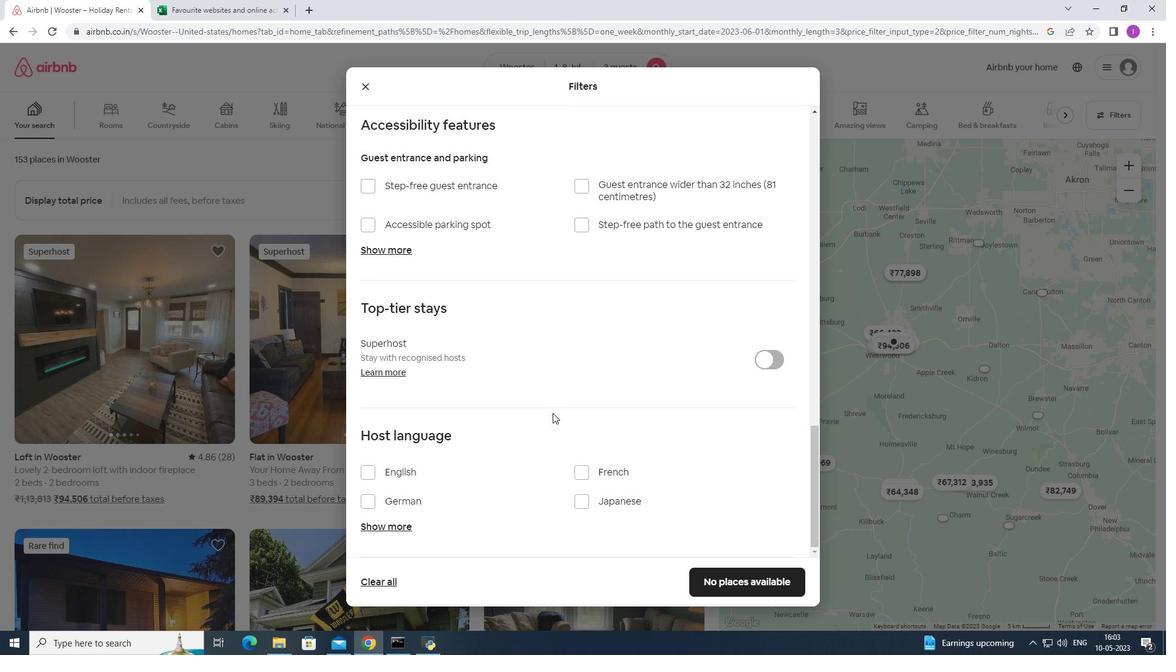 
Action: Mouse scrolled (553, 411) with delta (0, 0)
Screenshot: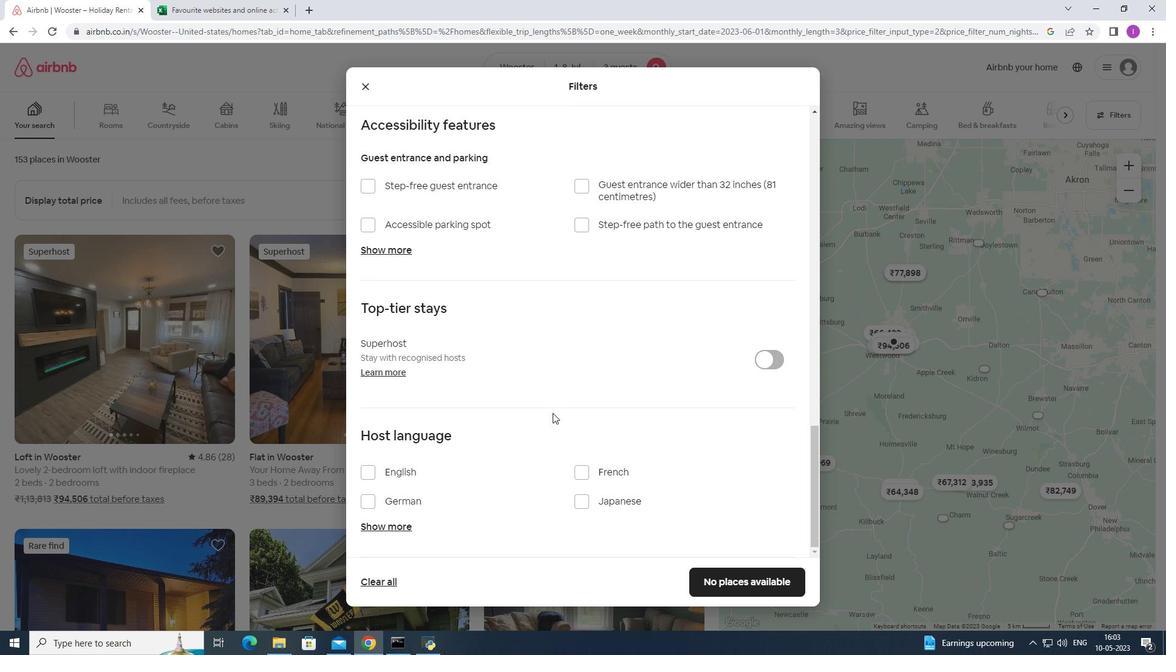 
Action: Mouse scrolled (553, 411) with delta (0, 0)
Screenshot: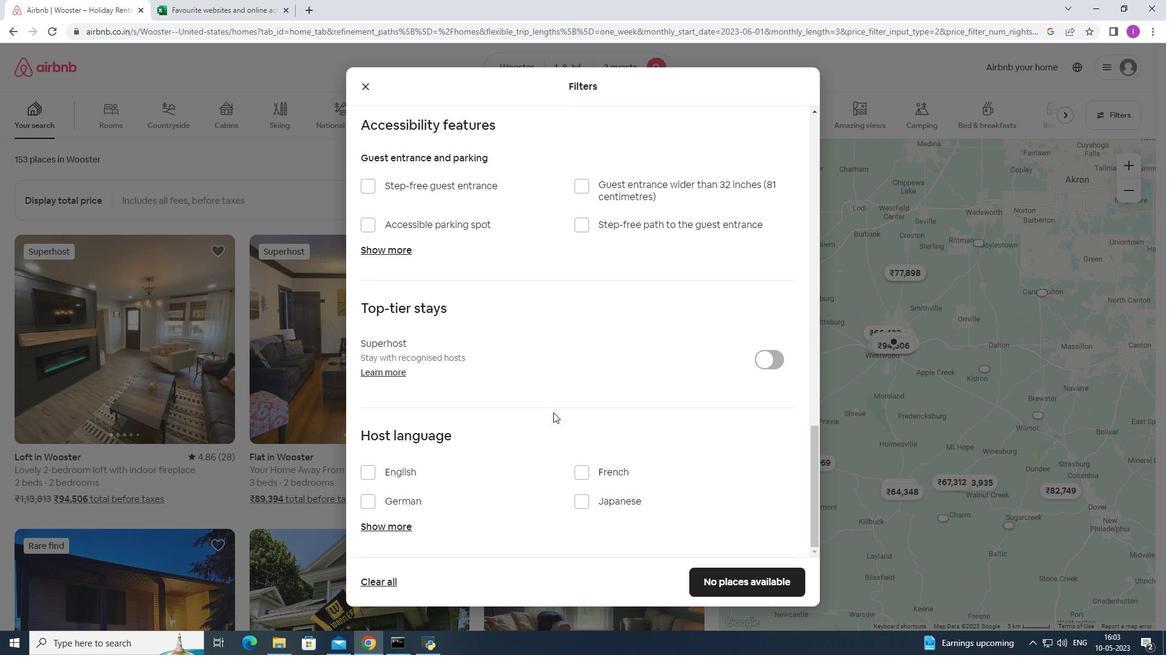
Action: Mouse scrolled (553, 411) with delta (0, 0)
Screenshot: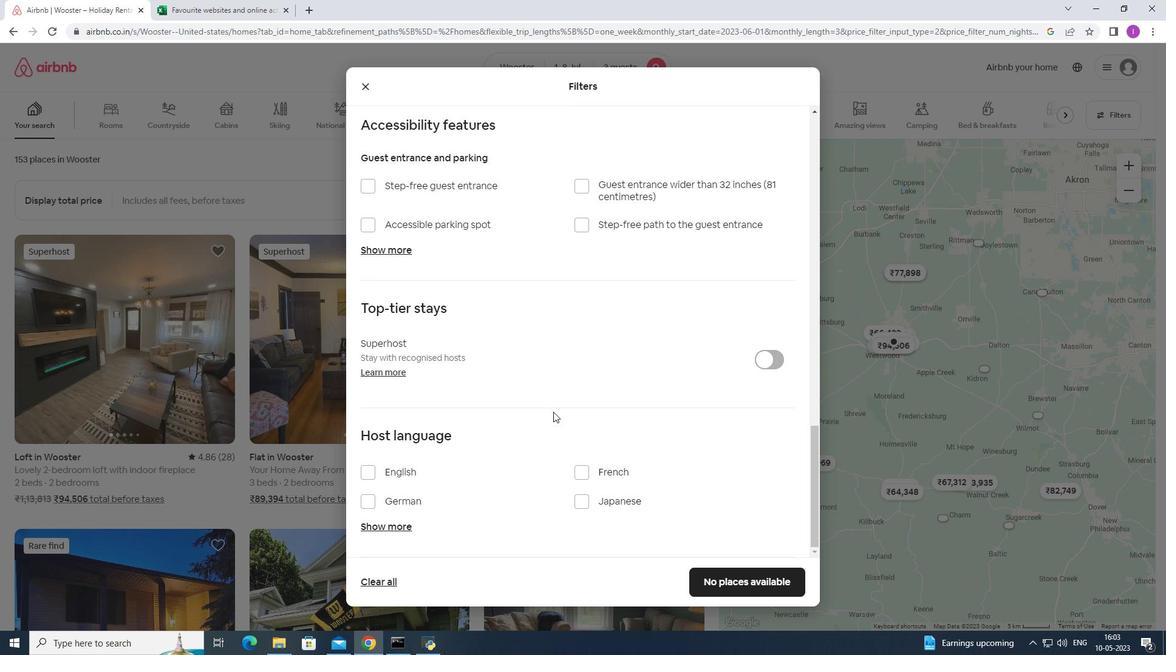 
Action: Mouse moved to (372, 476)
Screenshot: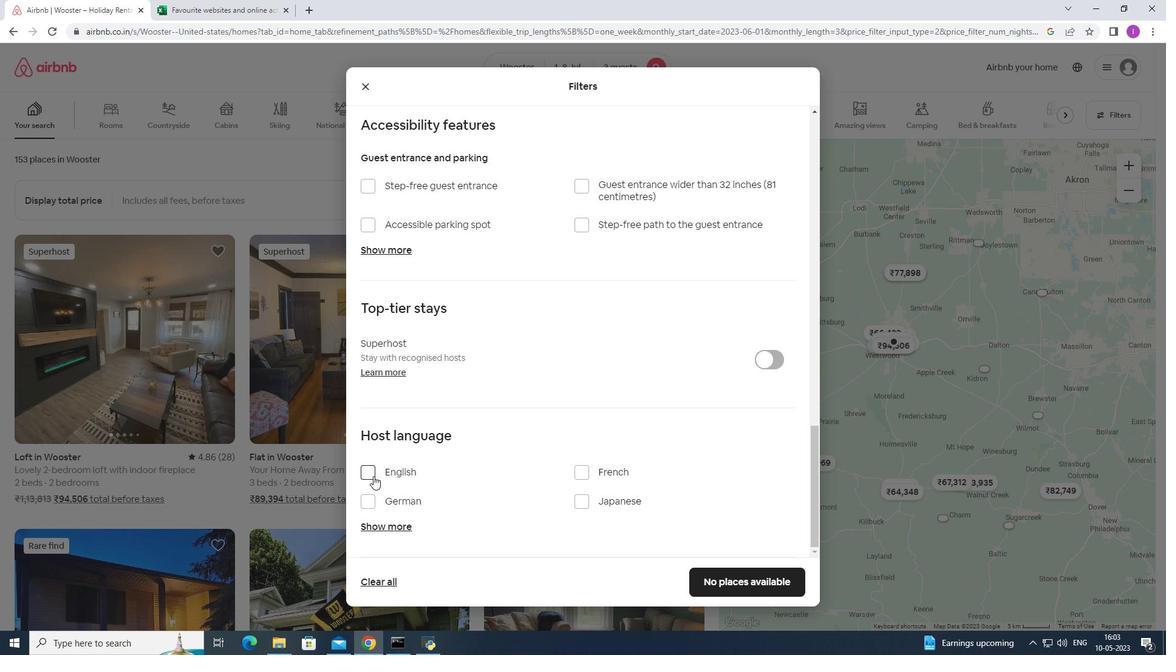 
Action: Mouse pressed left at (372, 476)
Screenshot: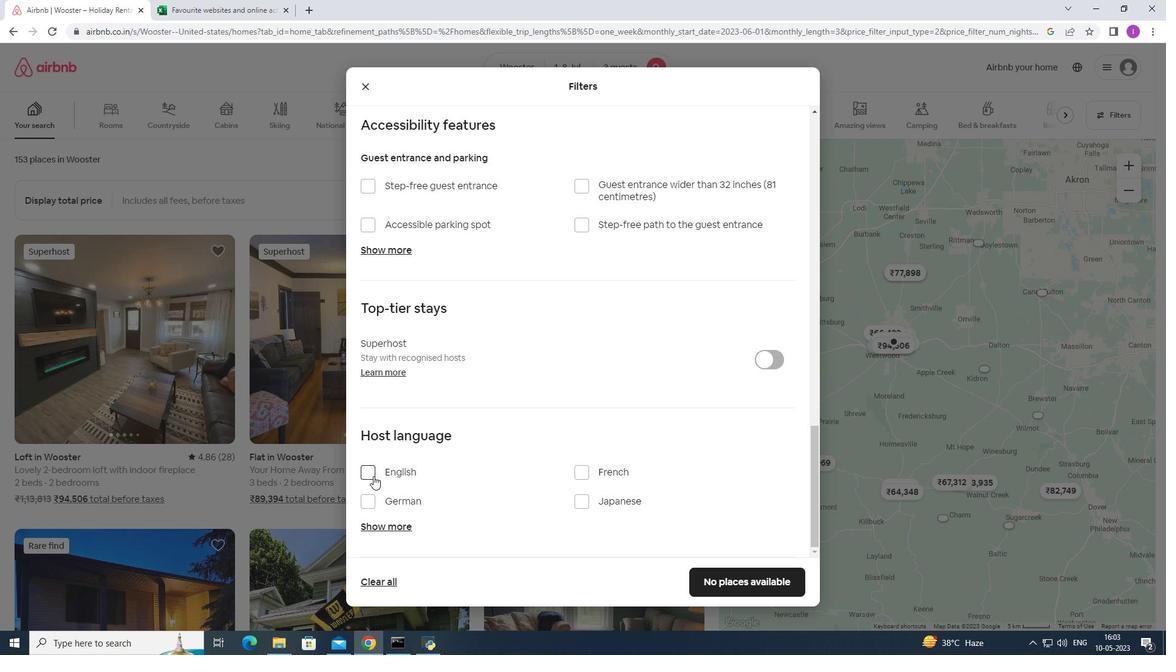 
Action: Mouse moved to (741, 581)
Screenshot: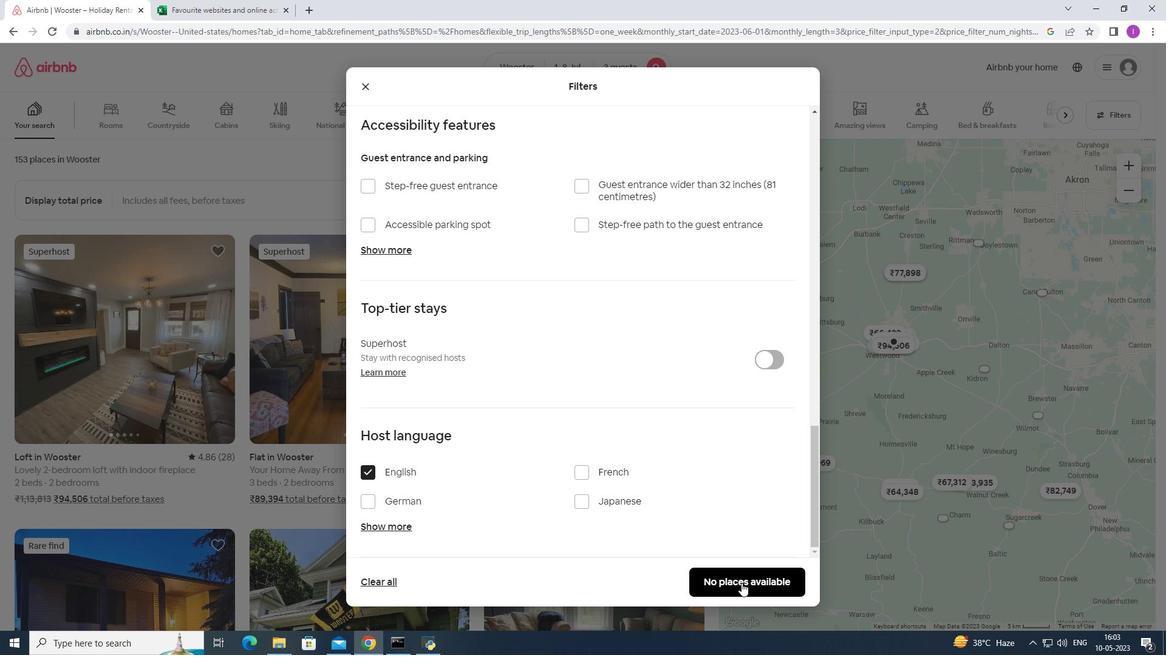 
Action: Mouse pressed left at (741, 581)
Screenshot: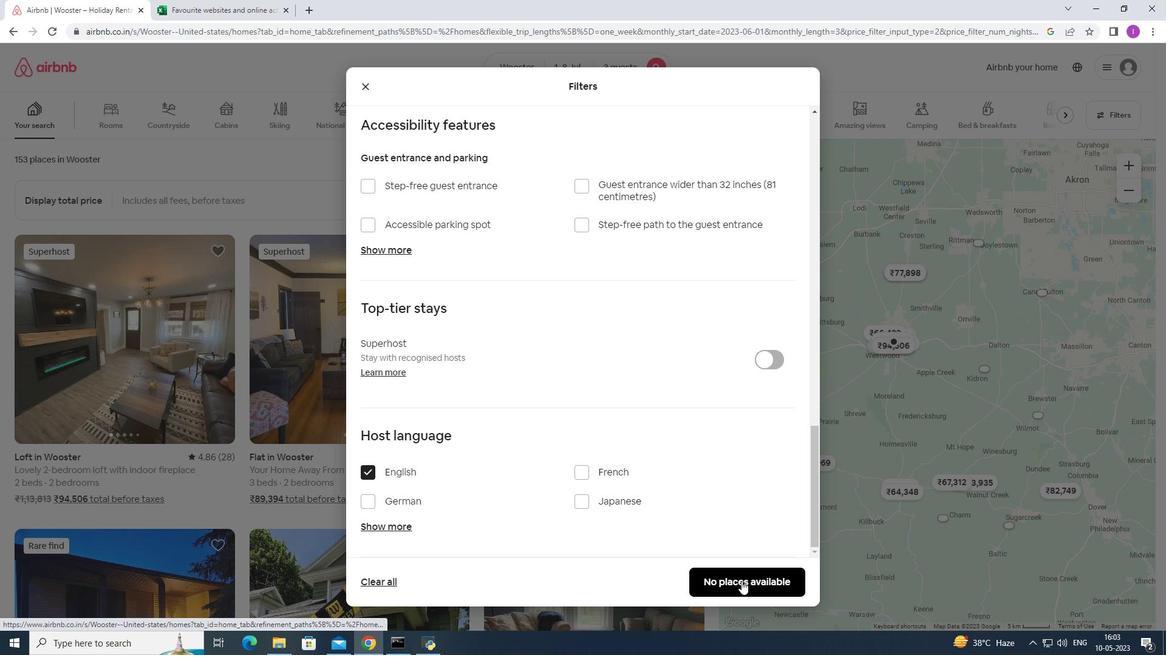 
Action: Mouse moved to (239, 264)
Screenshot: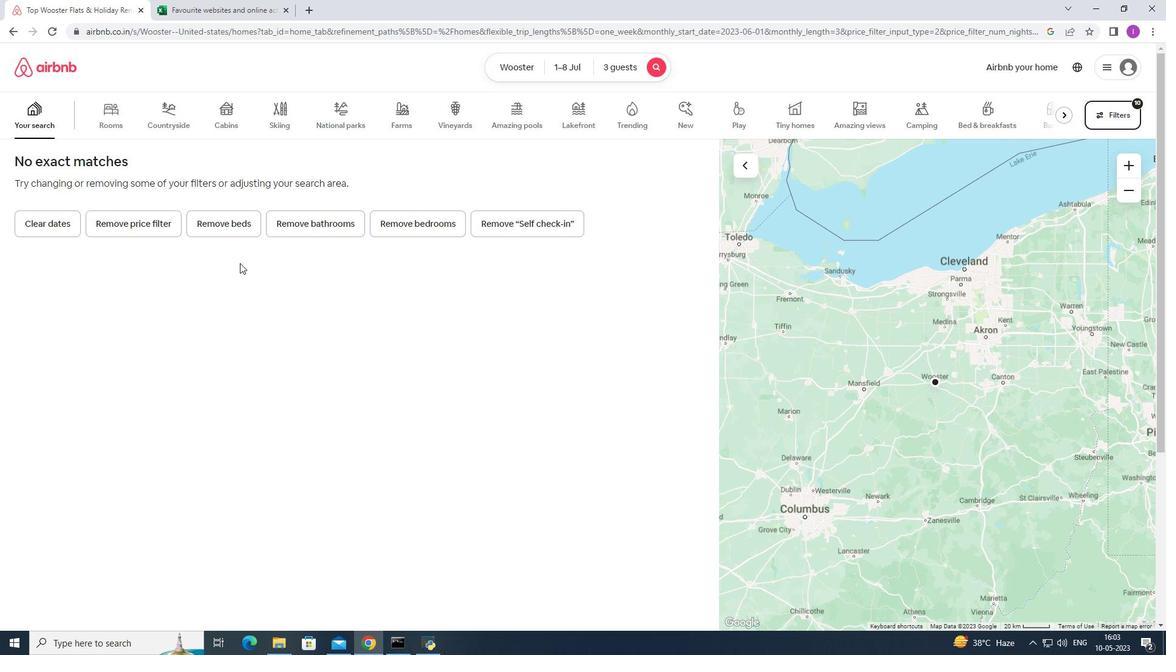 
